 Task: Find connections with filter location Metahāra with filter topic #forsale with filter profile language English with filter current company Fortis Healthcare with filter school Ramanujan College with filter industry Non-profit Organizations with filter service category SupportTechnical Writing with filter keywords title Controller
Action: Mouse moved to (232, 323)
Screenshot: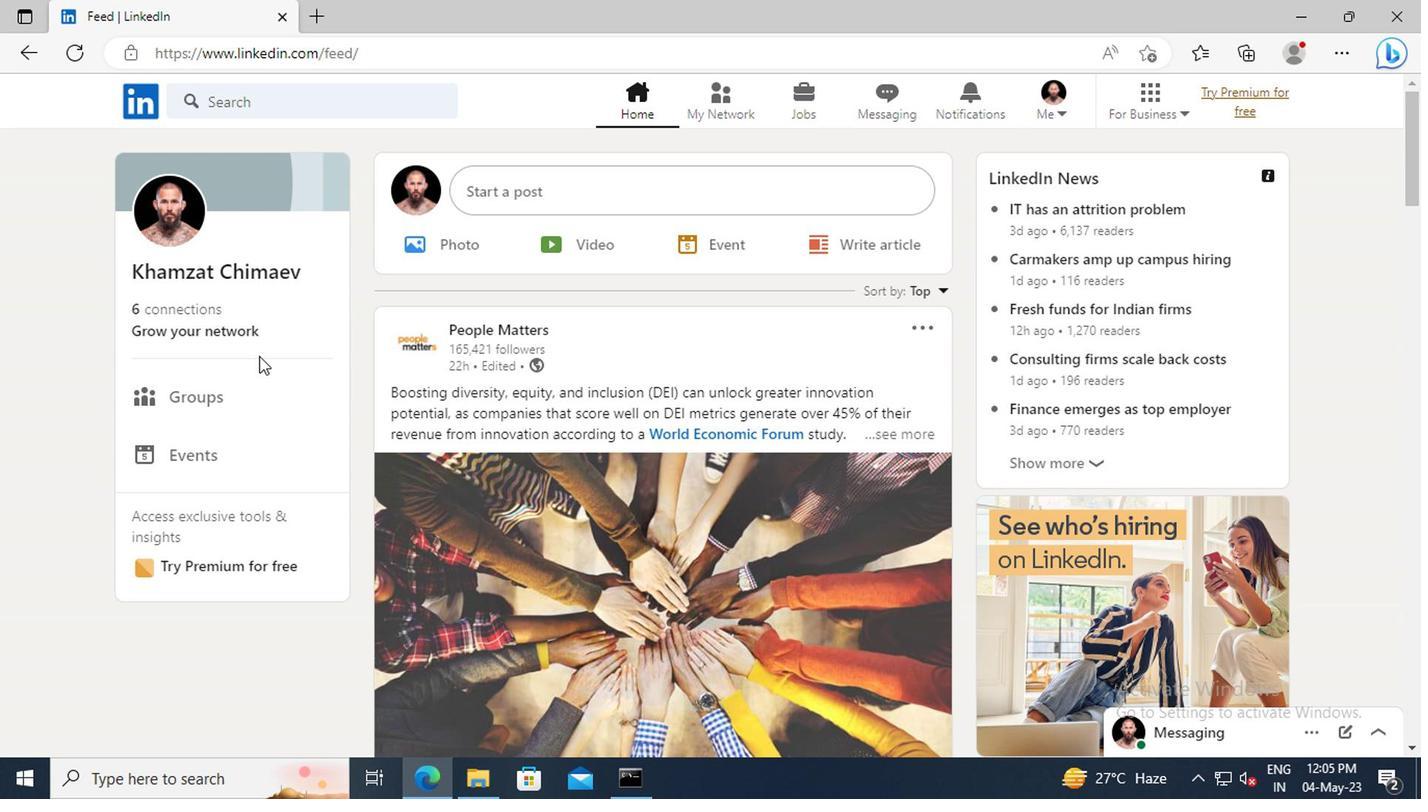 
Action: Mouse pressed left at (232, 323)
Screenshot: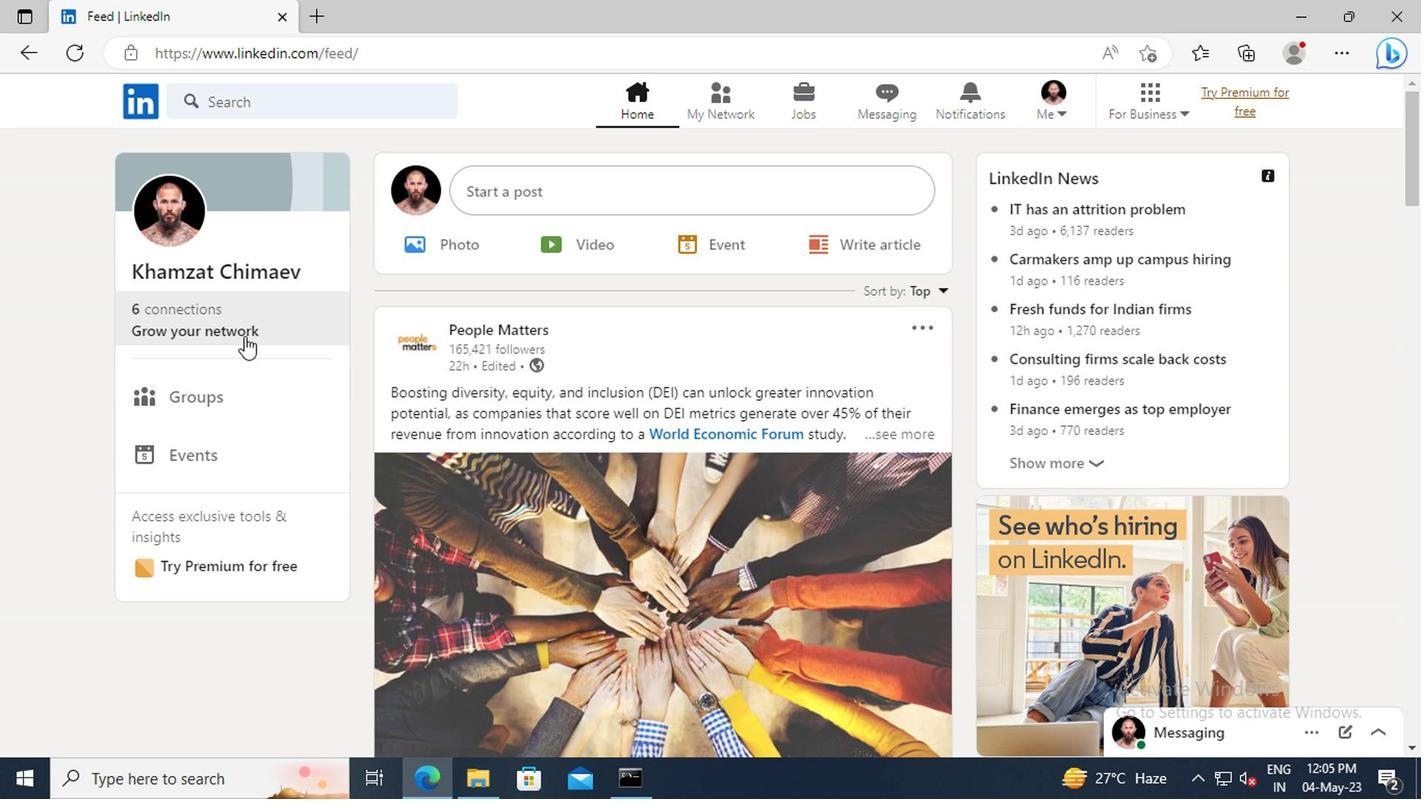 
Action: Mouse moved to (225, 219)
Screenshot: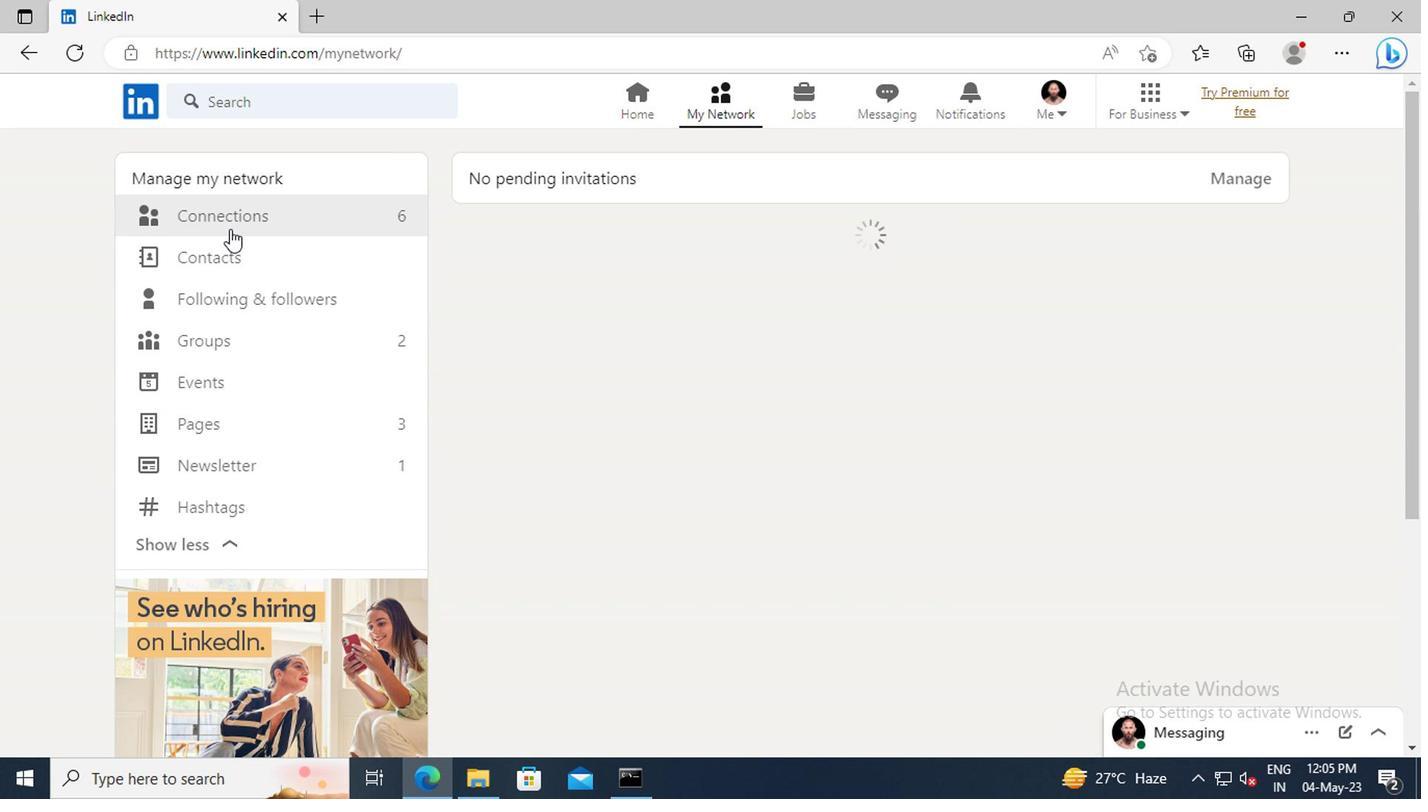 
Action: Mouse pressed left at (225, 219)
Screenshot: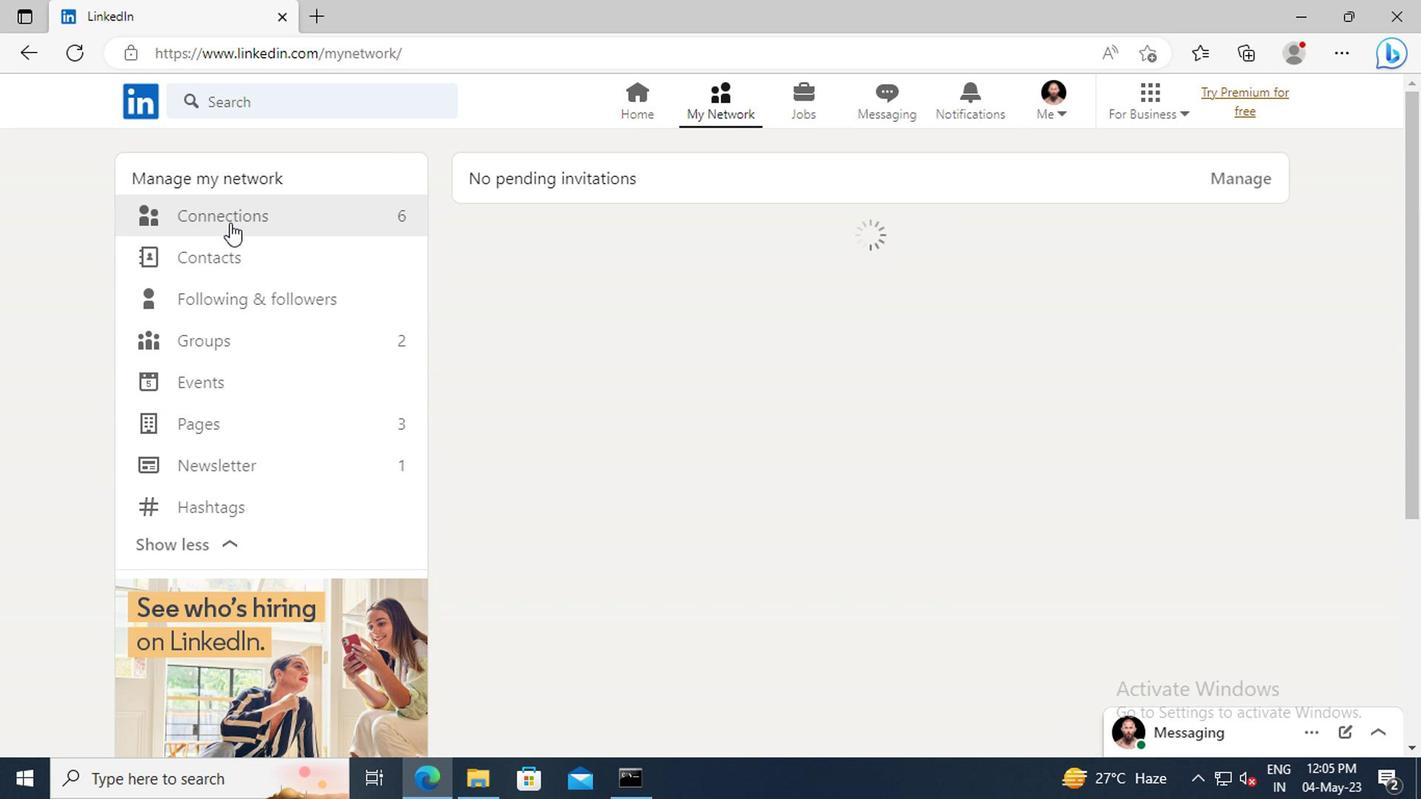 
Action: Mouse moved to (840, 225)
Screenshot: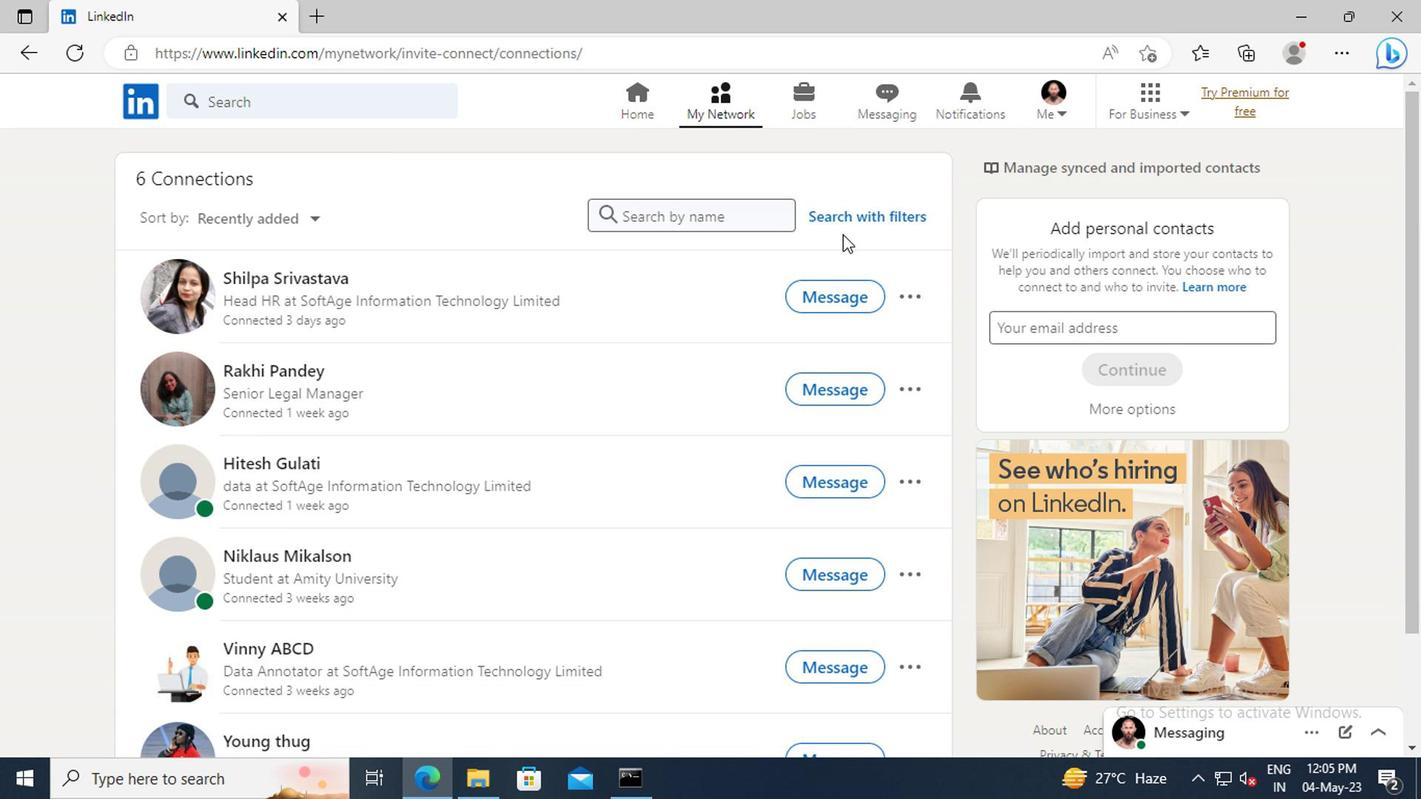 
Action: Mouse pressed left at (840, 225)
Screenshot: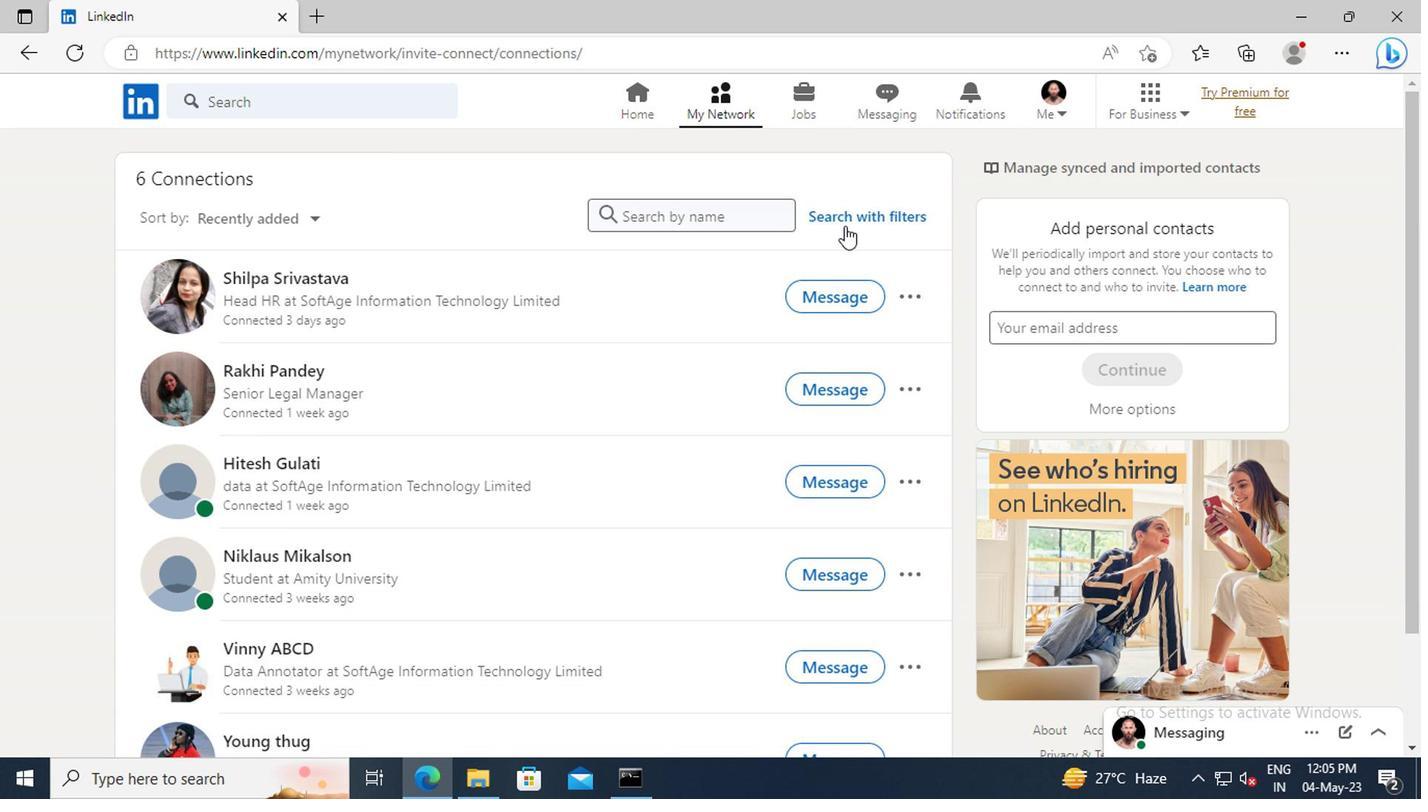 
Action: Mouse moved to (780, 167)
Screenshot: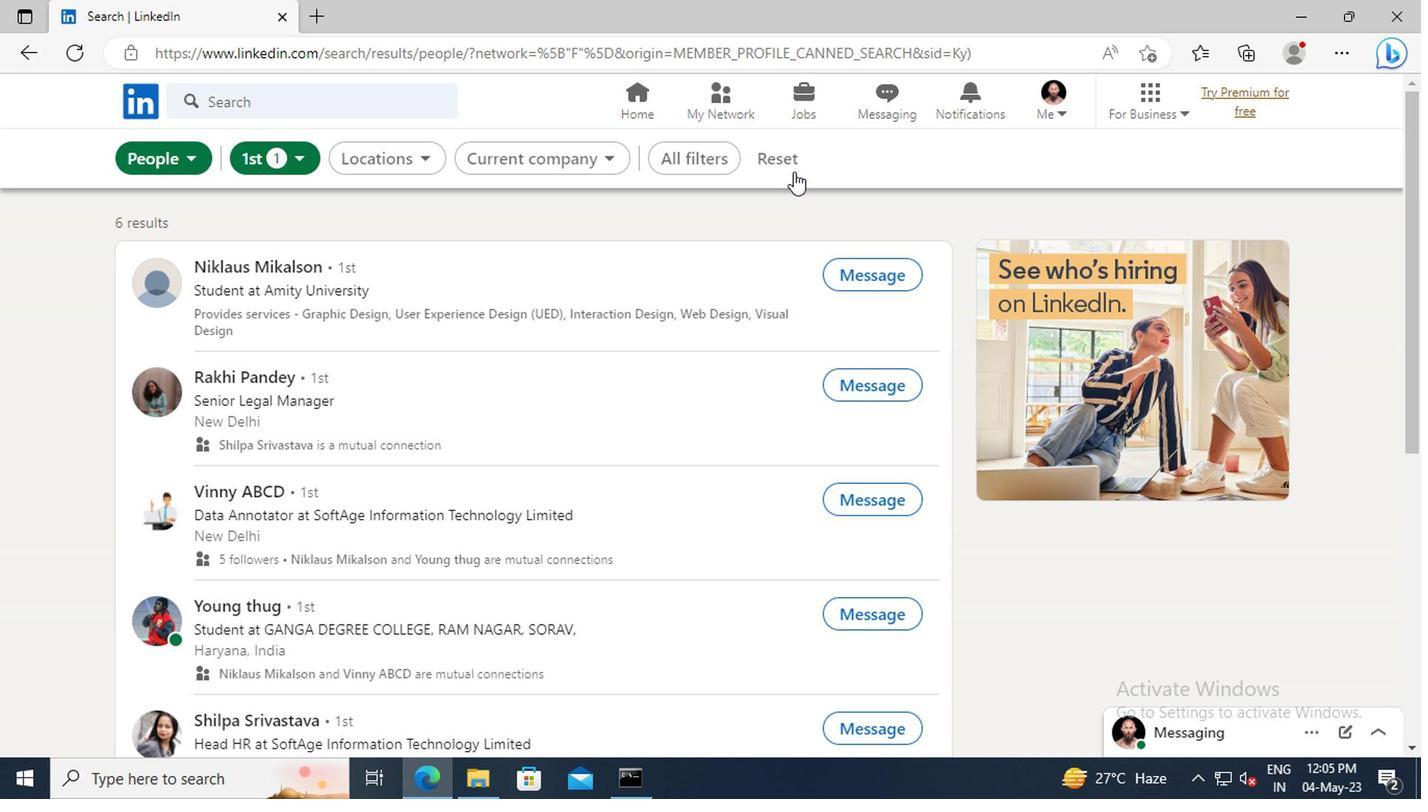 
Action: Mouse pressed left at (780, 167)
Screenshot: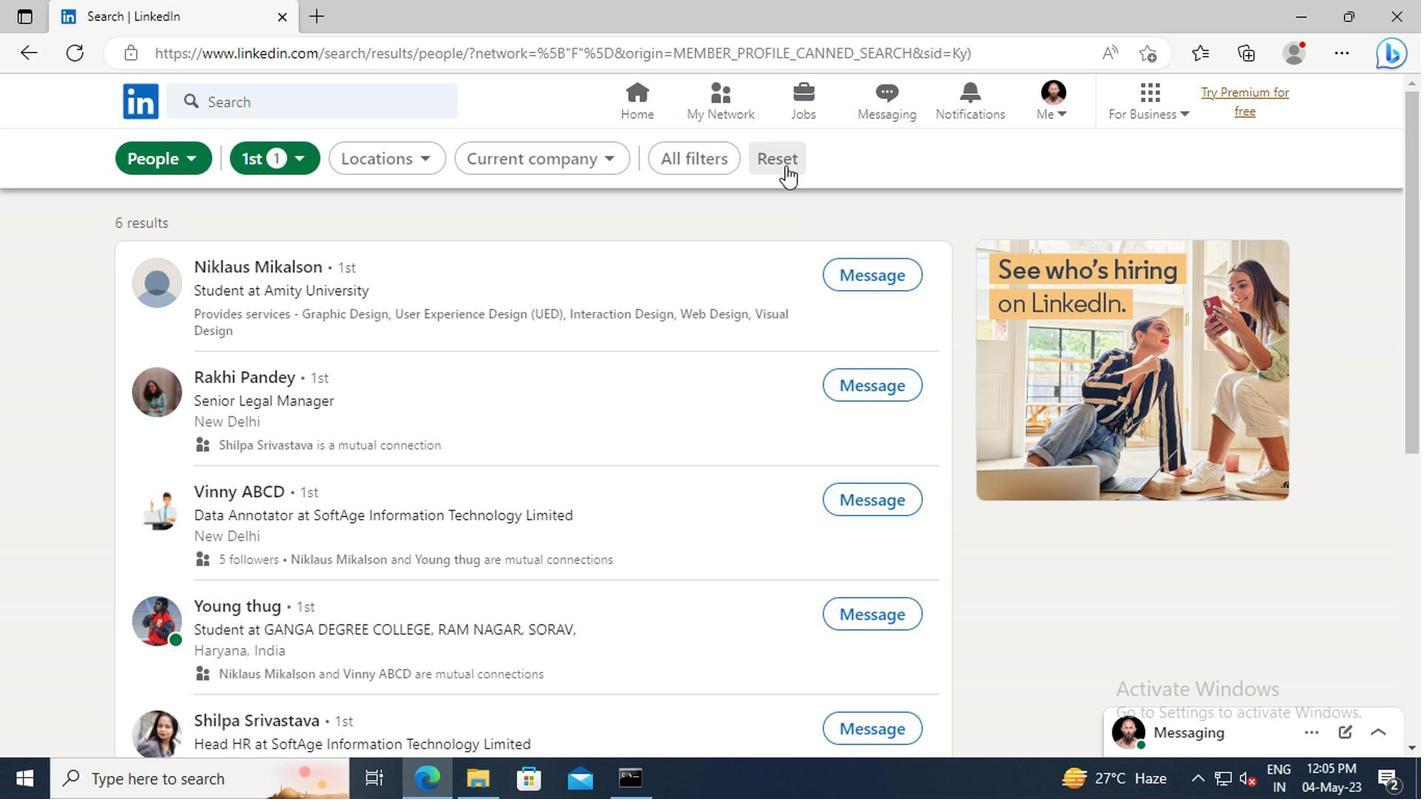 
Action: Mouse moved to (760, 167)
Screenshot: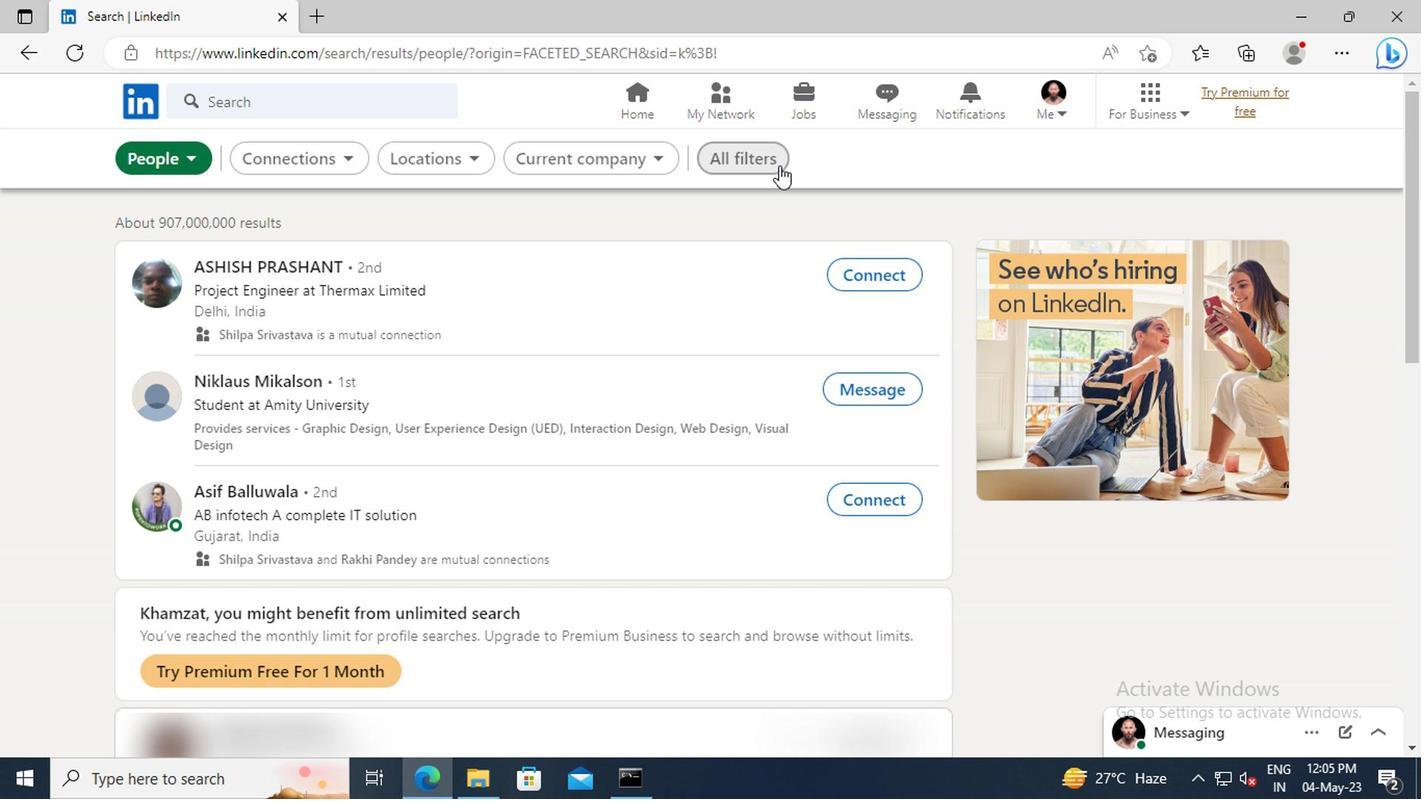 
Action: Mouse pressed left at (760, 167)
Screenshot: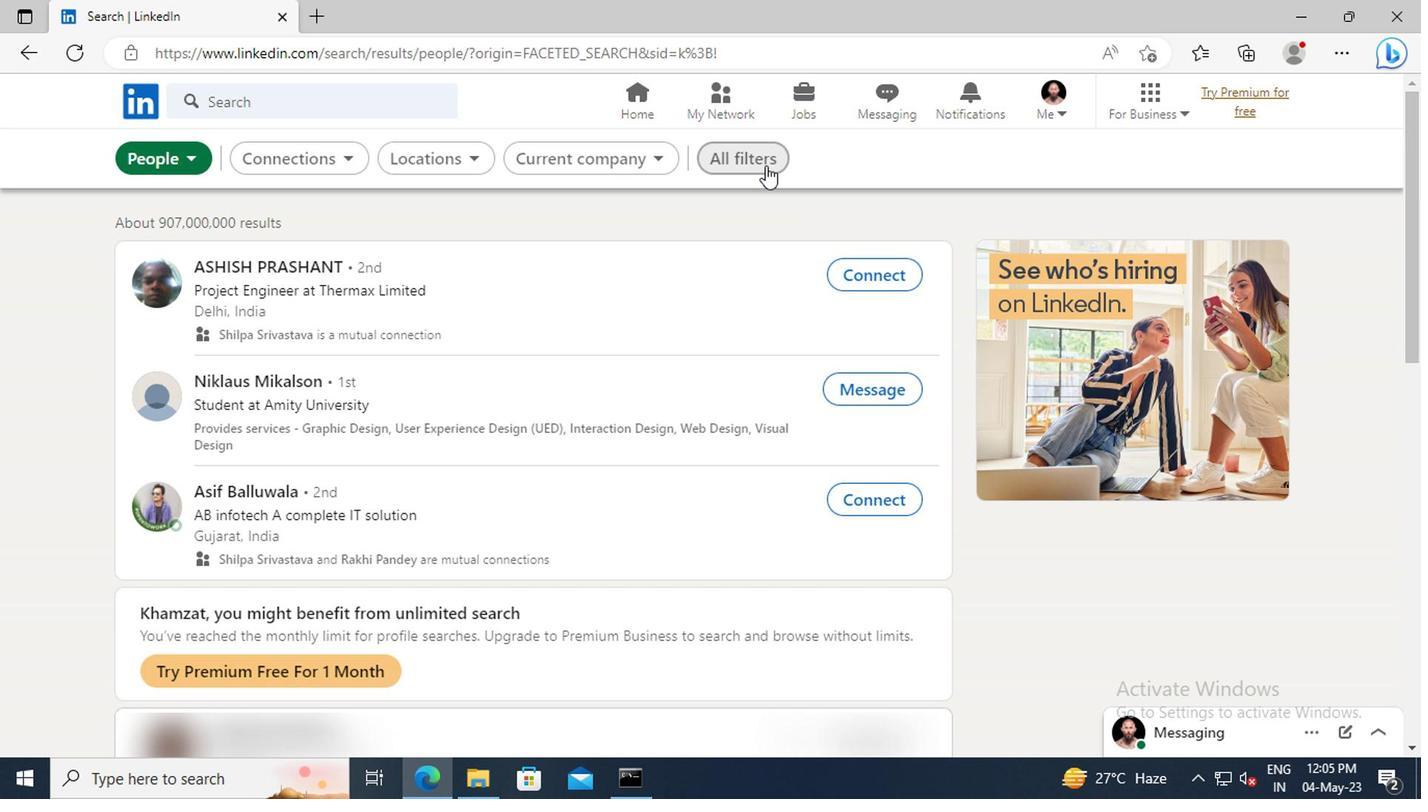 
Action: Mouse moved to (1138, 384)
Screenshot: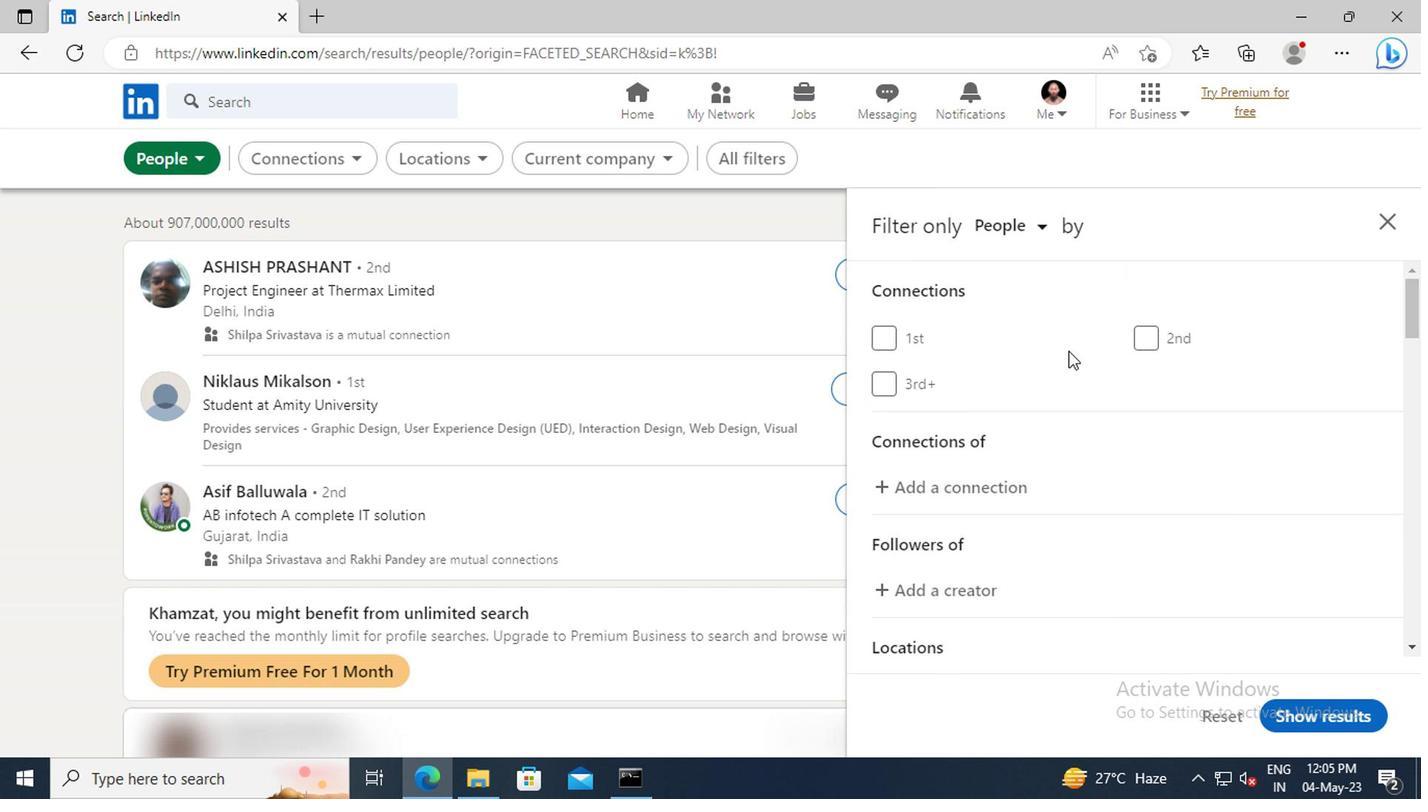 
Action: Mouse scrolled (1138, 382) with delta (0, -1)
Screenshot: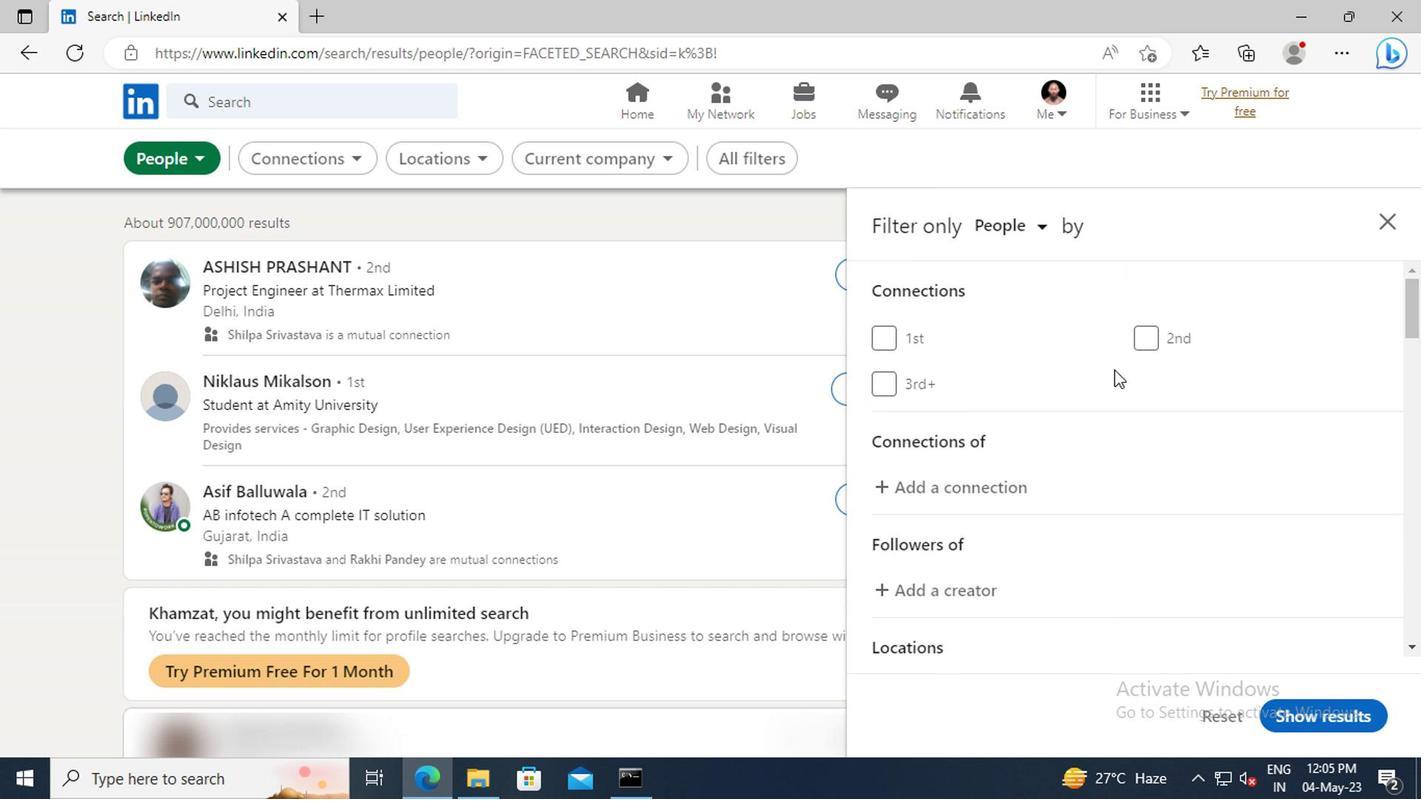 
Action: Mouse scrolled (1138, 382) with delta (0, -1)
Screenshot: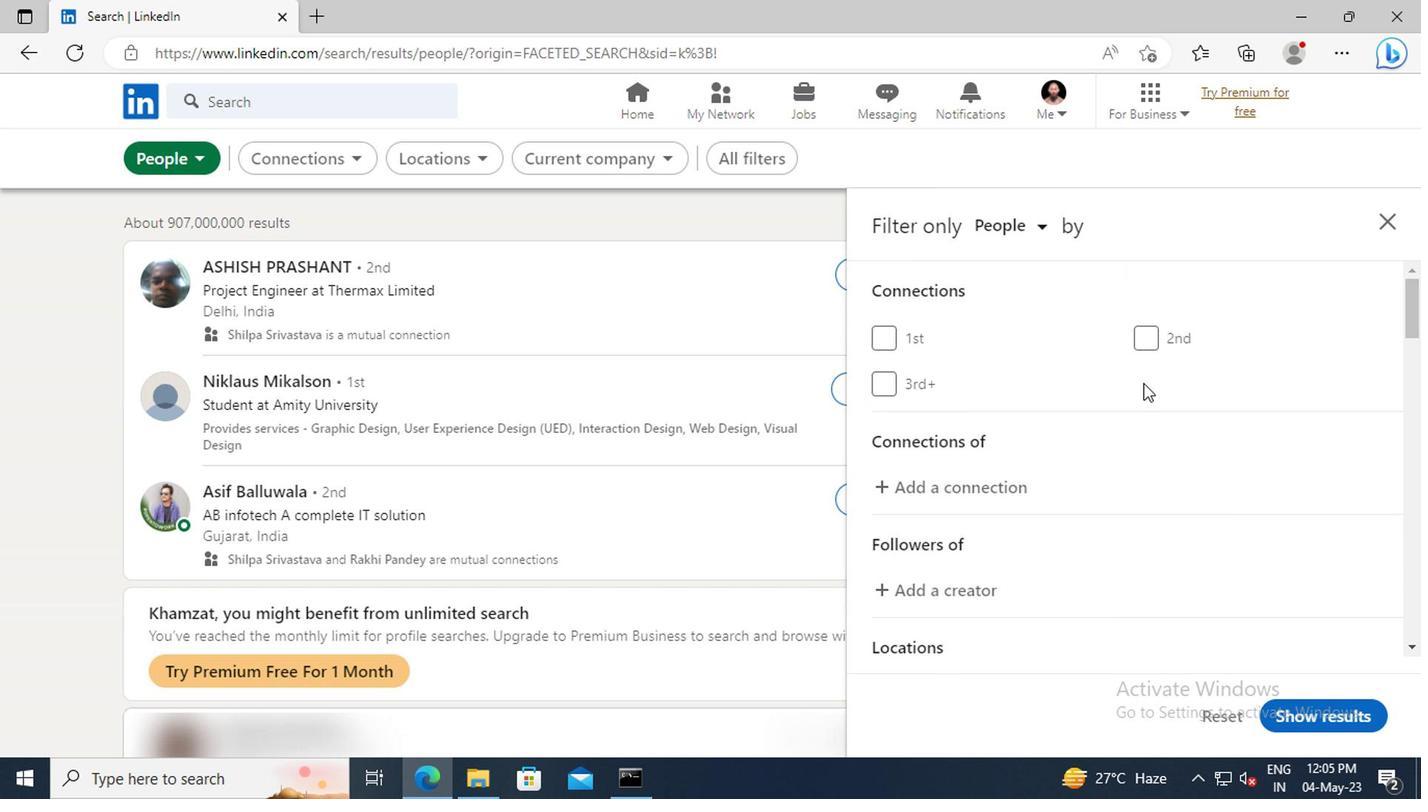 
Action: Mouse scrolled (1138, 382) with delta (0, -1)
Screenshot: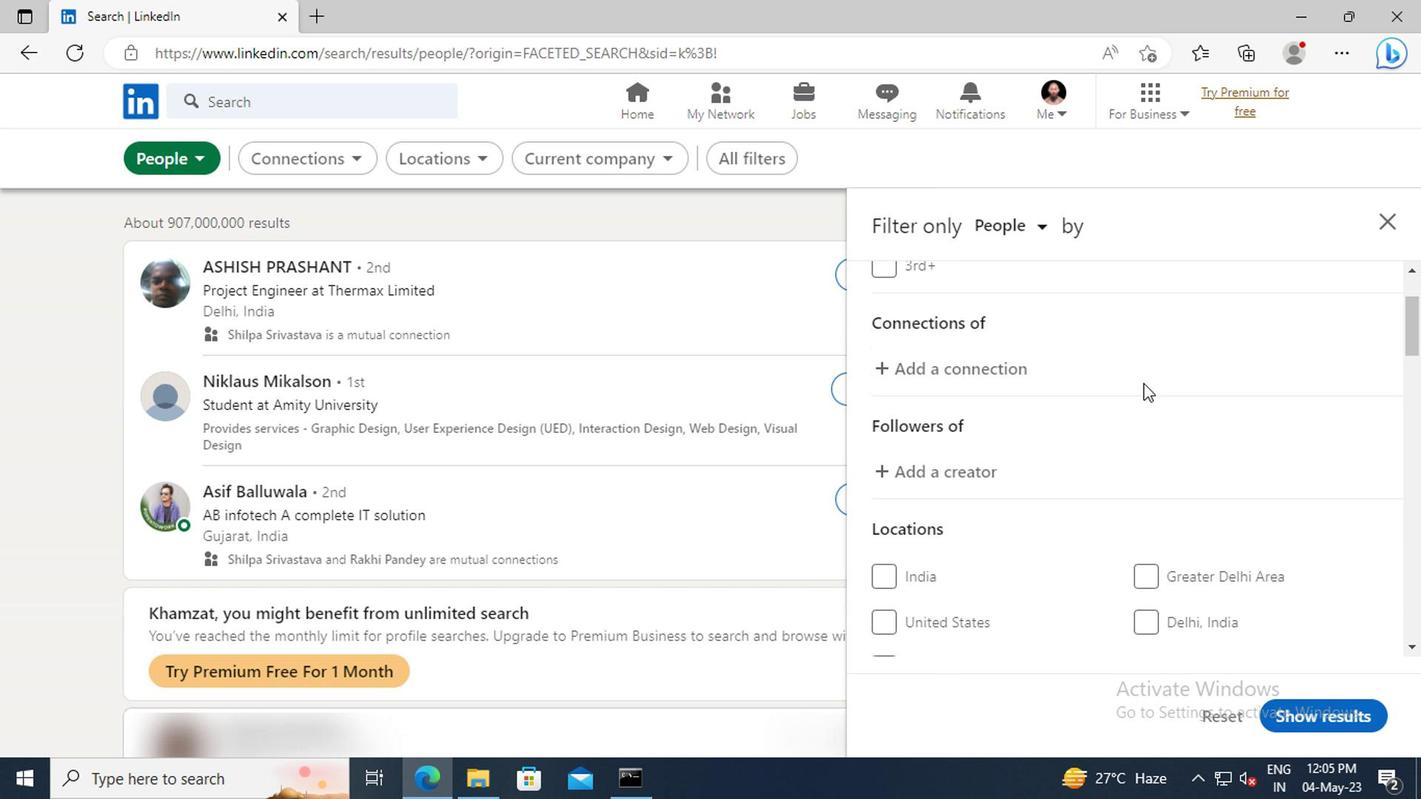 
Action: Mouse scrolled (1138, 382) with delta (0, -1)
Screenshot: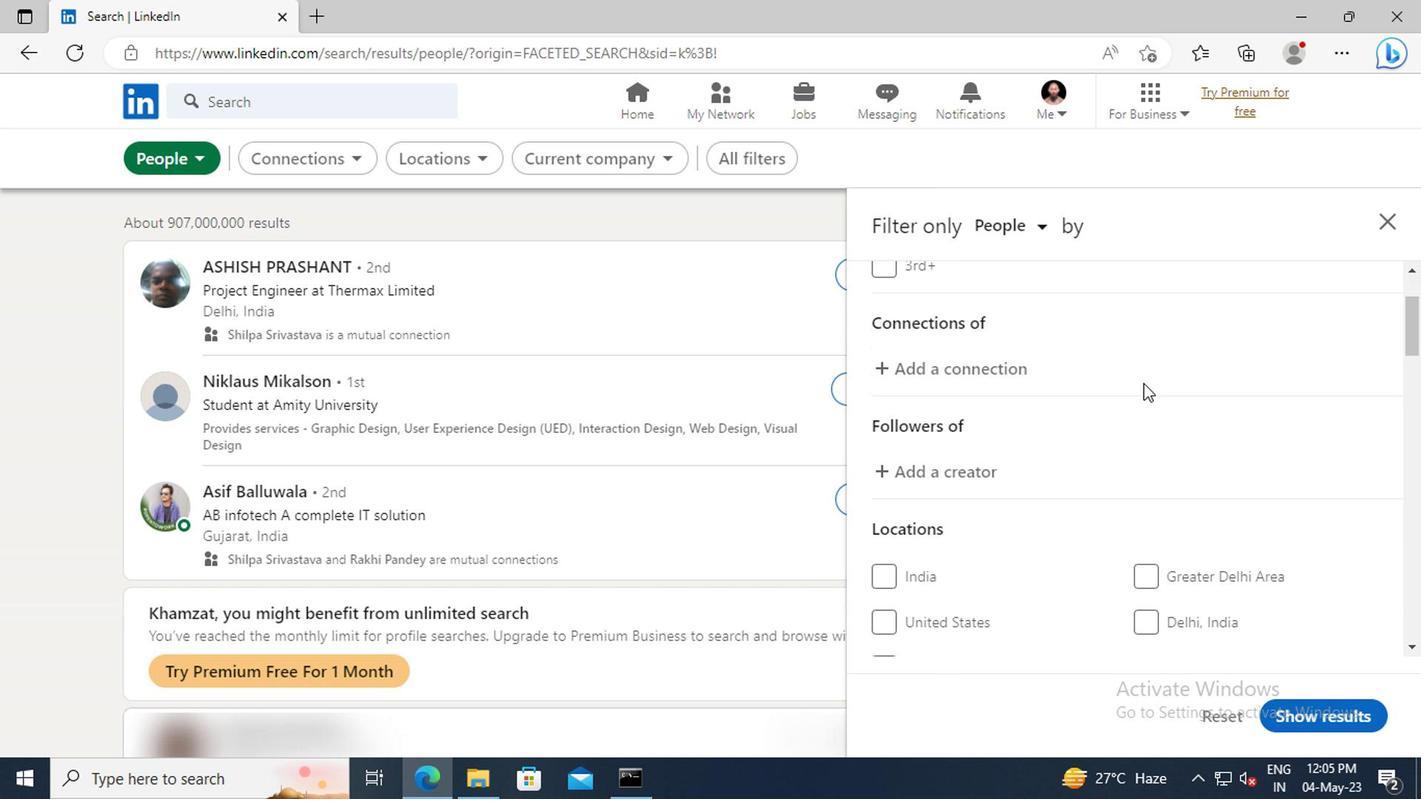 
Action: Mouse scrolled (1138, 382) with delta (0, -1)
Screenshot: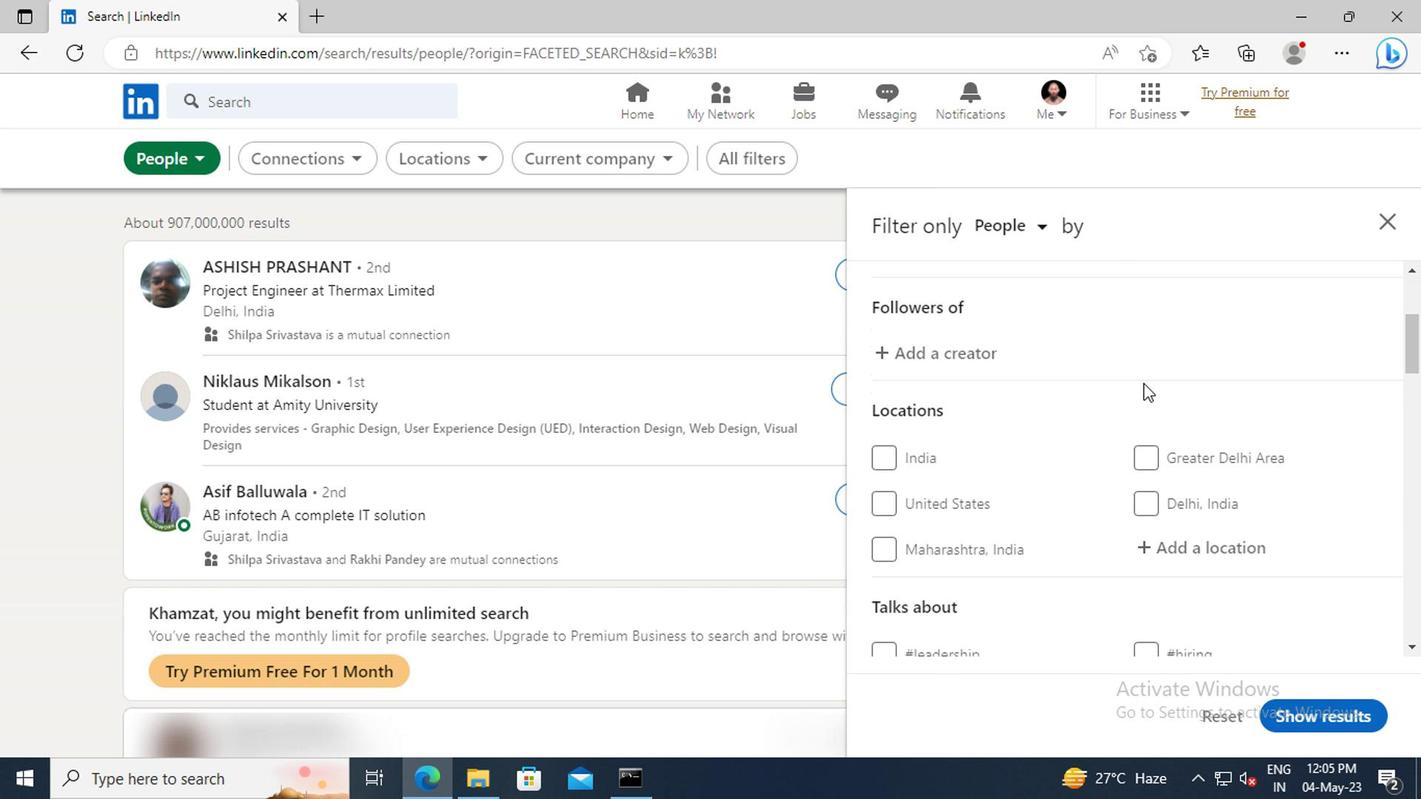 
Action: Mouse scrolled (1138, 382) with delta (0, -1)
Screenshot: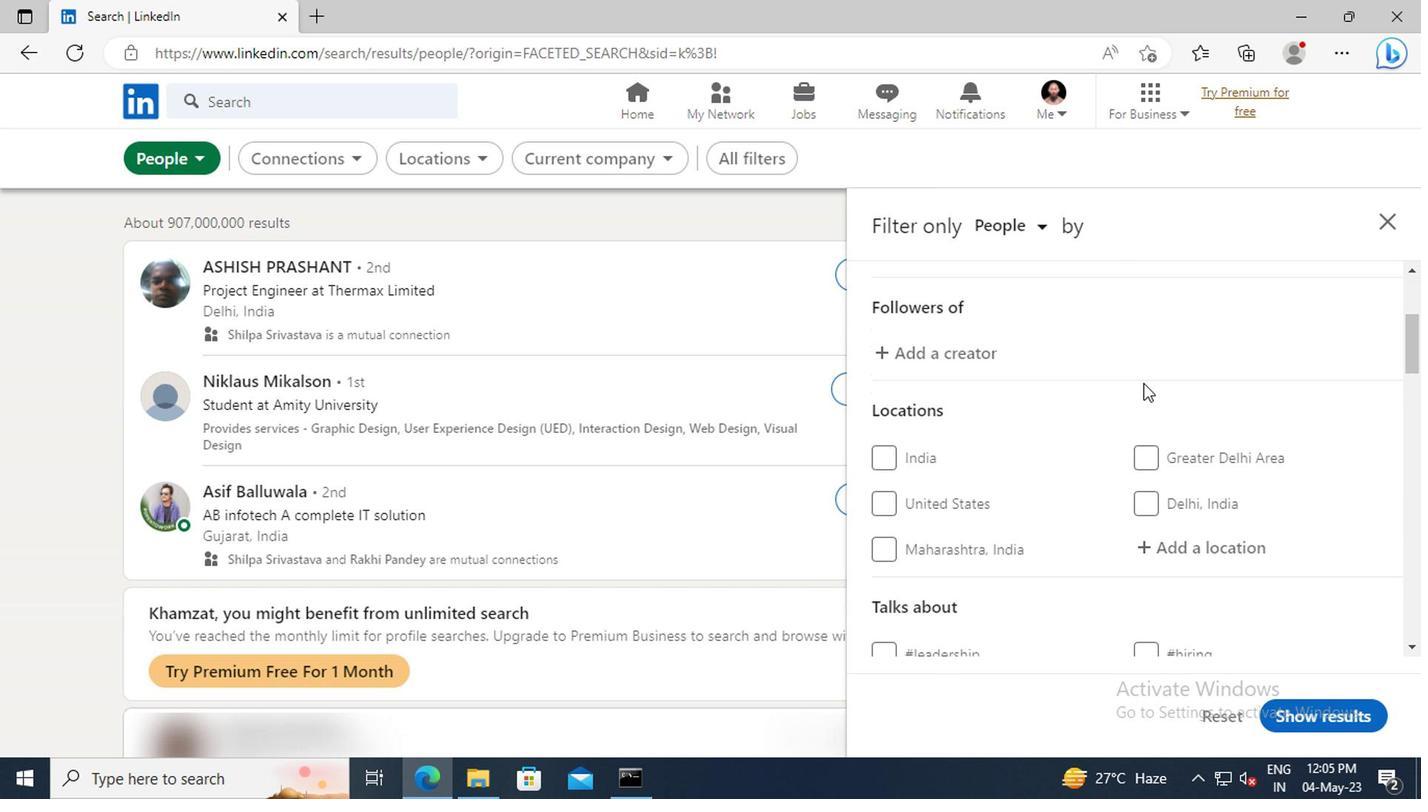 
Action: Mouse scrolled (1138, 382) with delta (0, -1)
Screenshot: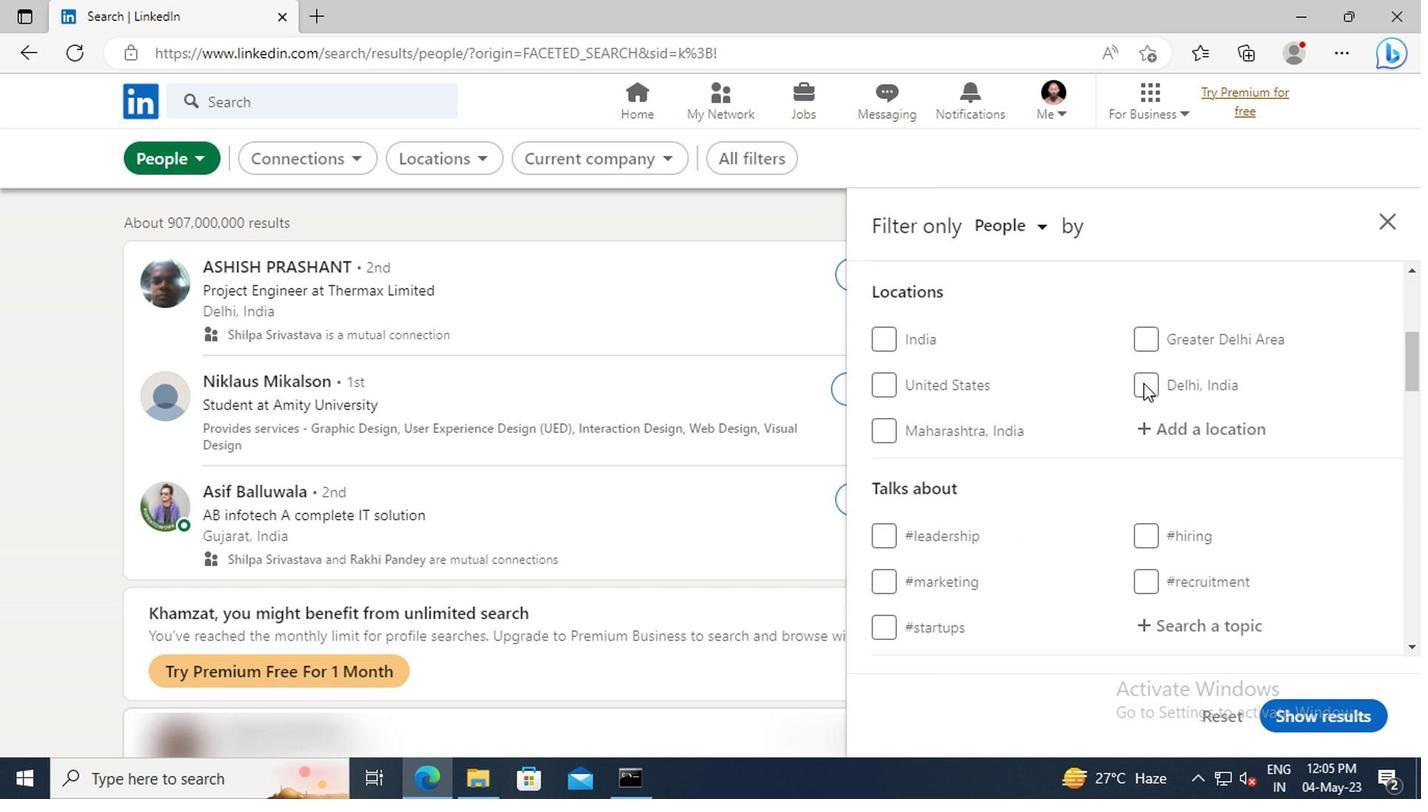 
Action: Mouse moved to (1147, 381)
Screenshot: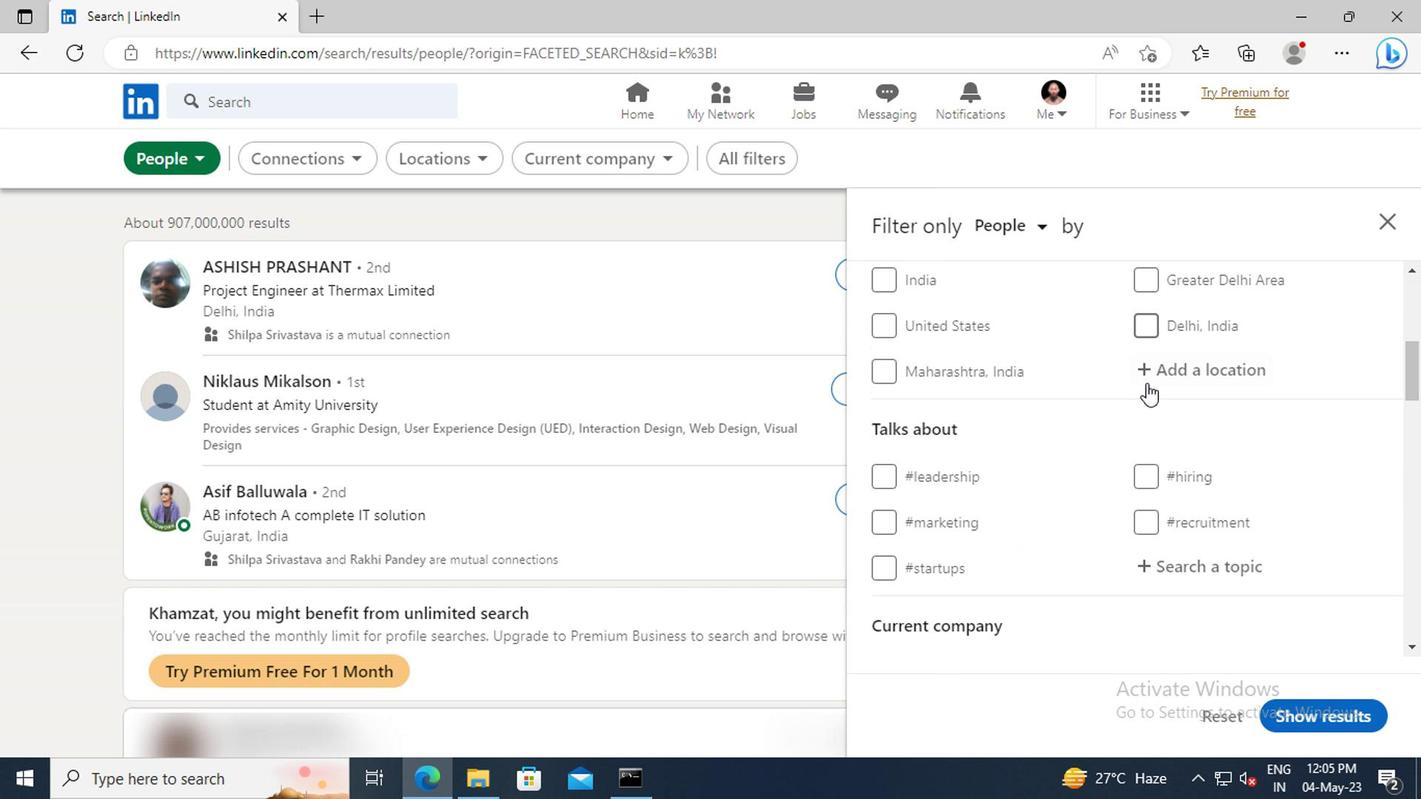 
Action: Mouse pressed left at (1147, 381)
Screenshot: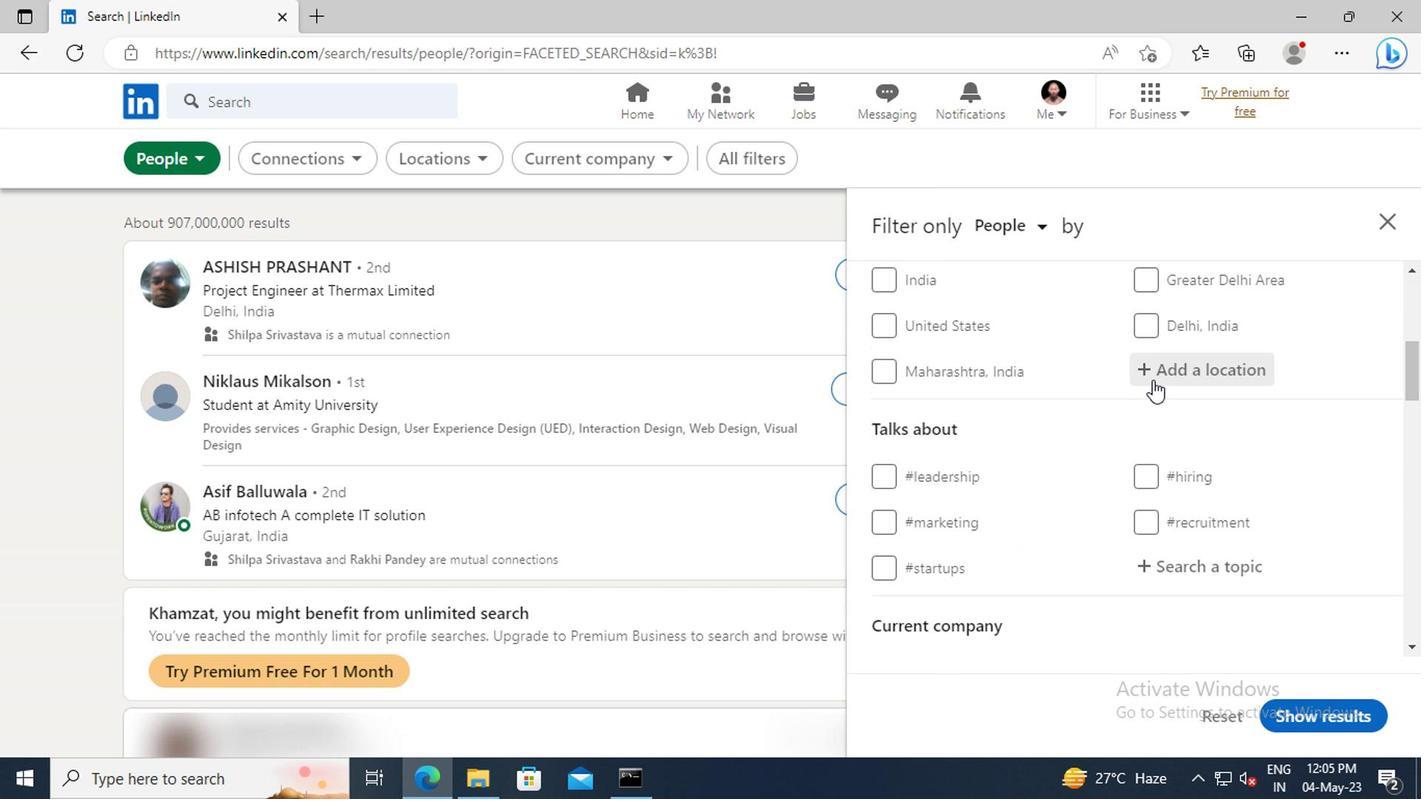 
Action: Mouse moved to (1147, 379)
Screenshot: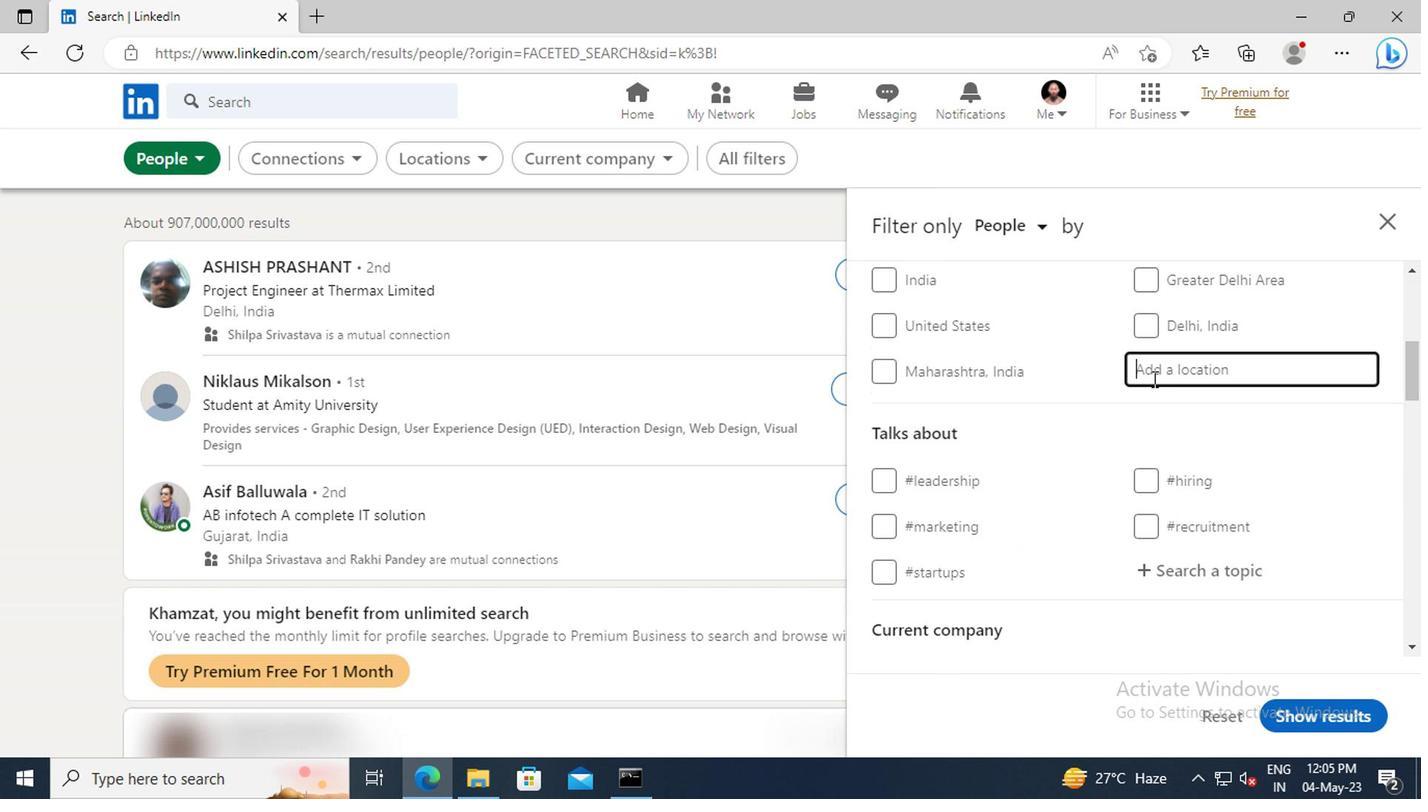 
Action: Key pressed <Key.shift>METAHARA<Key.enter>
Screenshot: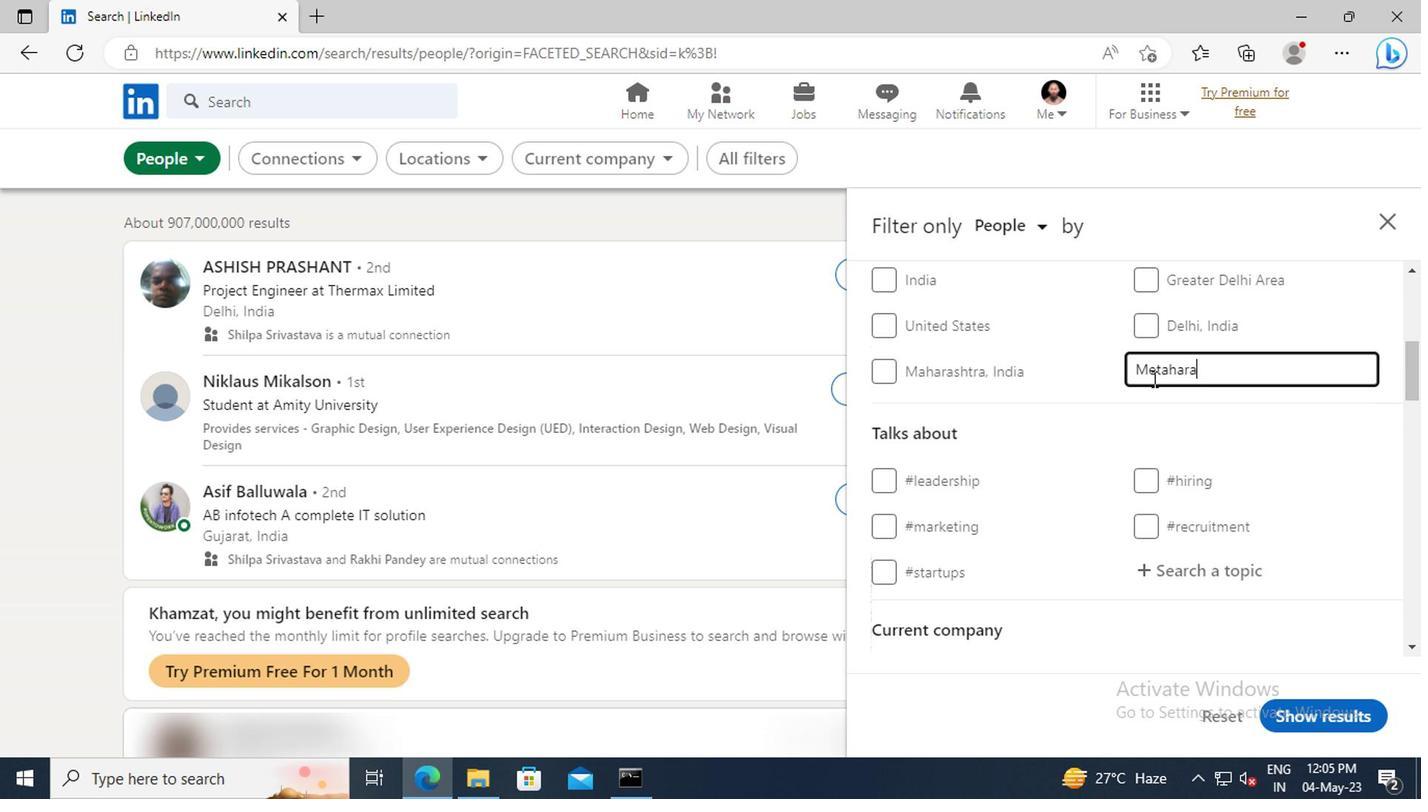
Action: Mouse scrolled (1147, 379) with delta (0, 0)
Screenshot: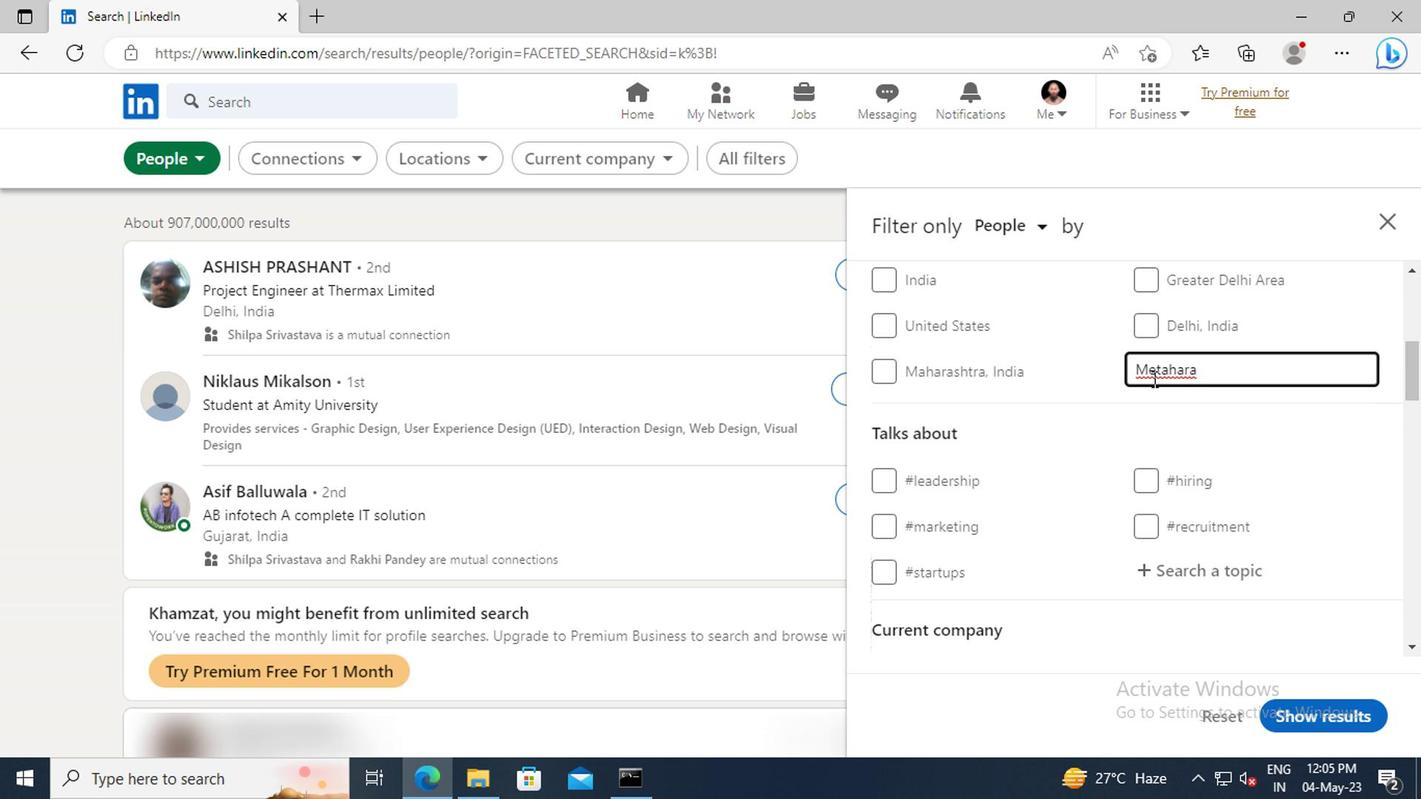 
Action: Mouse scrolled (1147, 379) with delta (0, 0)
Screenshot: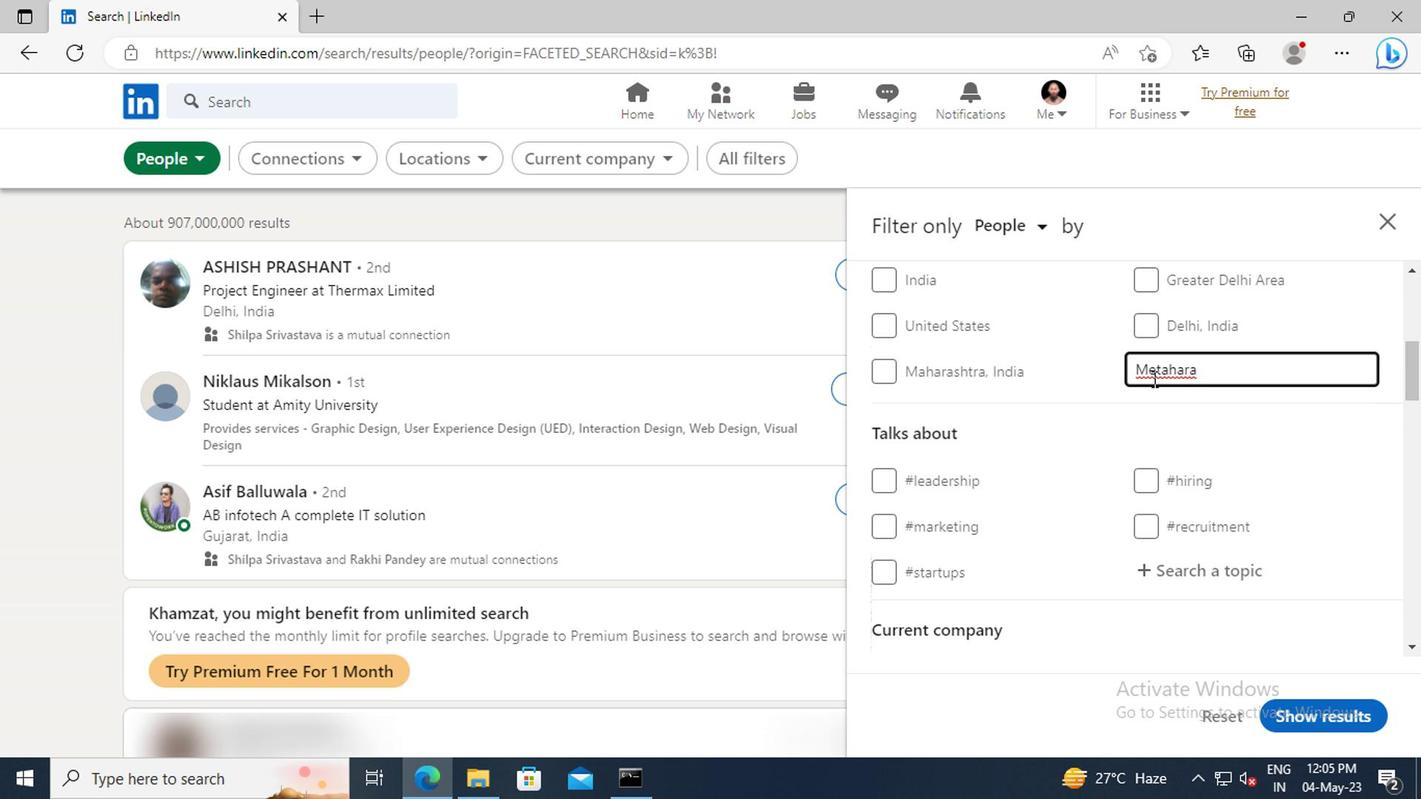 
Action: Mouse moved to (1152, 395)
Screenshot: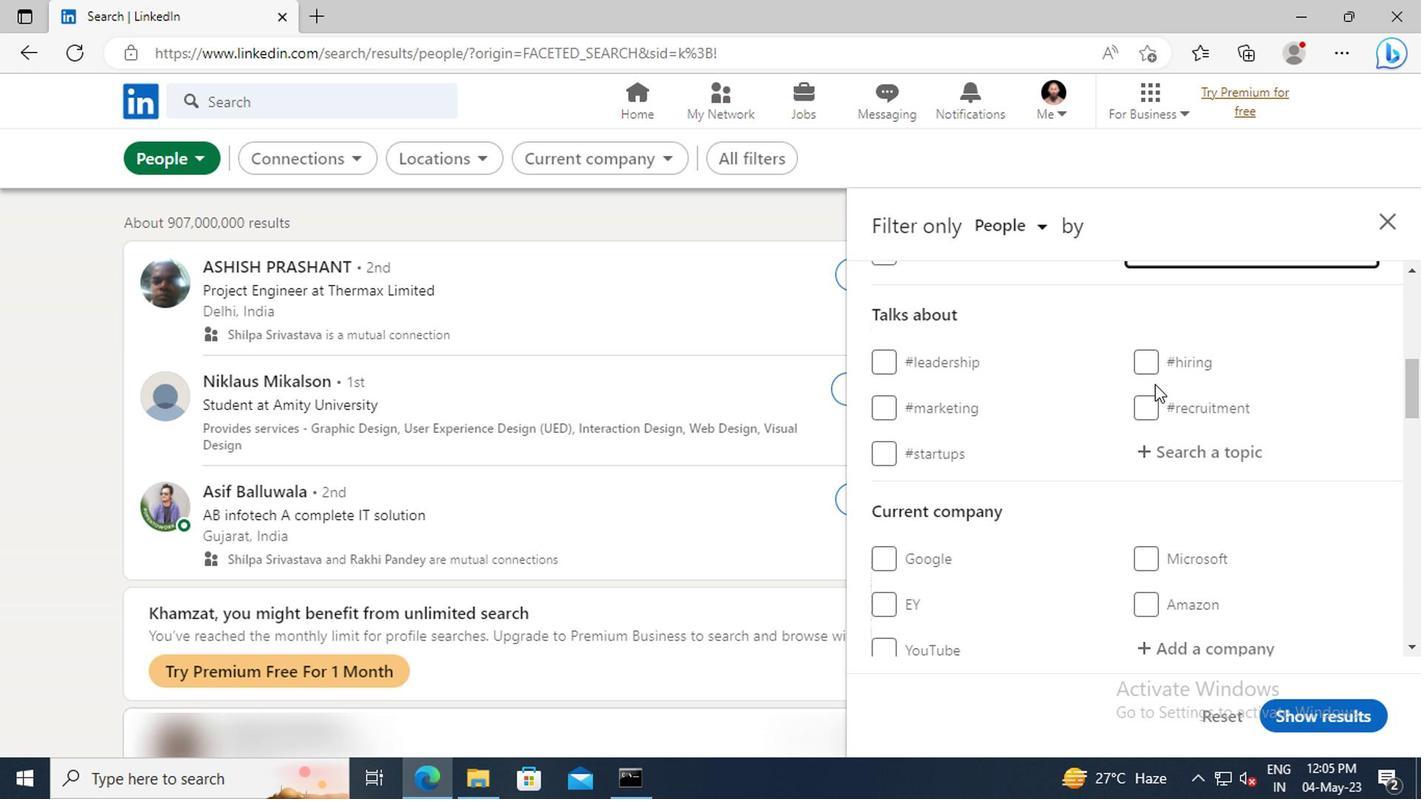 
Action: Mouse scrolled (1152, 394) with delta (0, 0)
Screenshot: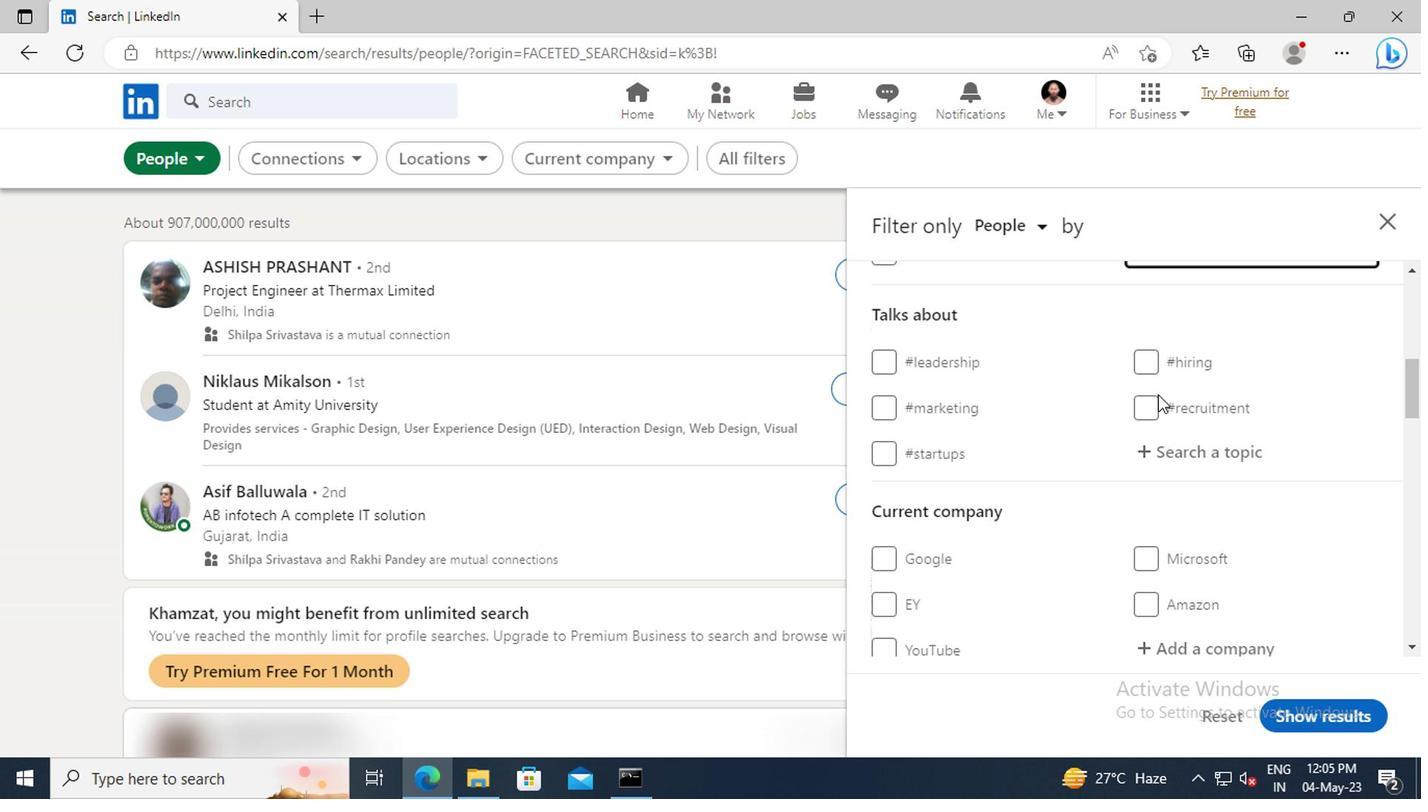 
Action: Mouse moved to (1155, 397)
Screenshot: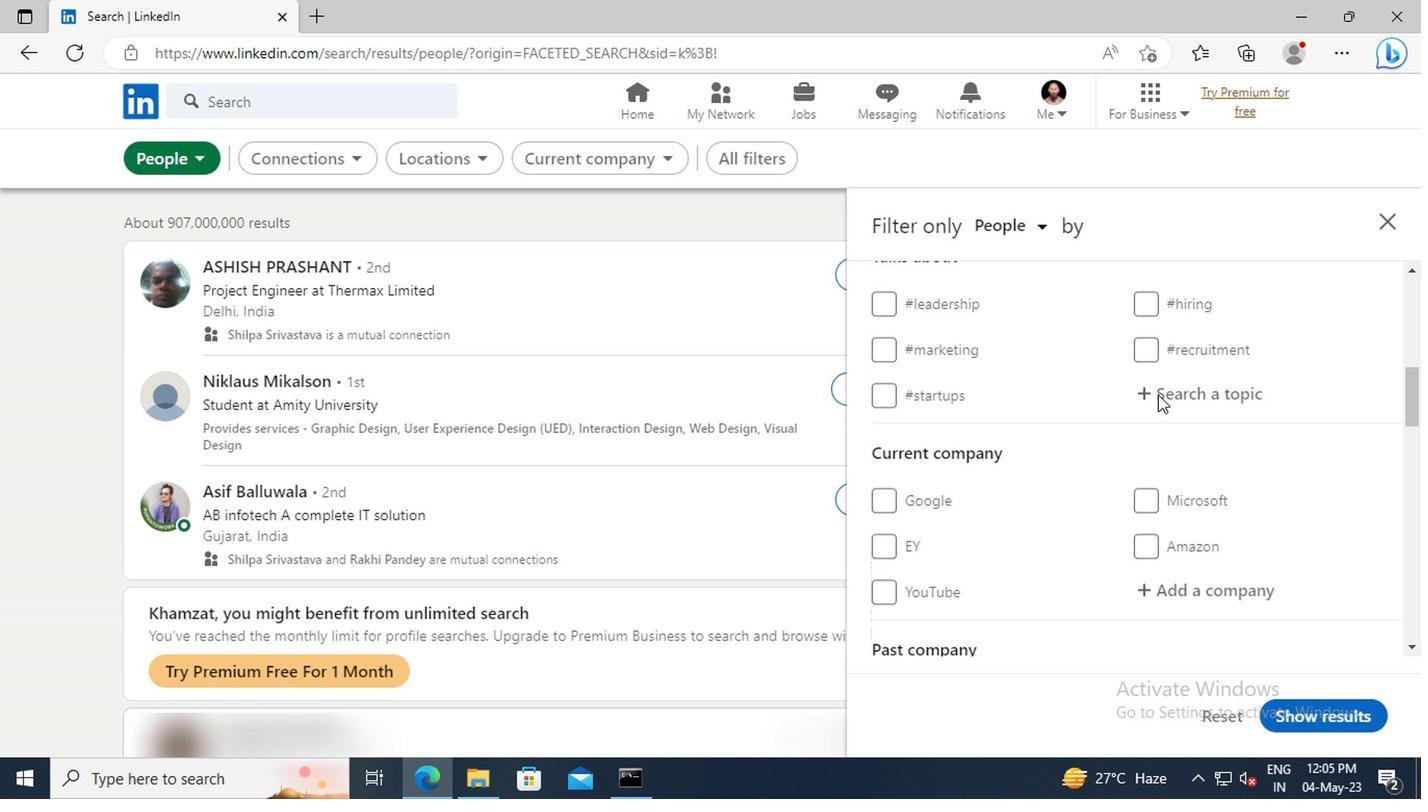 
Action: Mouse pressed left at (1155, 397)
Screenshot: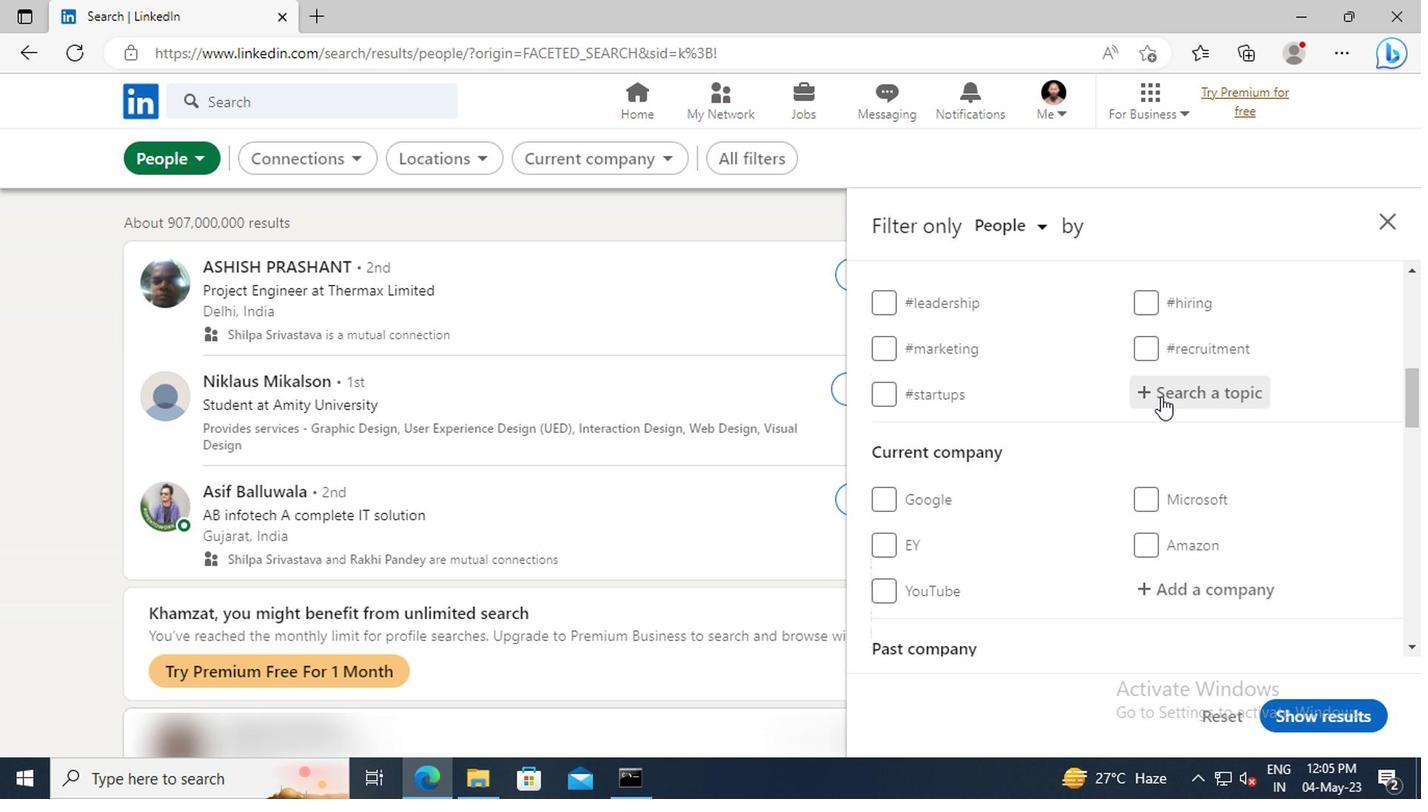 
Action: Key pressed FORSA
Screenshot: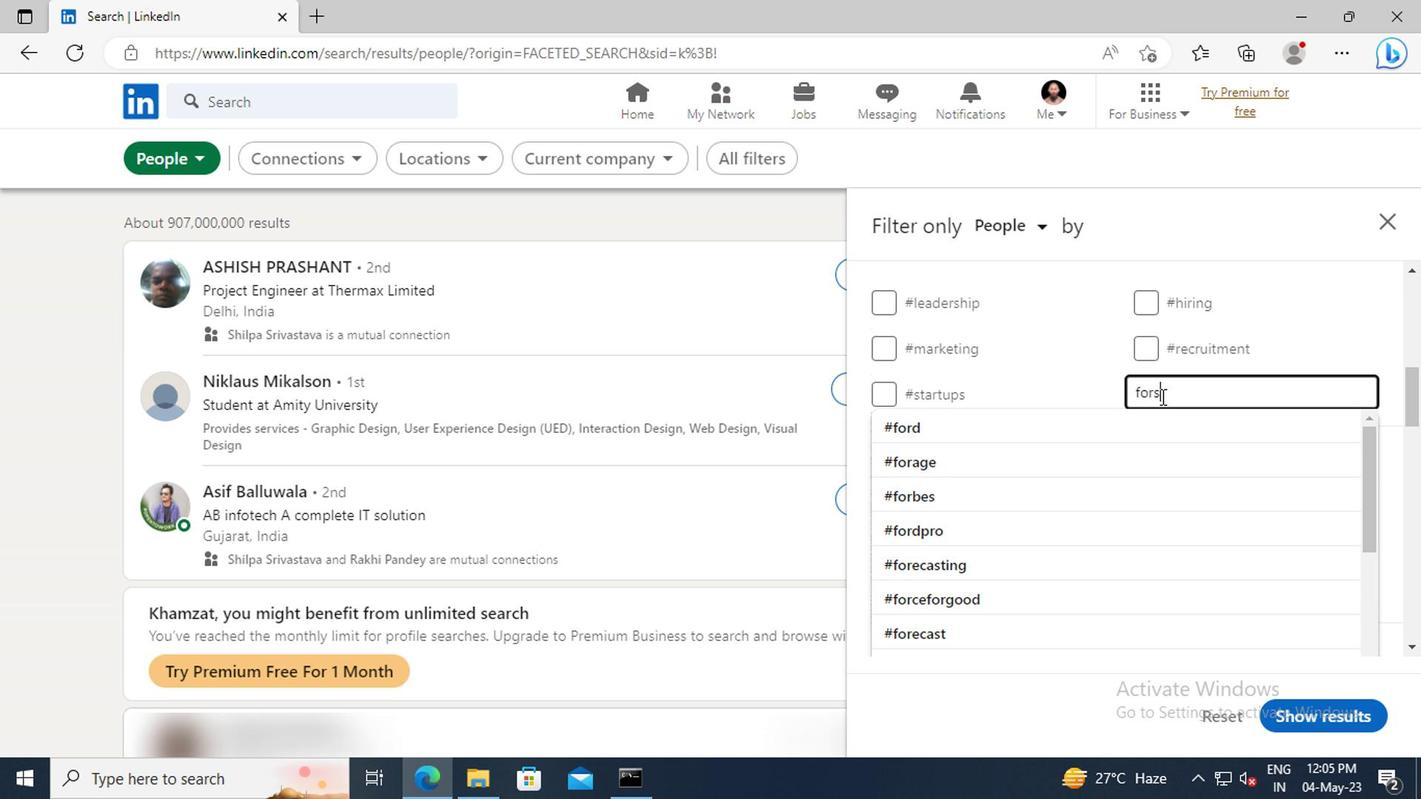 
Action: Mouse moved to (1161, 423)
Screenshot: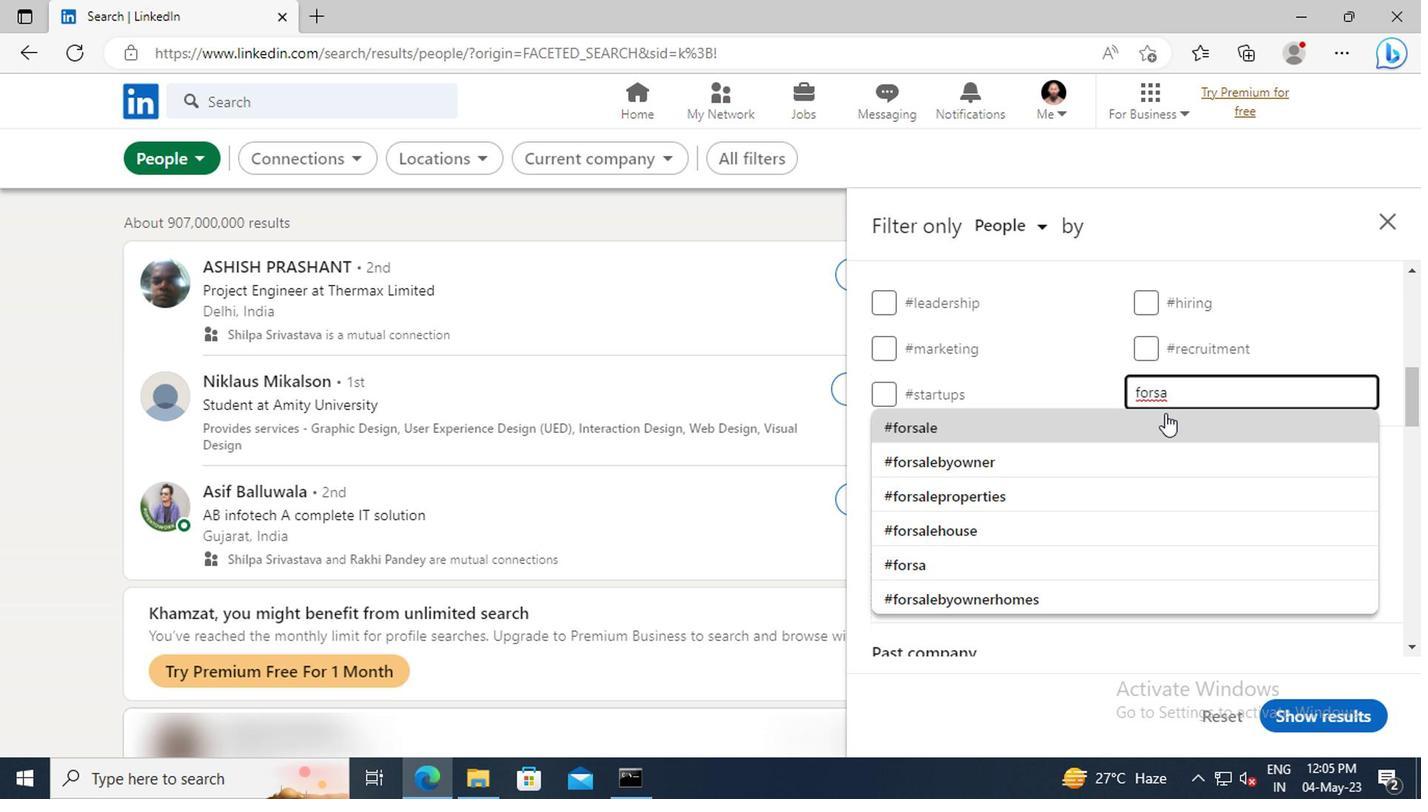 
Action: Mouse pressed left at (1161, 423)
Screenshot: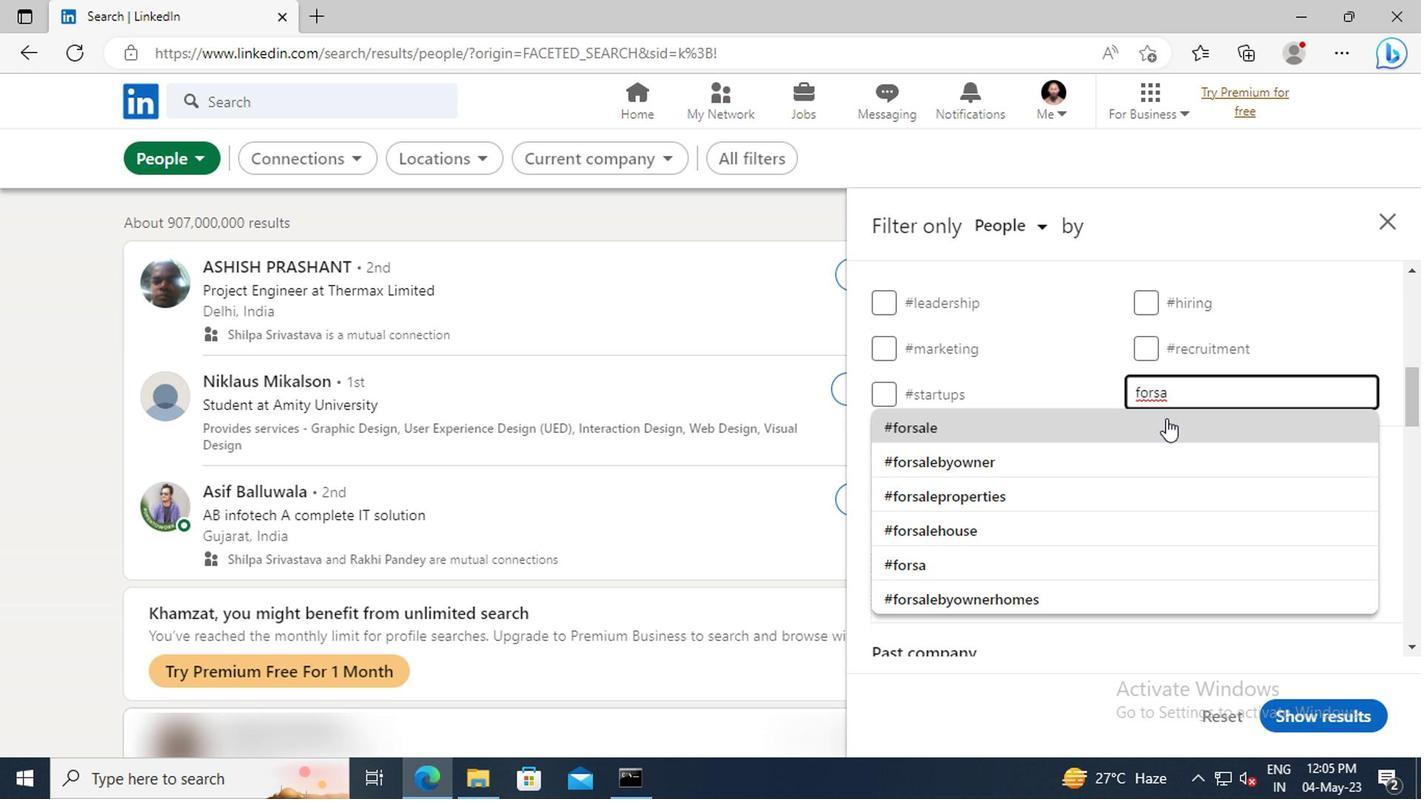 
Action: Mouse scrolled (1161, 422) with delta (0, 0)
Screenshot: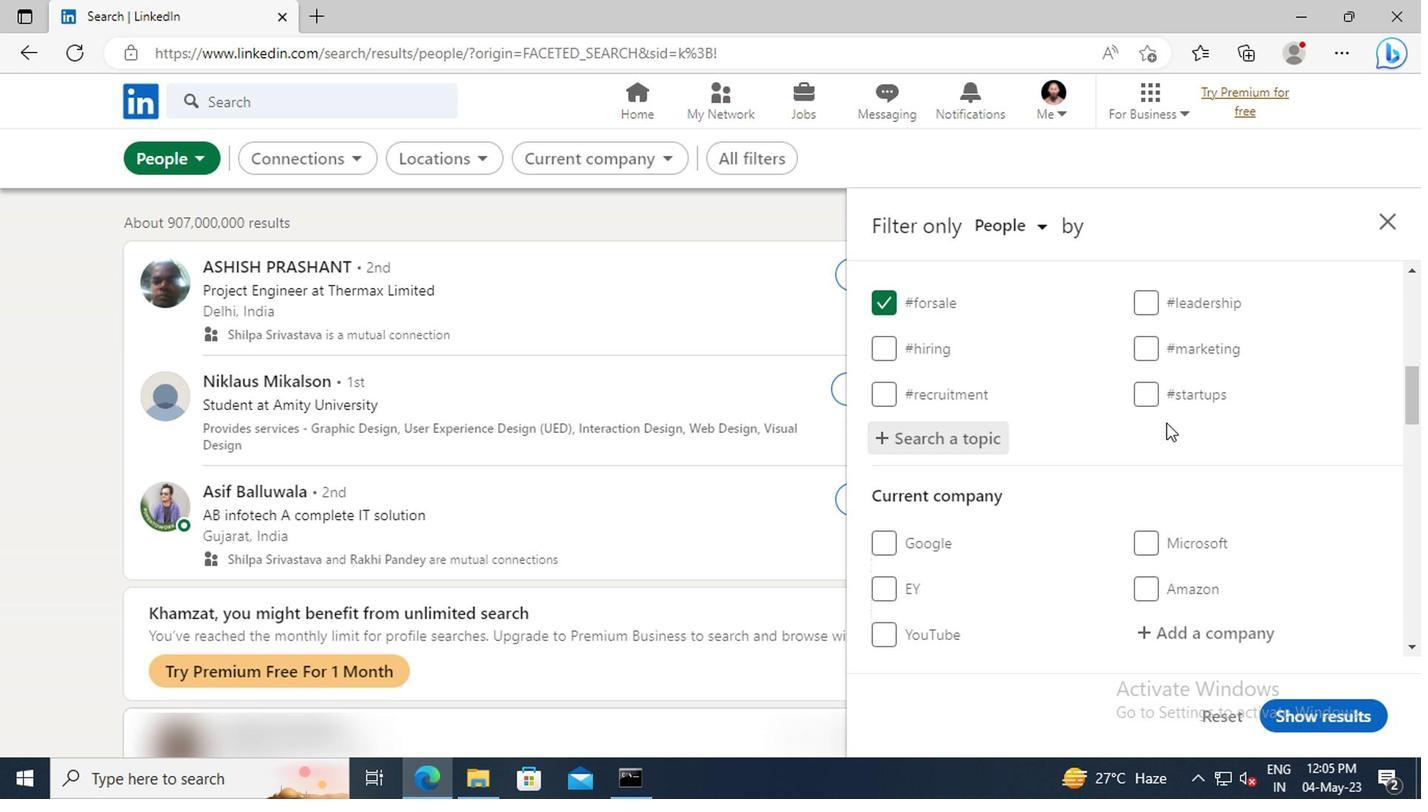 
Action: Mouse scrolled (1161, 422) with delta (0, 0)
Screenshot: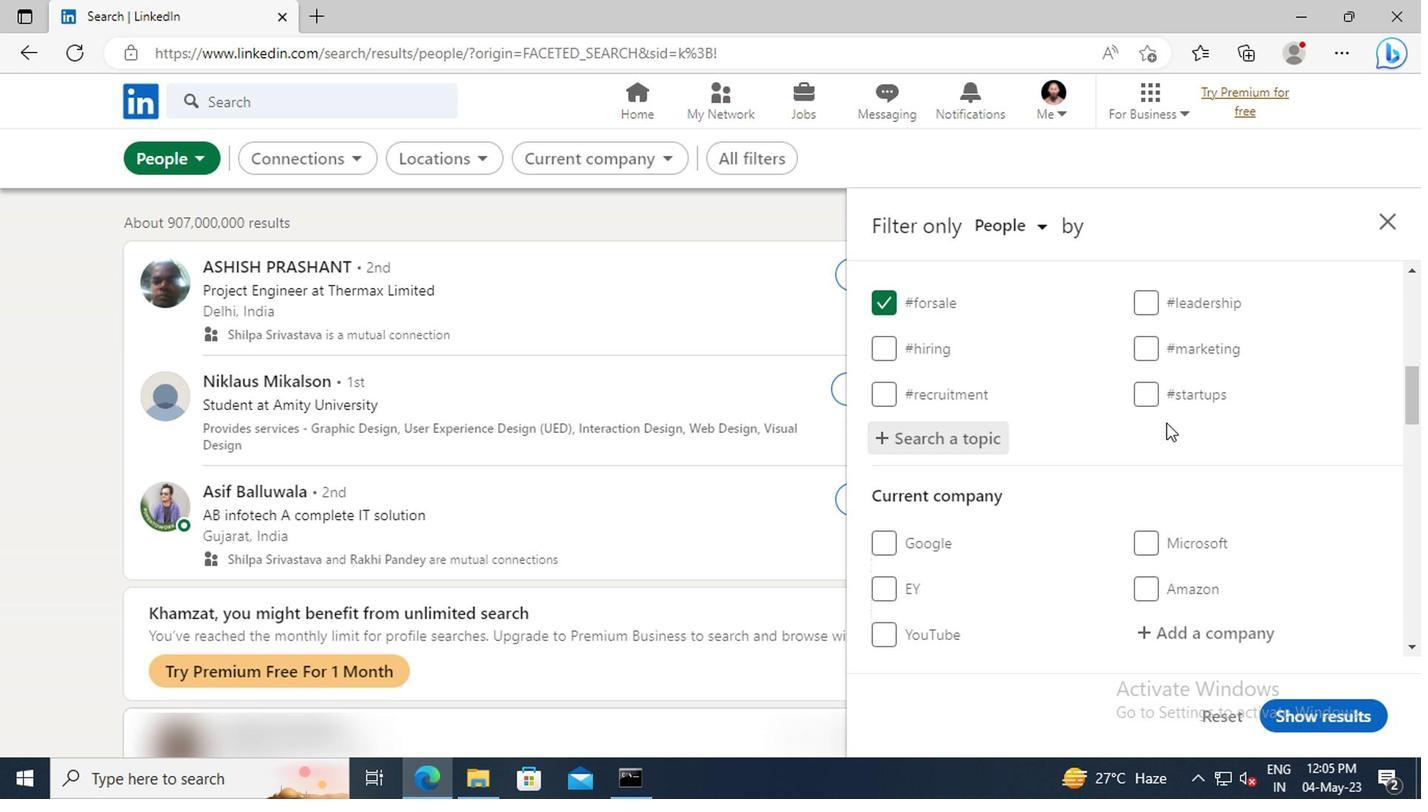 
Action: Mouse scrolled (1161, 422) with delta (0, 0)
Screenshot: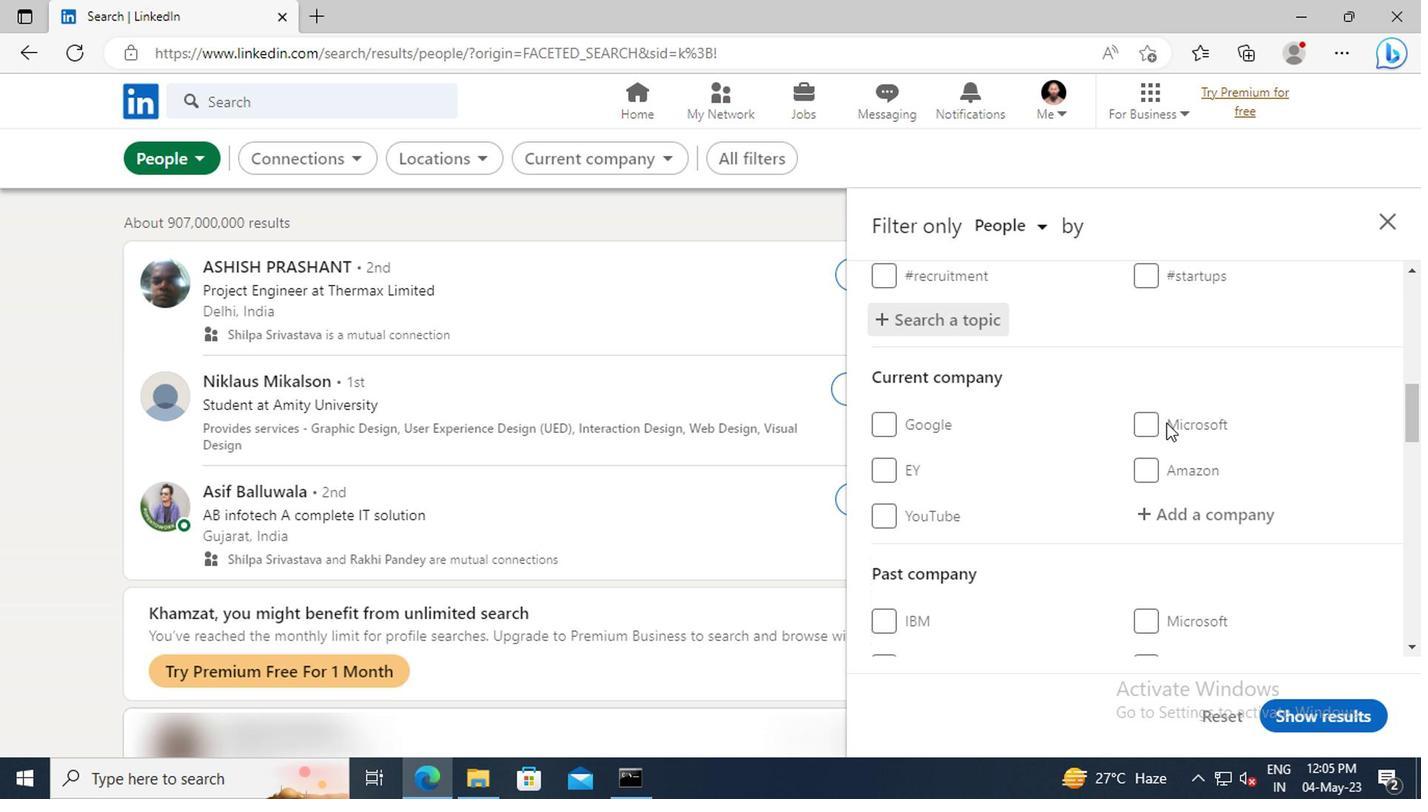 
Action: Mouse scrolled (1161, 422) with delta (0, 0)
Screenshot: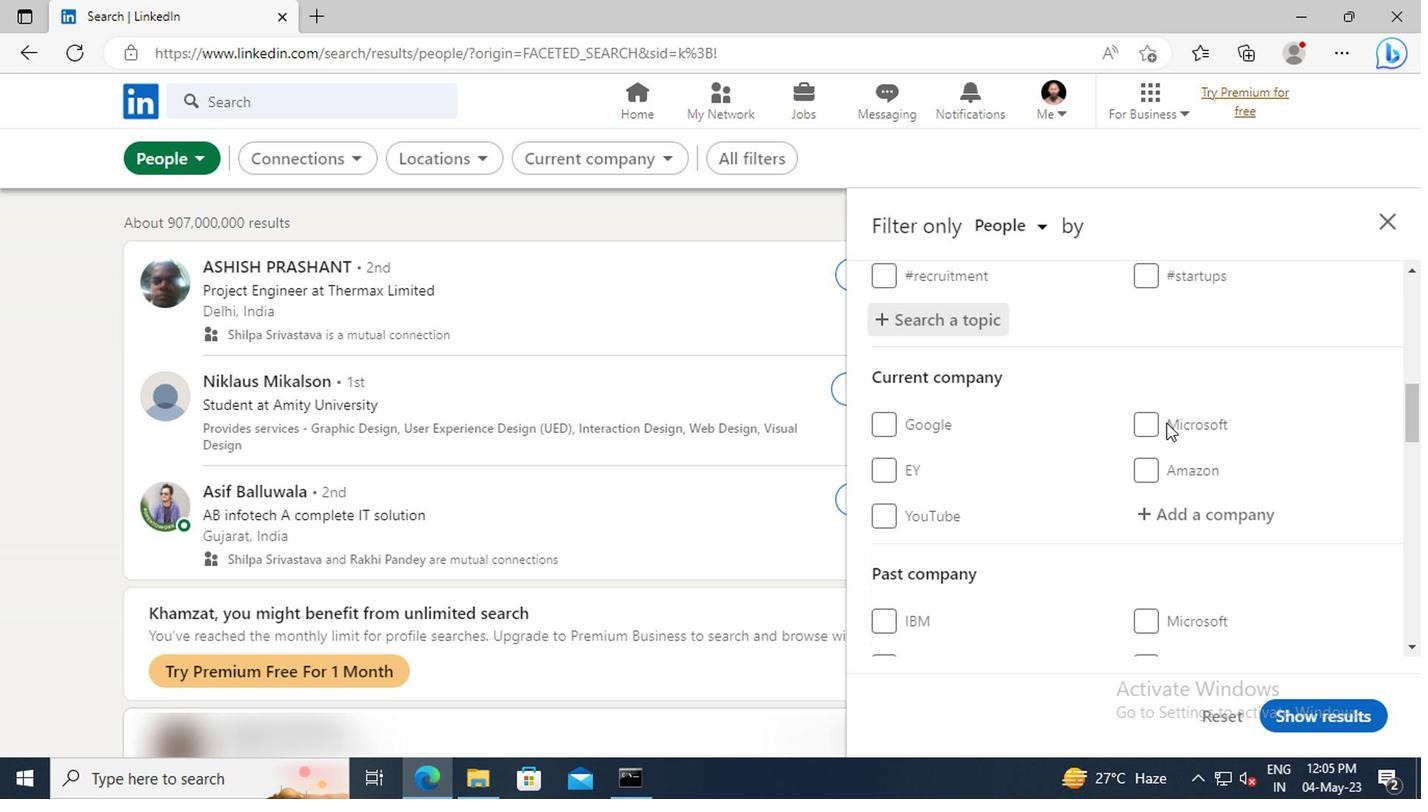 
Action: Mouse scrolled (1161, 422) with delta (0, 0)
Screenshot: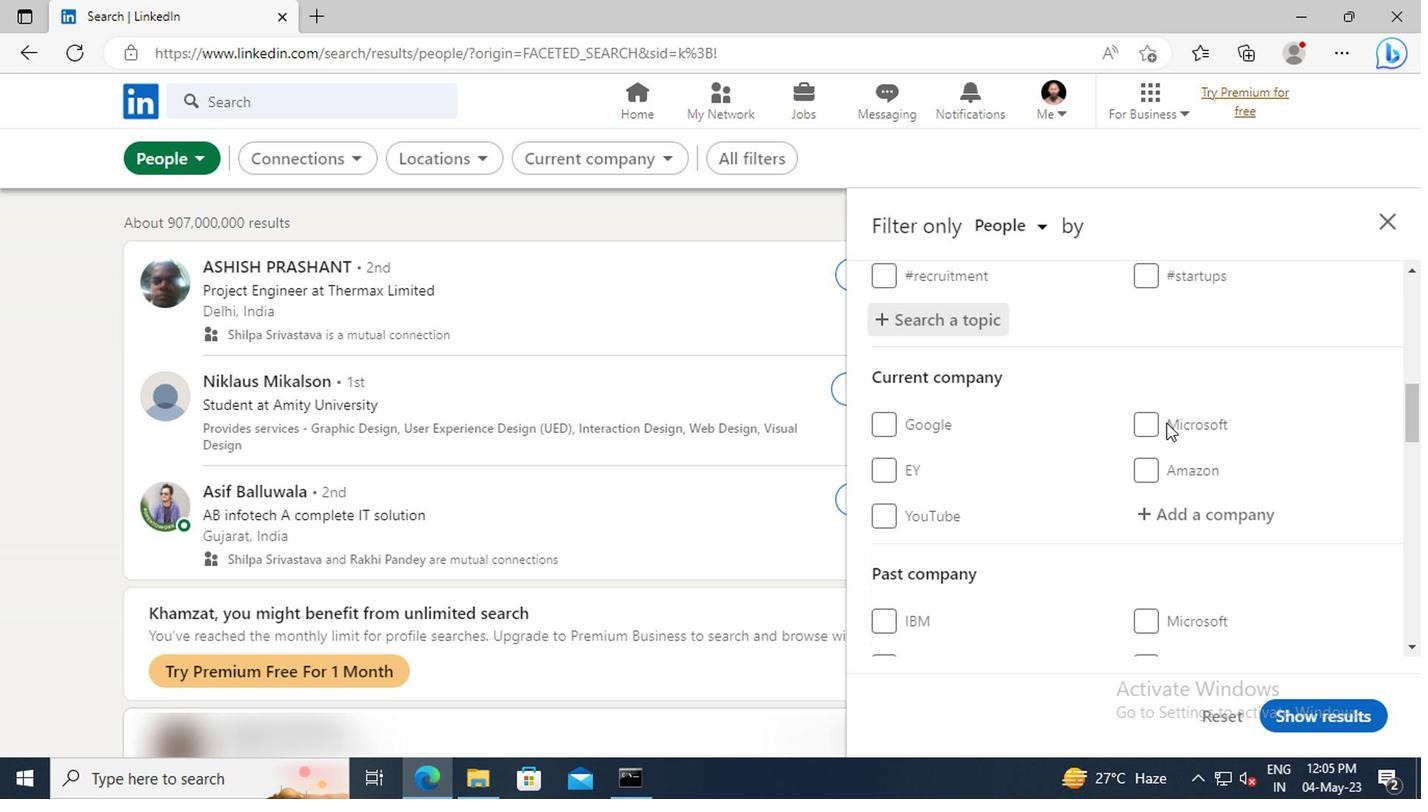 
Action: Mouse scrolled (1161, 422) with delta (0, 0)
Screenshot: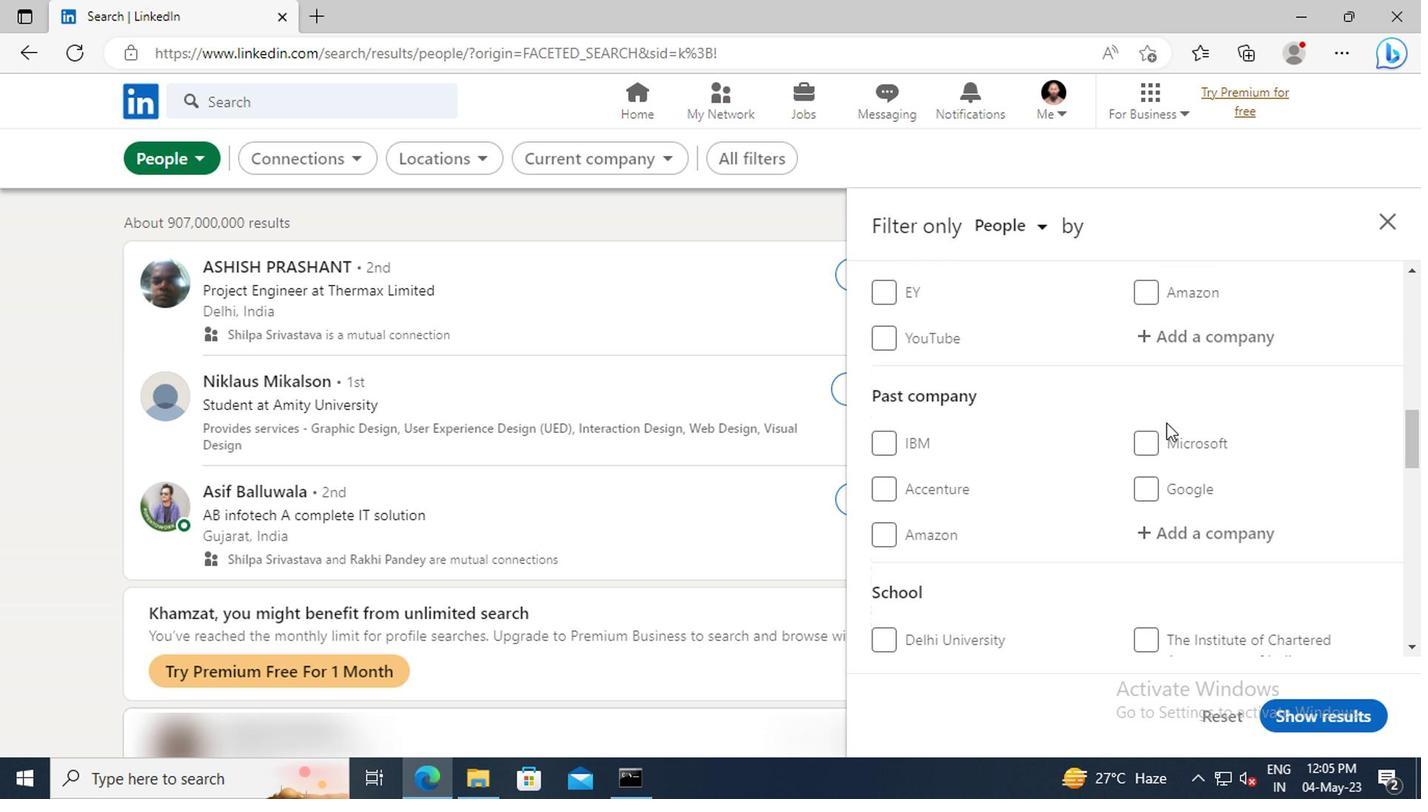 
Action: Mouse scrolled (1161, 422) with delta (0, 0)
Screenshot: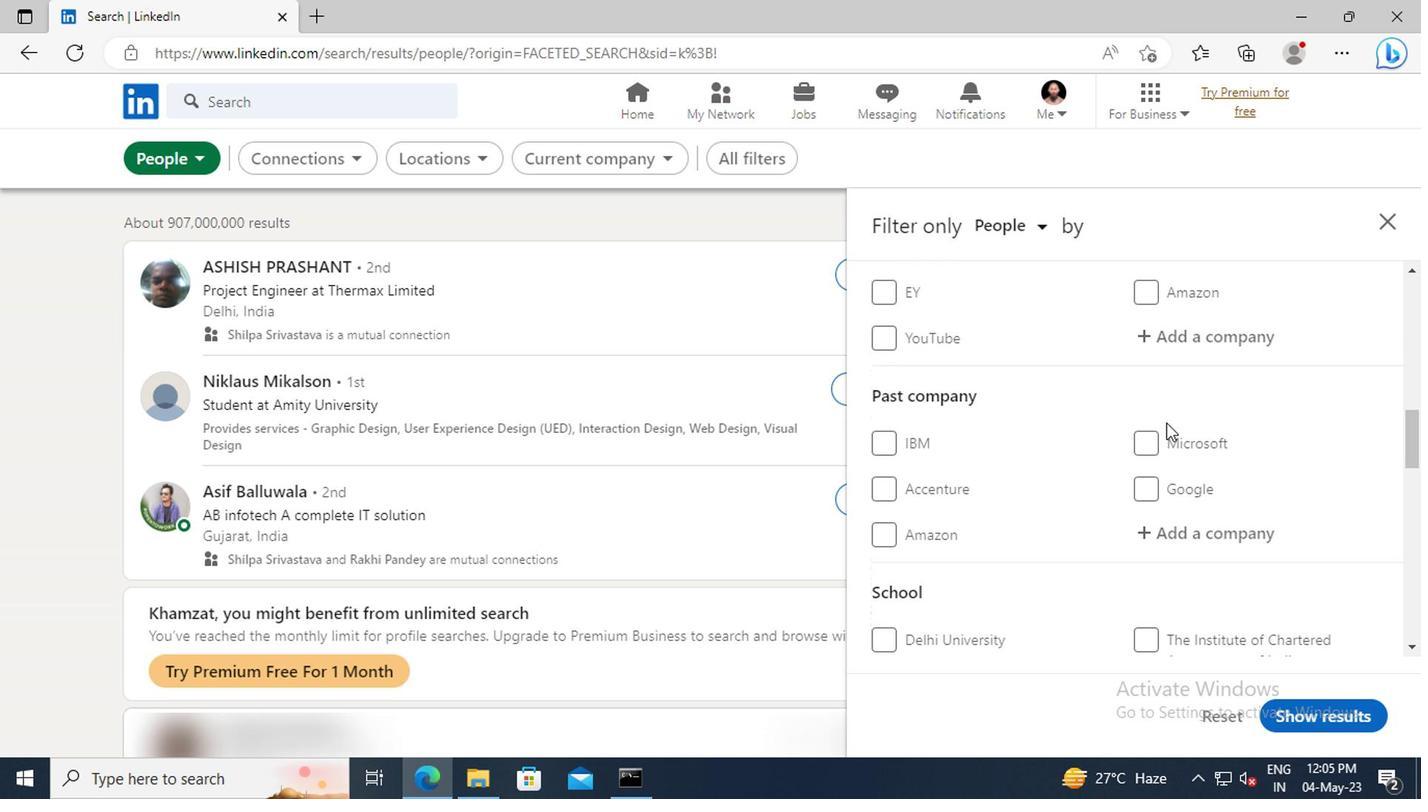
Action: Mouse scrolled (1161, 422) with delta (0, 0)
Screenshot: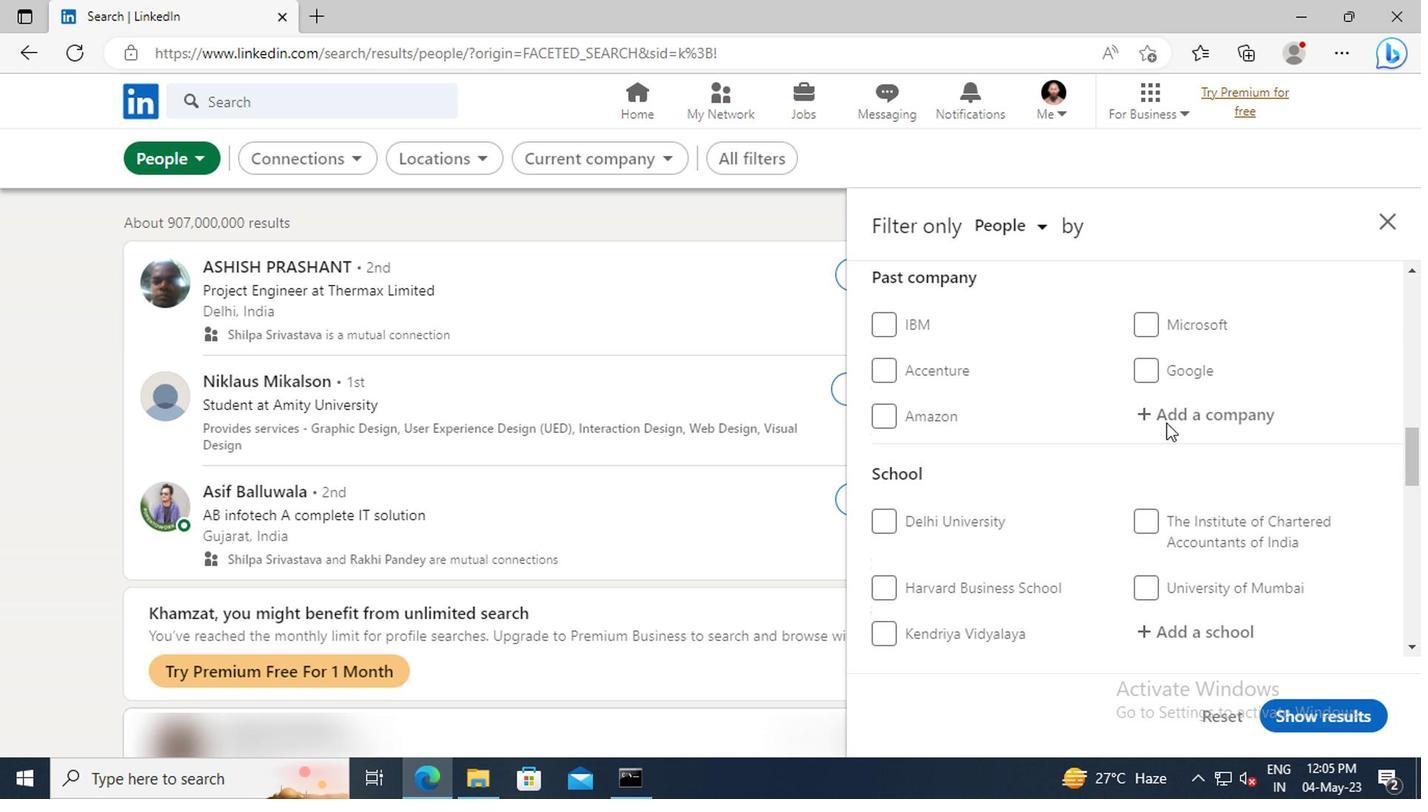 
Action: Mouse scrolled (1161, 422) with delta (0, 0)
Screenshot: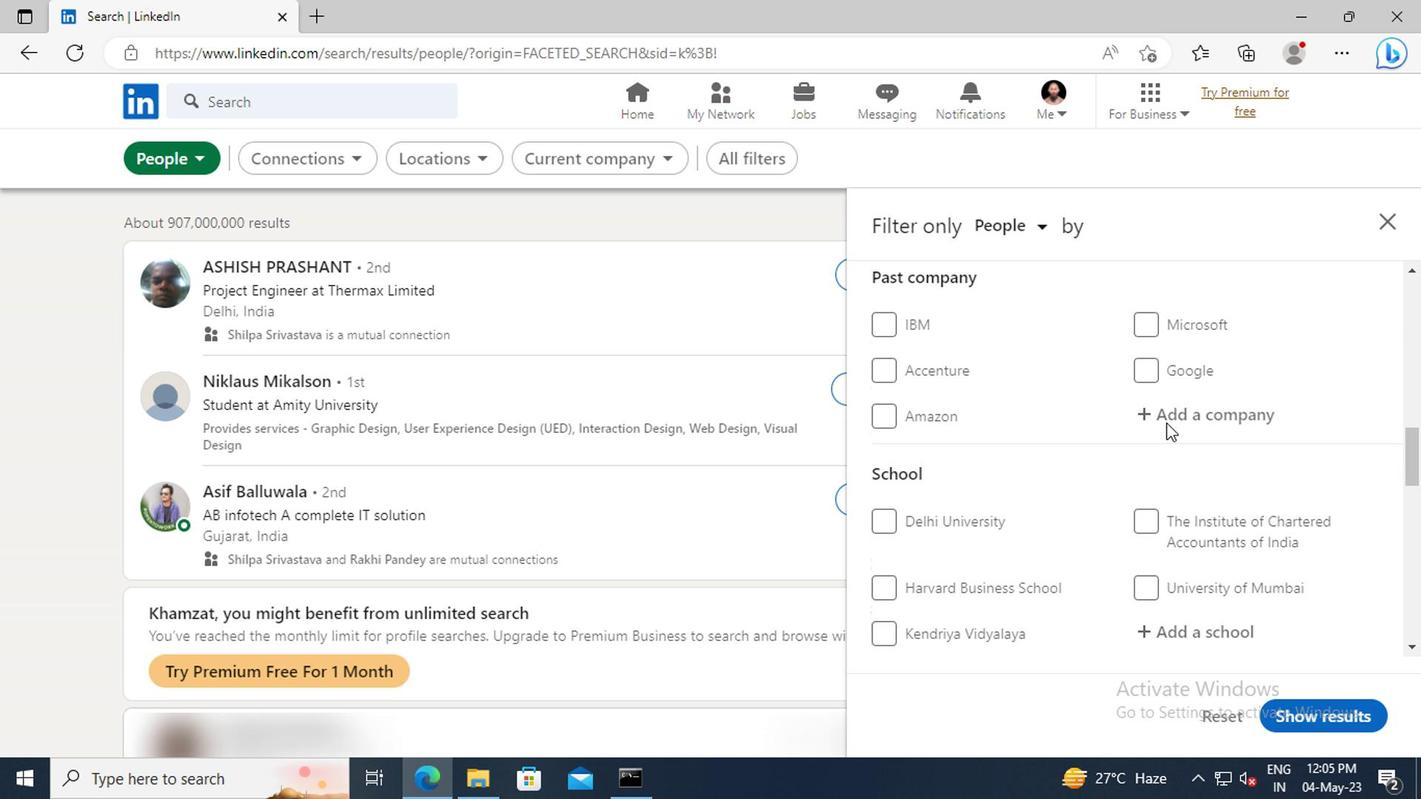 
Action: Mouse scrolled (1161, 422) with delta (0, 0)
Screenshot: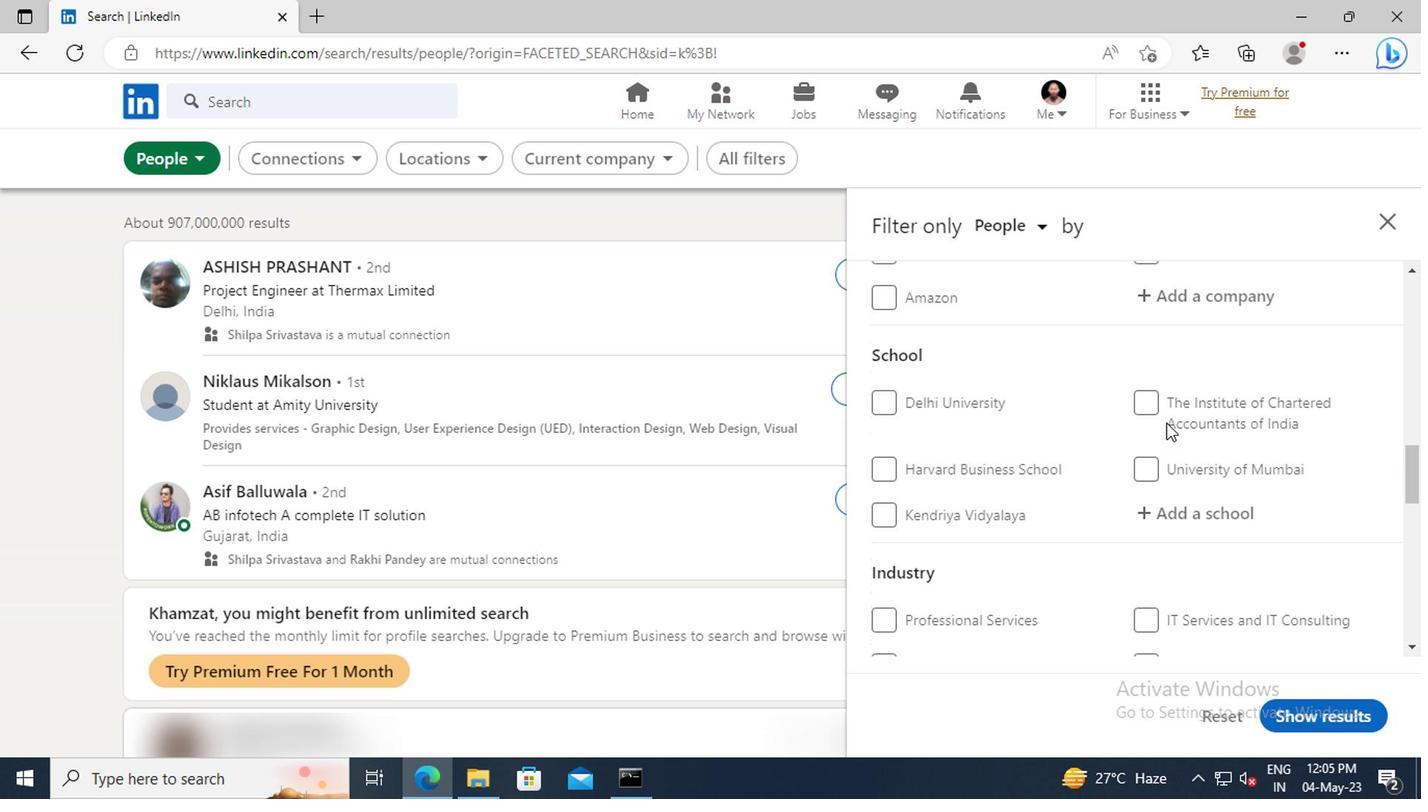 
Action: Mouse scrolled (1161, 422) with delta (0, 0)
Screenshot: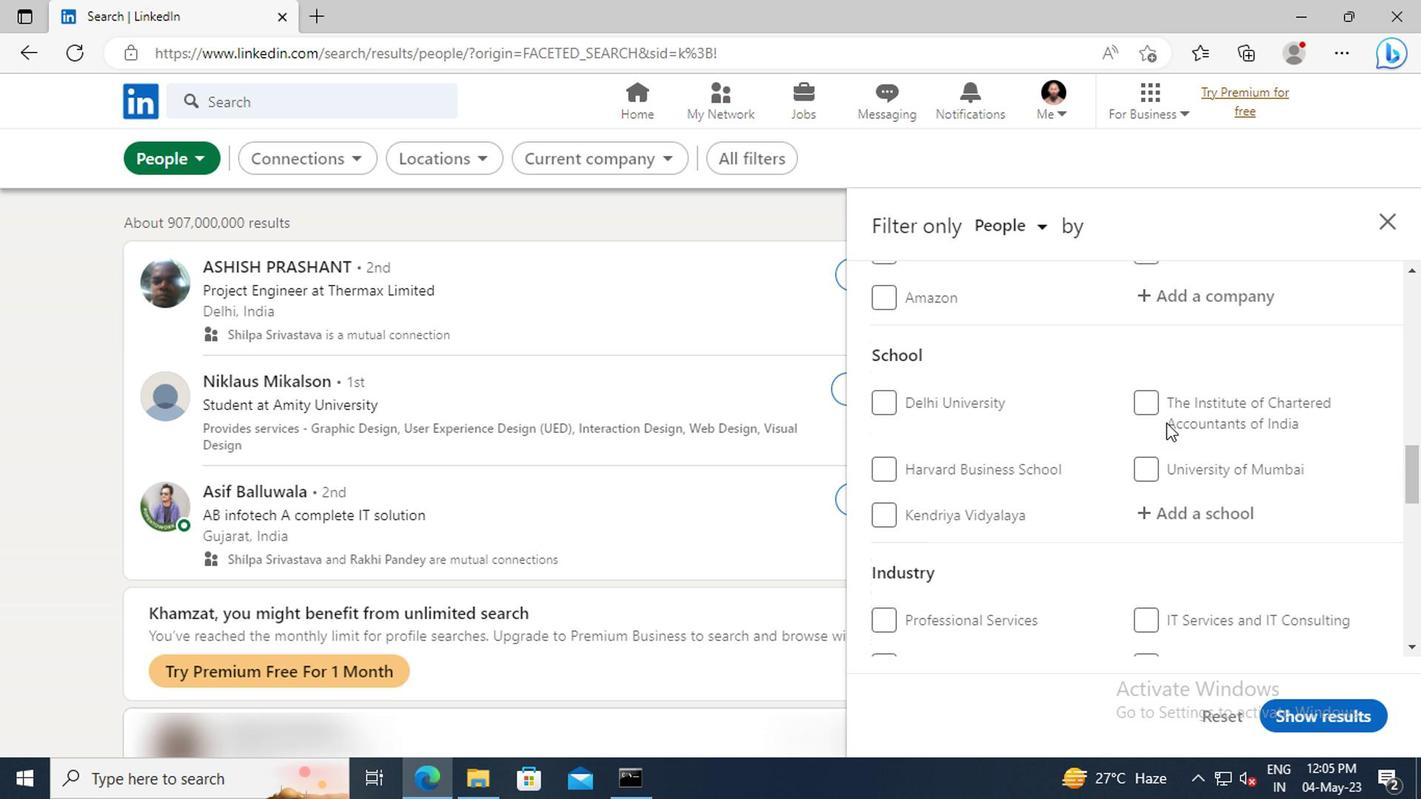 
Action: Mouse scrolled (1161, 422) with delta (0, 0)
Screenshot: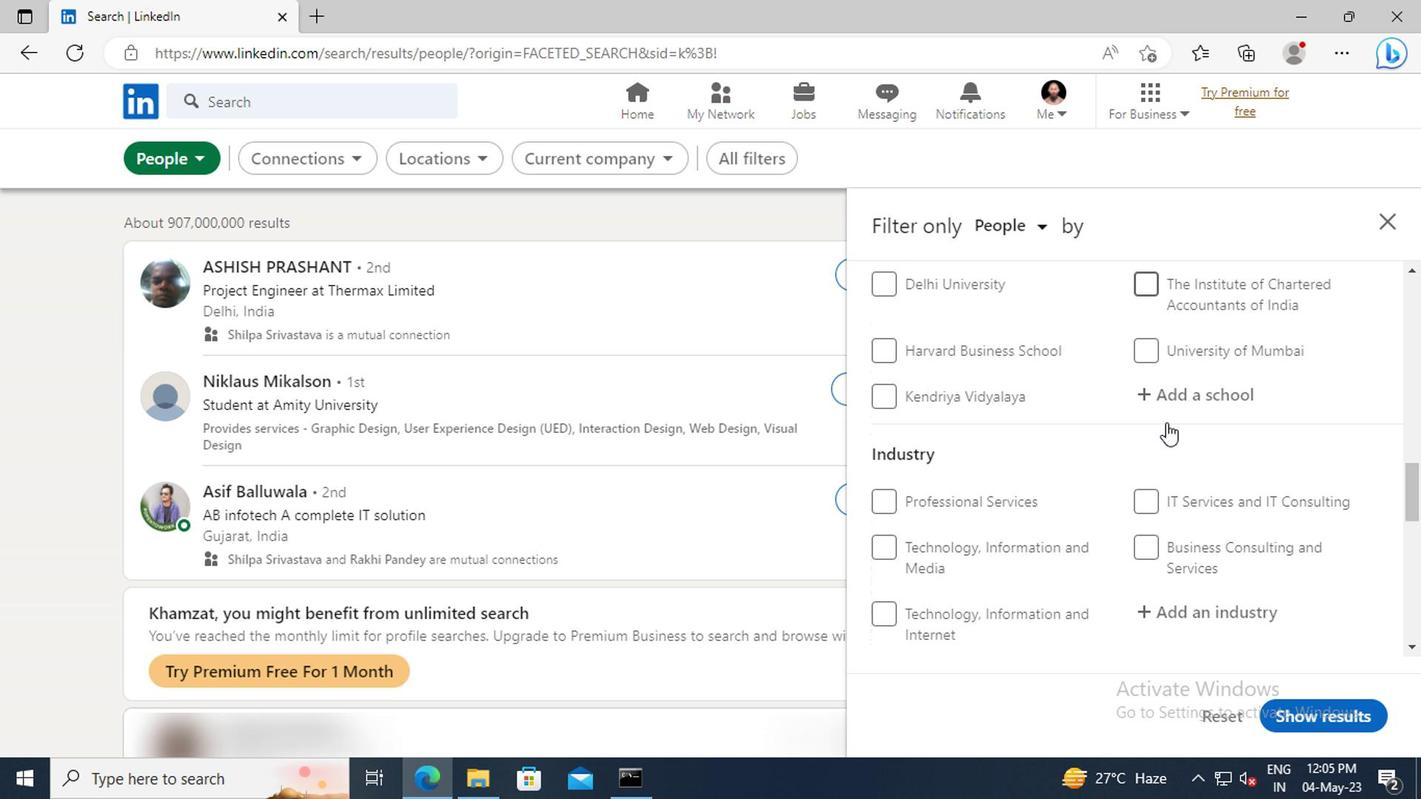 
Action: Mouse scrolled (1161, 422) with delta (0, 0)
Screenshot: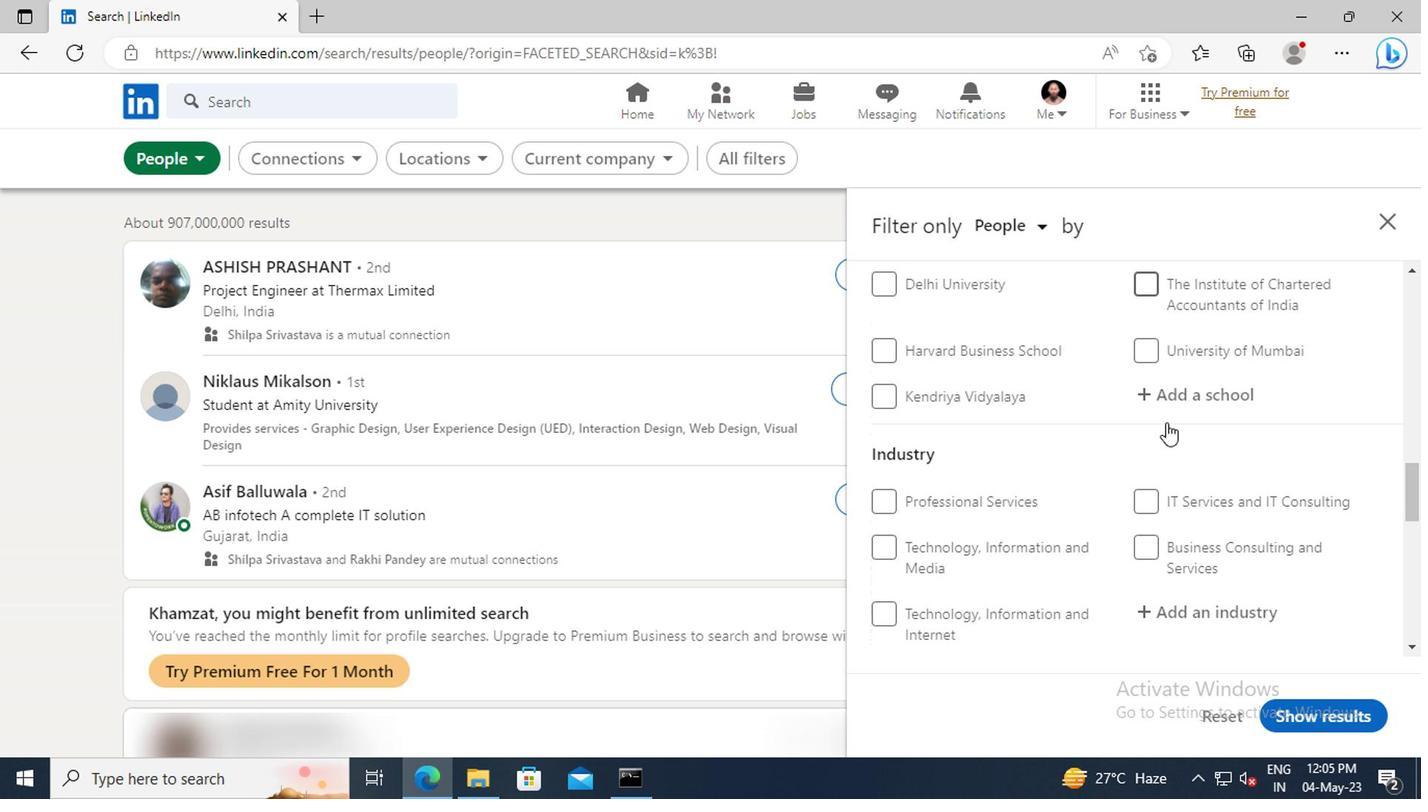 
Action: Mouse scrolled (1161, 422) with delta (0, 0)
Screenshot: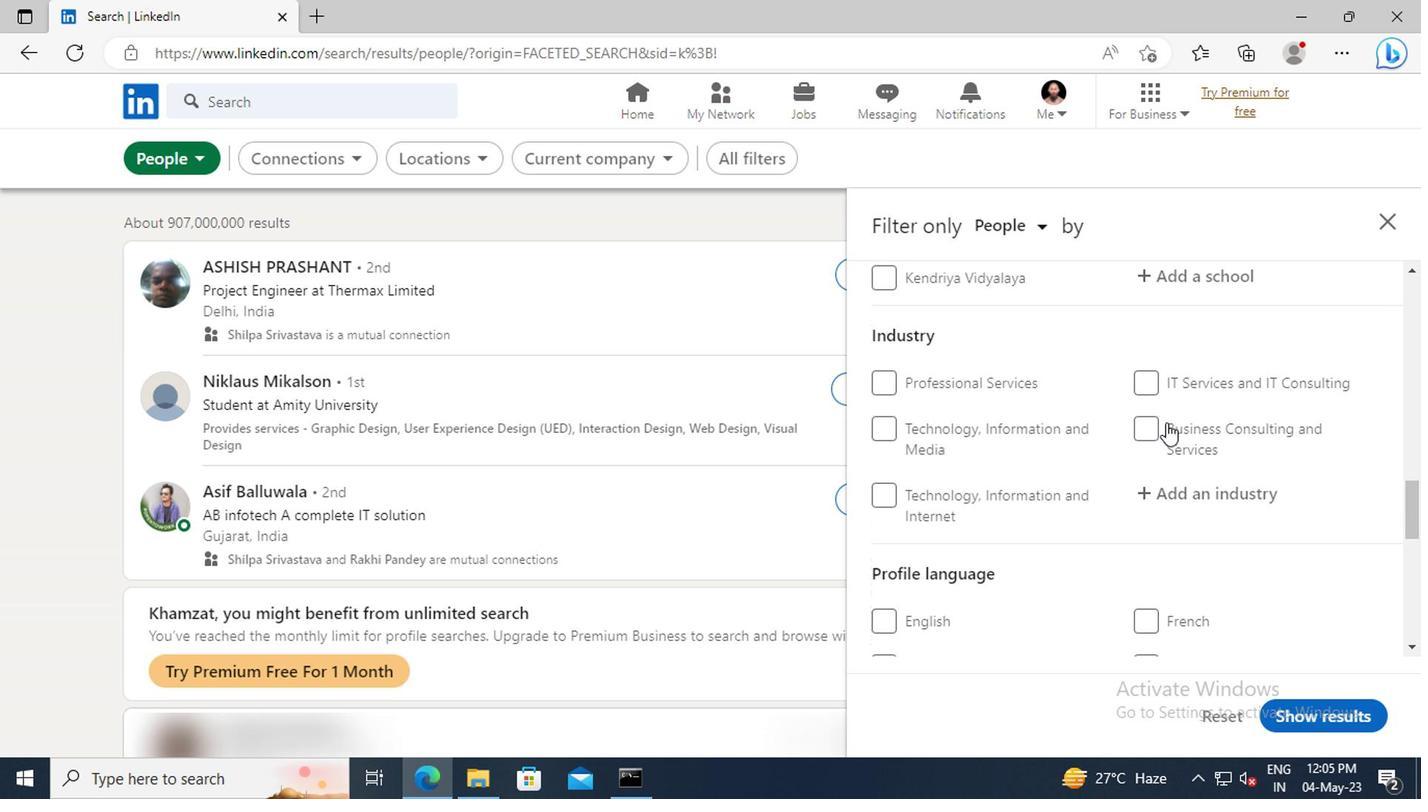 
Action: Mouse scrolled (1161, 422) with delta (0, 0)
Screenshot: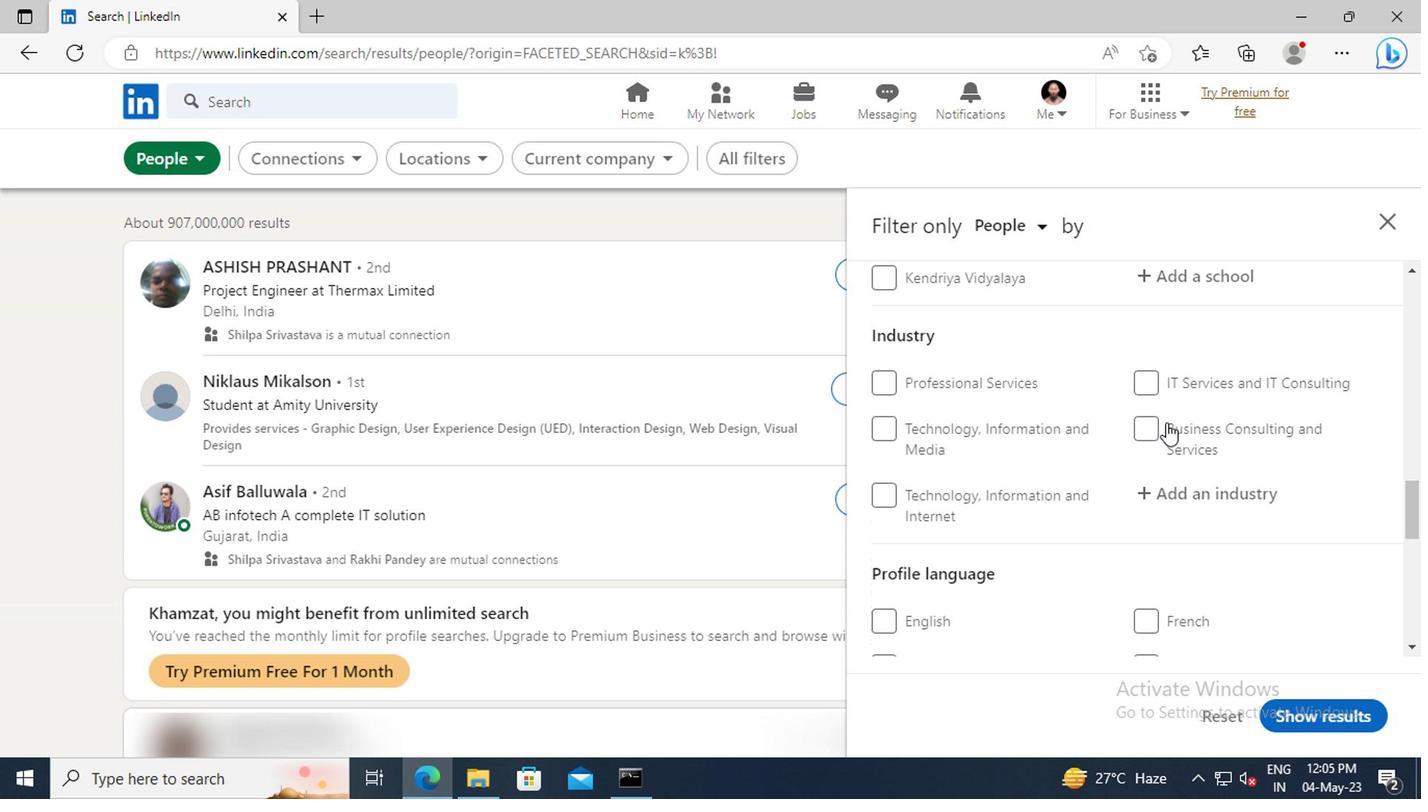 
Action: Mouse moved to (884, 508)
Screenshot: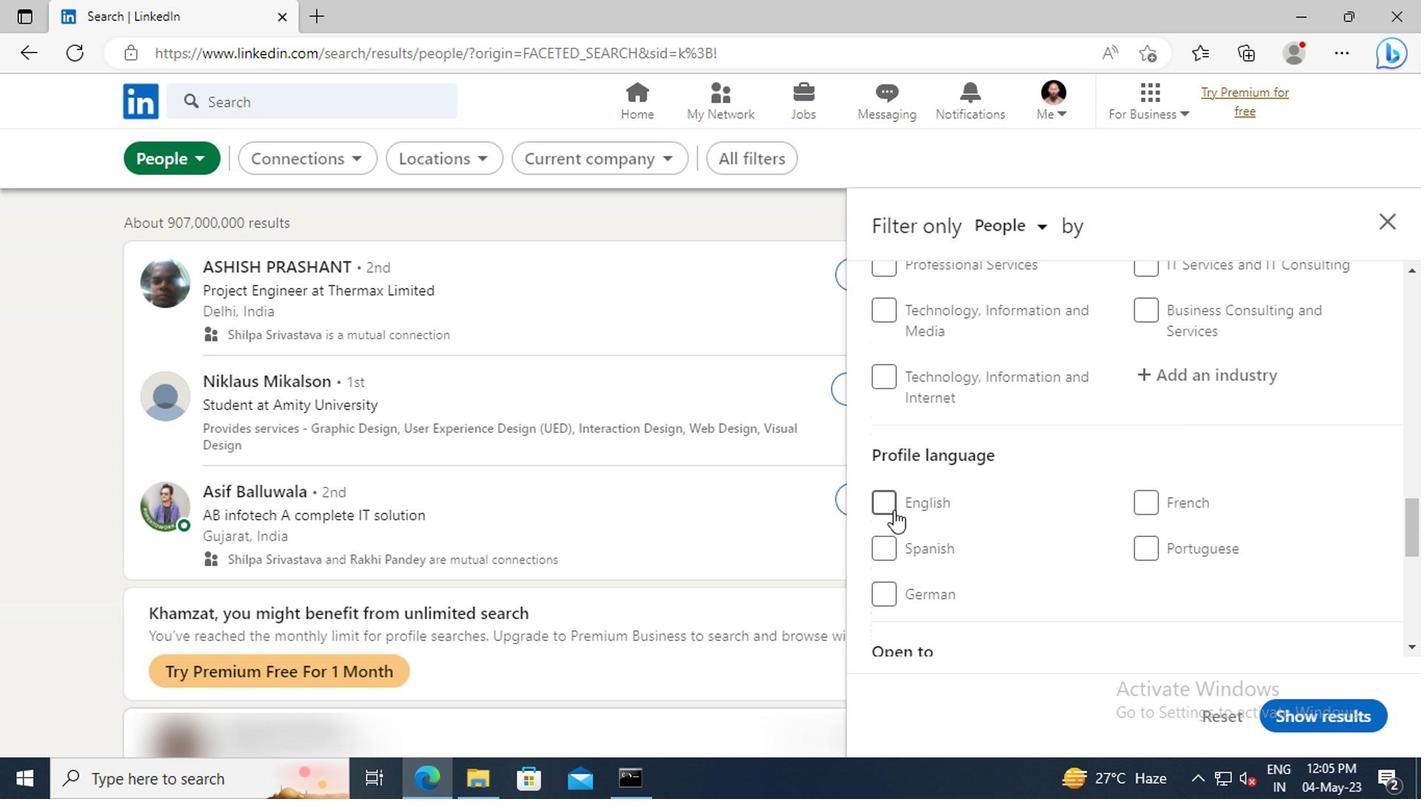 
Action: Mouse pressed left at (884, 508)
Screenshot: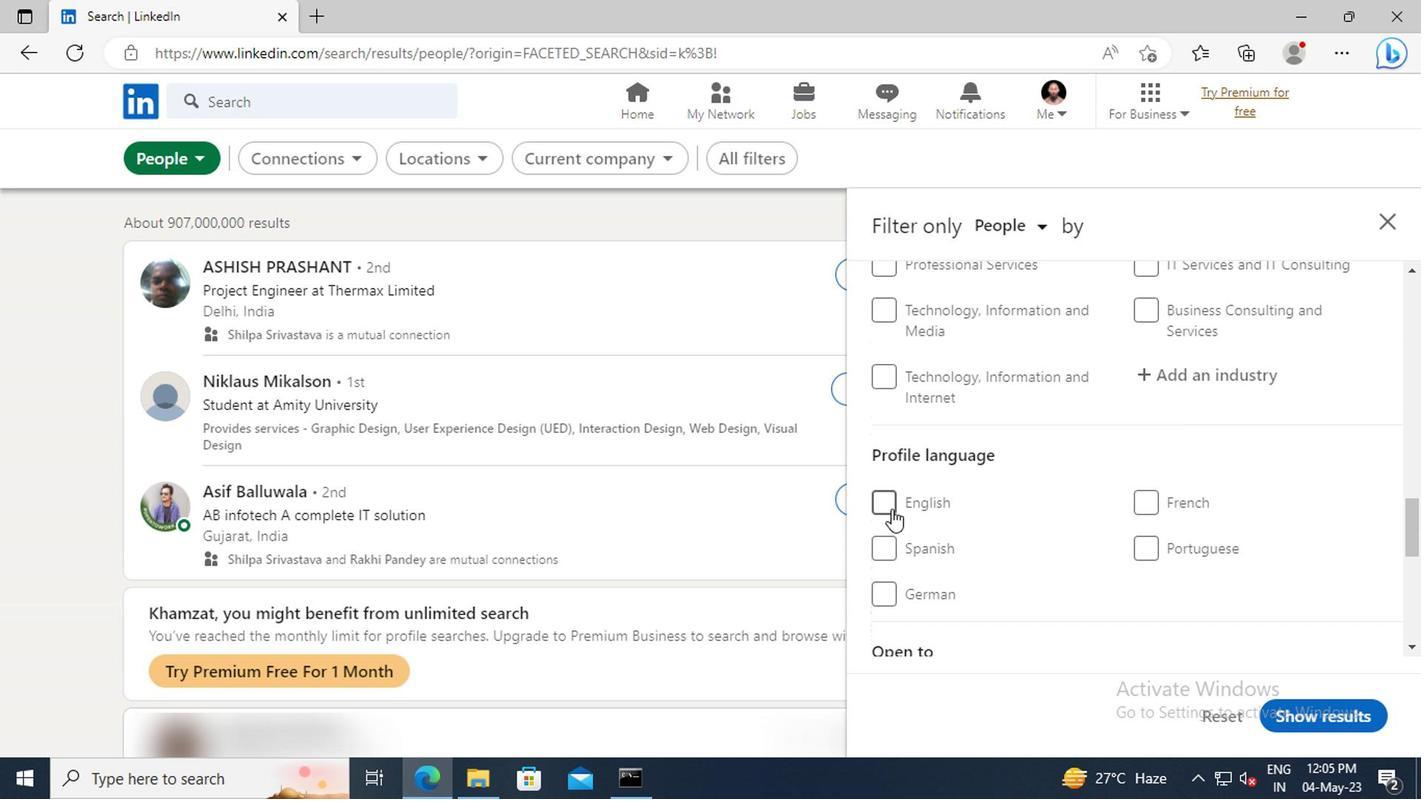 
Action: Mouse moved to (1136, 499)
Screenshot: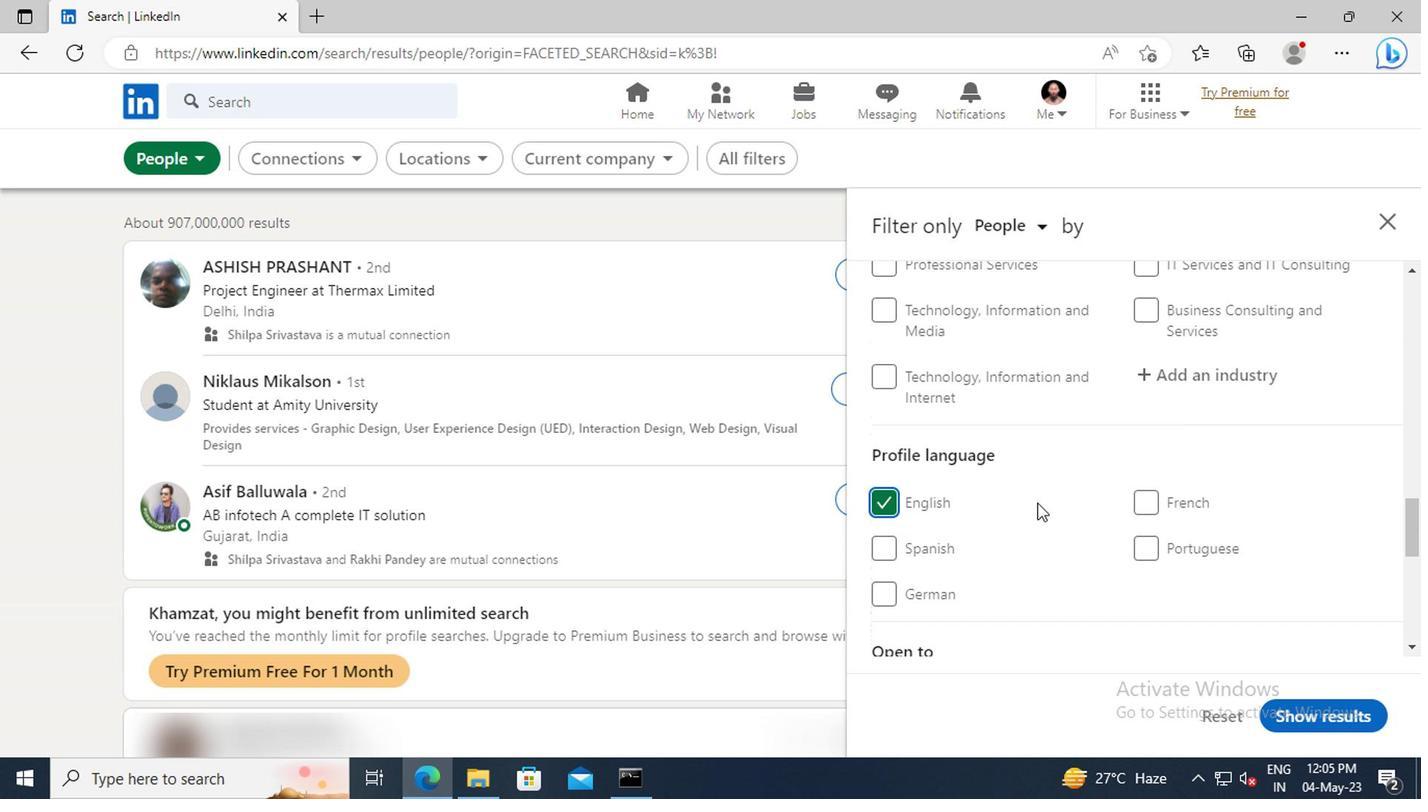 
Action: Mouse scrolled (1136, 500) with delta (0, 1)
Screenshot: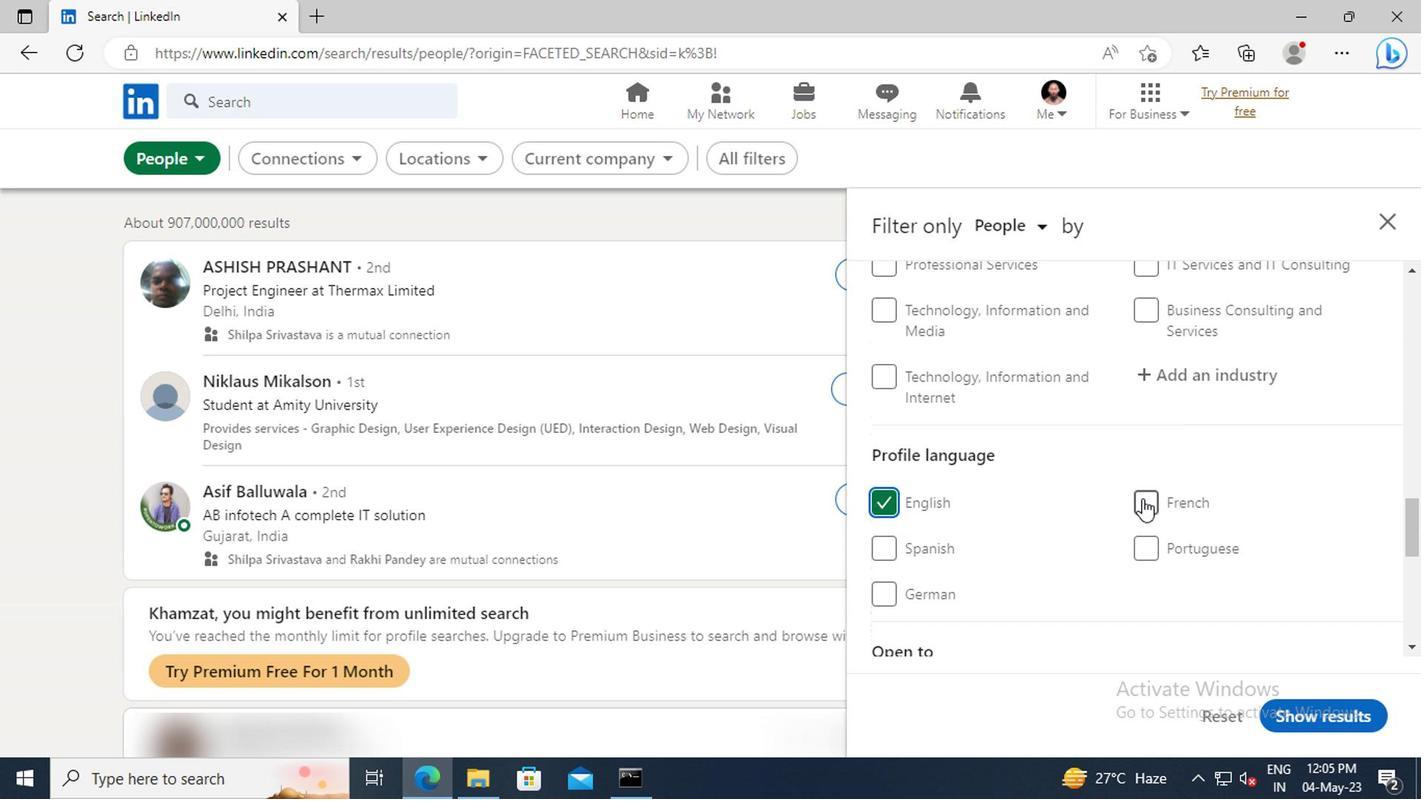 
Action: Mouse scrolled (1136, 500) with delta (0, 1)
Screenshot: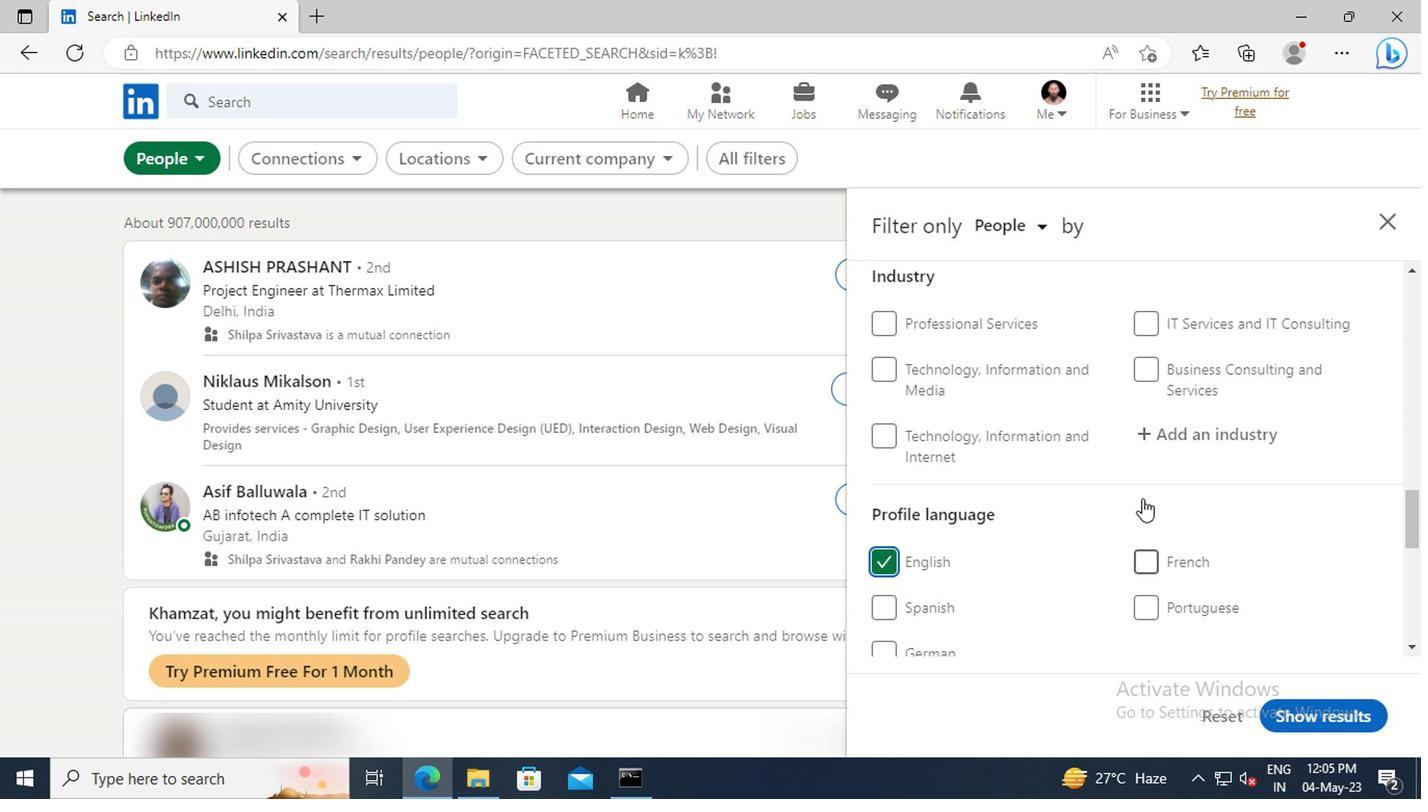 
Action: Mouse scrolled (1136, 500) with delta (0, 1)
Screenshot: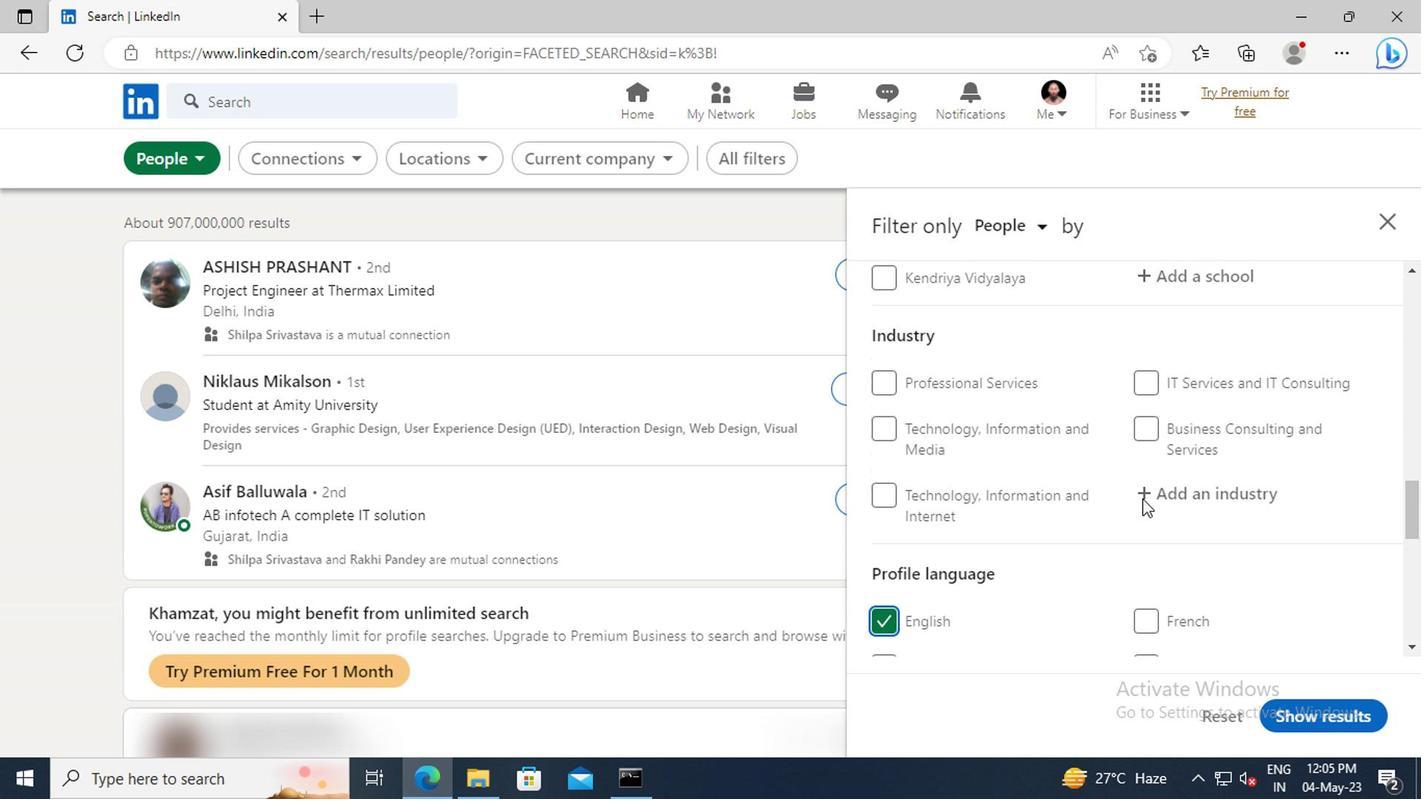 
Action: Mouse scrolled (1136, 500) with delta (0, 1)
Screenshot: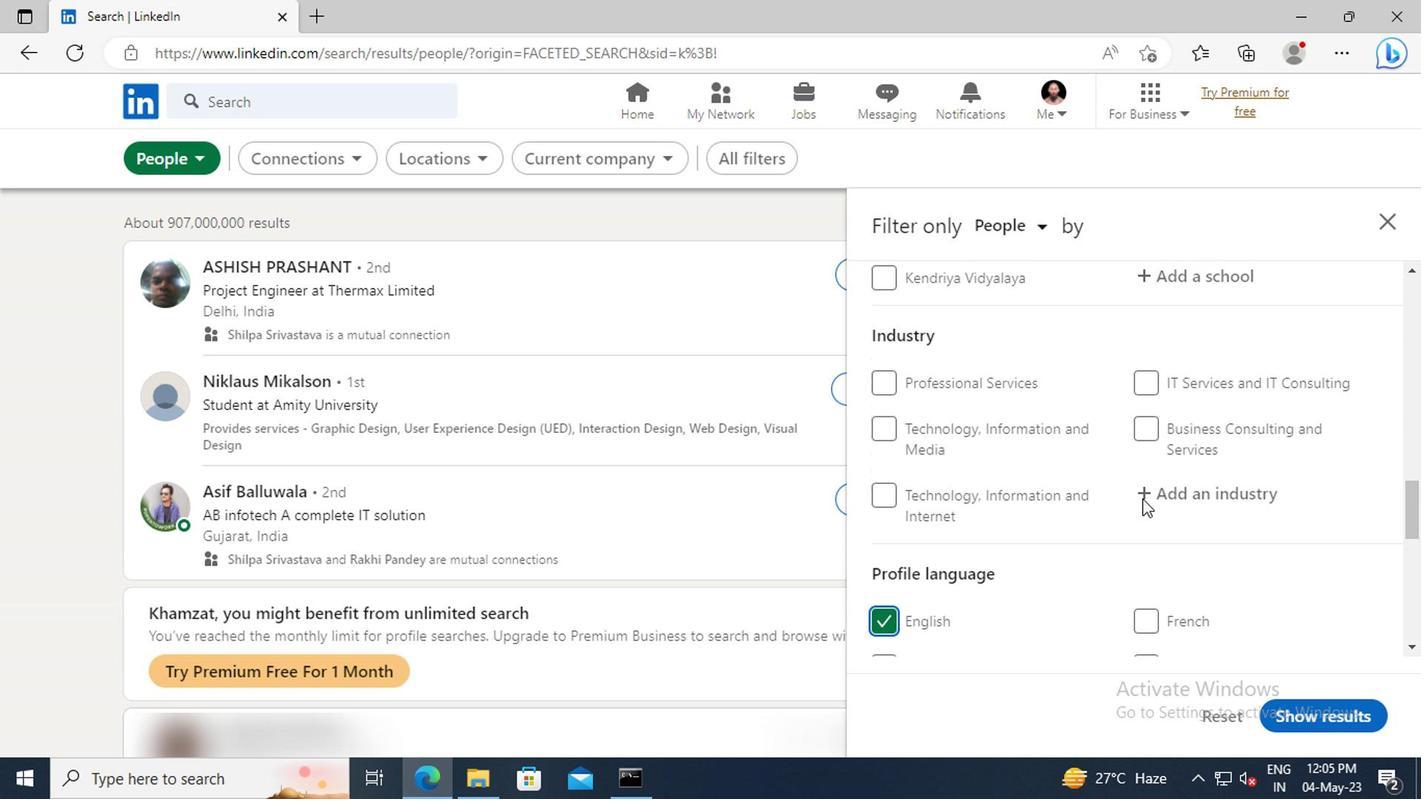 
Action: Mouse scrolled (1136, 500) with delta (0, 1)
Screenshot: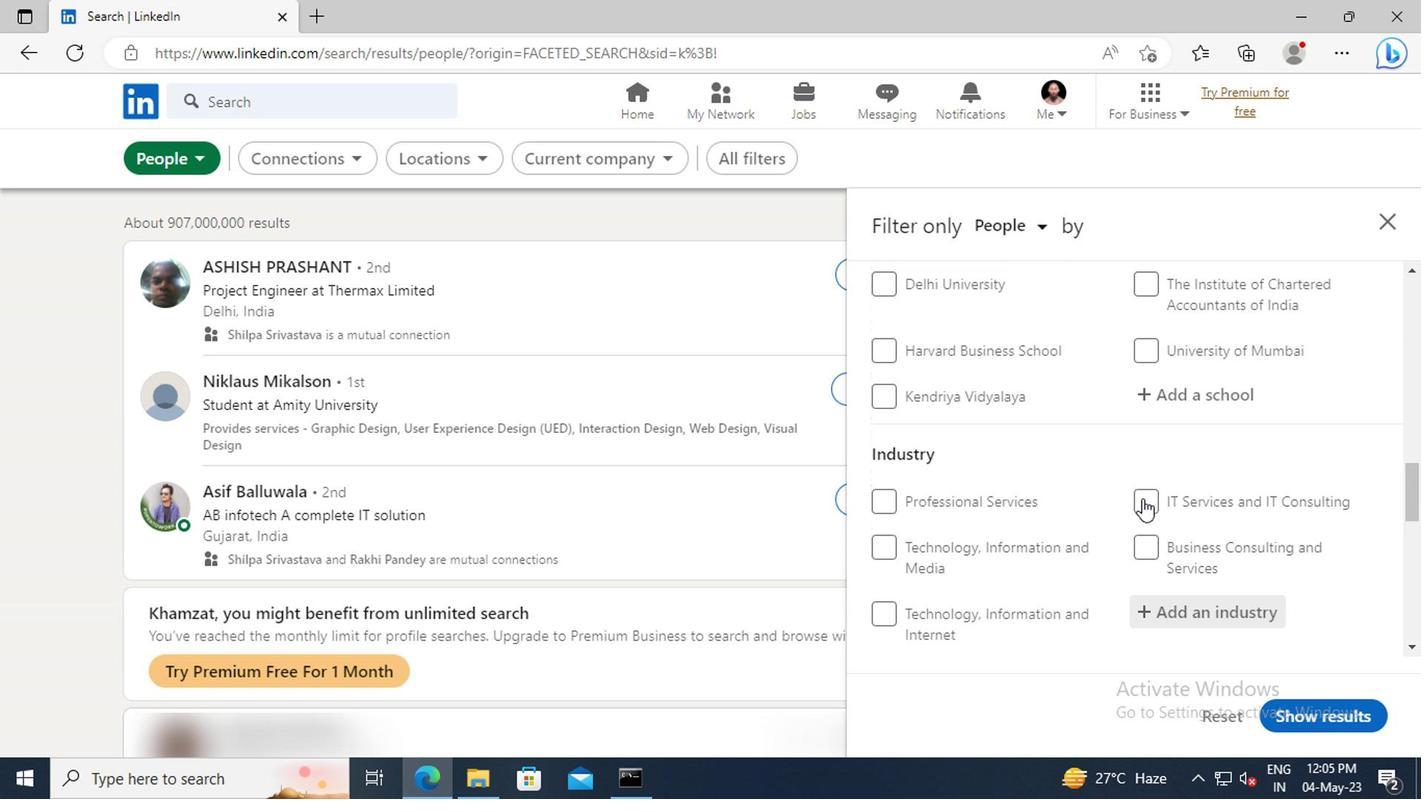 
Action: Mouse scrolled (1136, 500) with delta (0, 1)
Screenshot: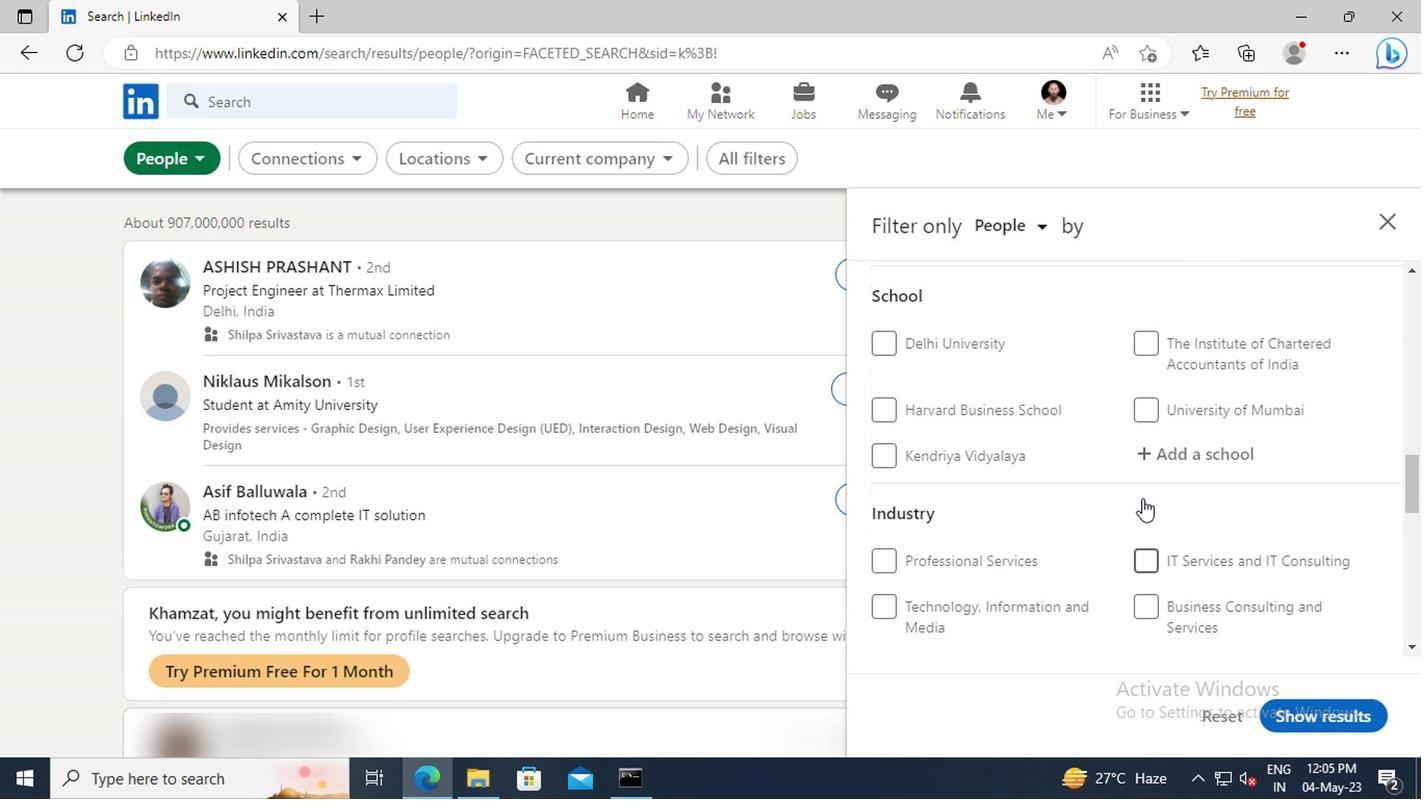 
Action: Mouse scrolled (1136, 500) with delta (0, 1)
Screenshot: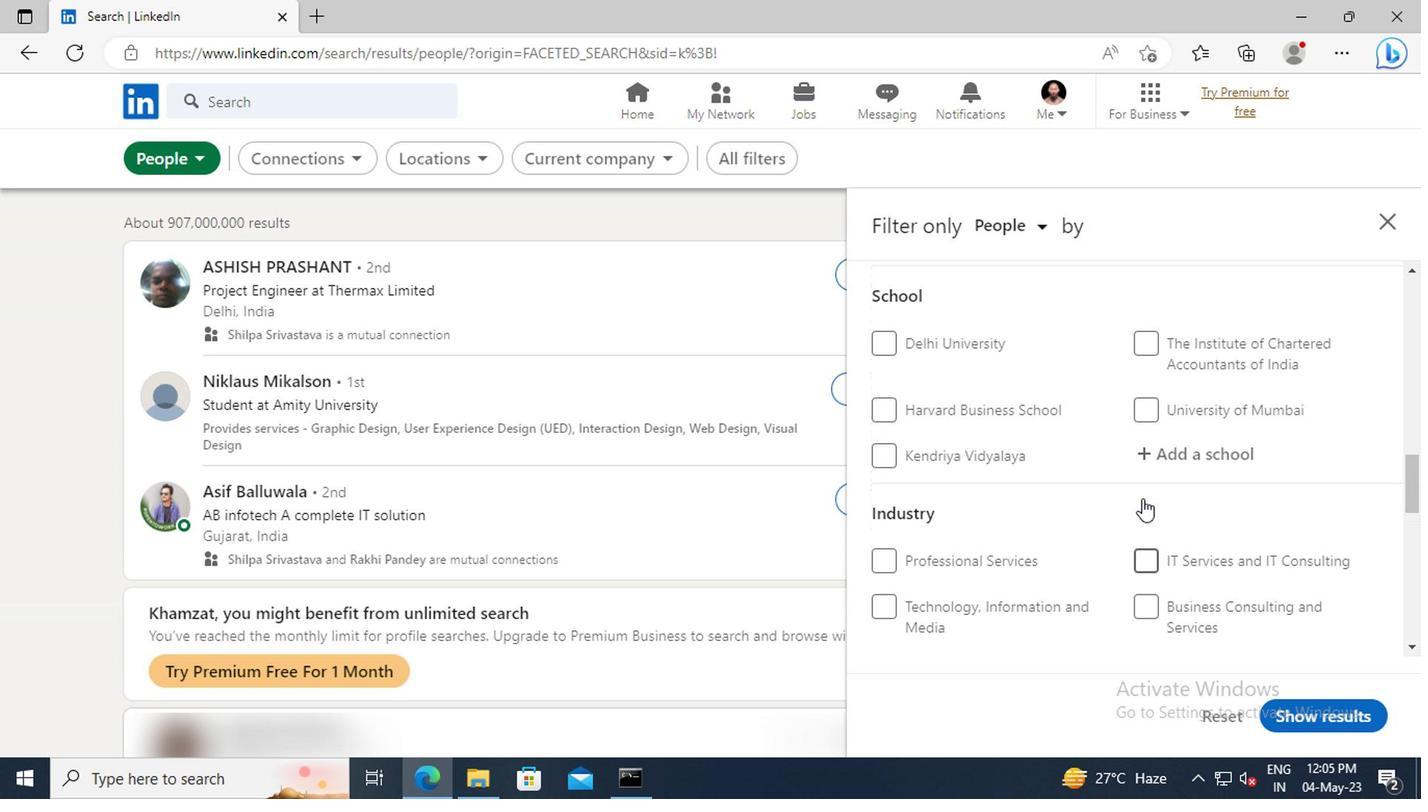 
Action: Mouse scrolled (1136, 500) with delta (0, 1)
Screenshot: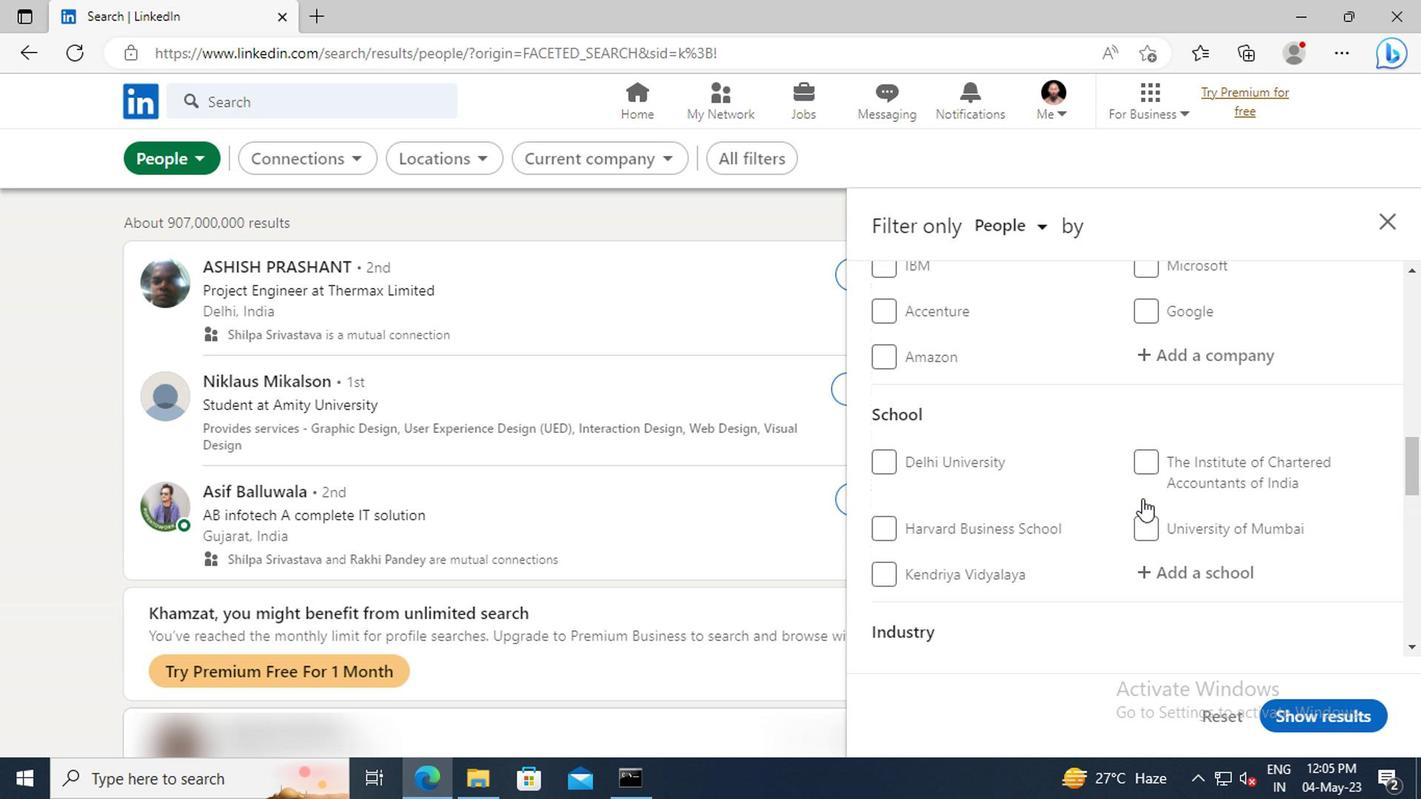 
Action: Mouse scrolled (1136, 500) with delta (0, 1)
Screenshot: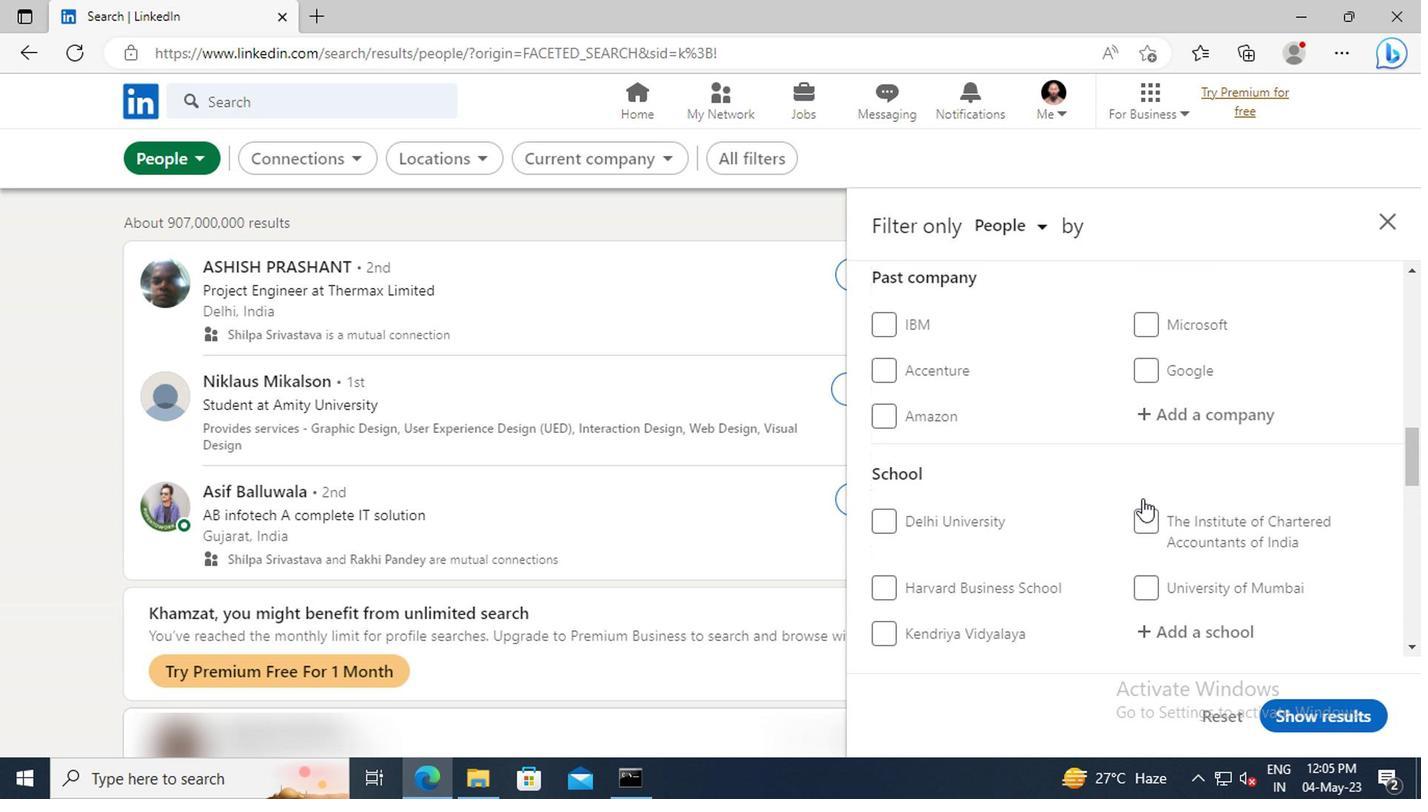 
Action: Mouse scrolled (1136, 500) with delta (0, 1)
Screenshot: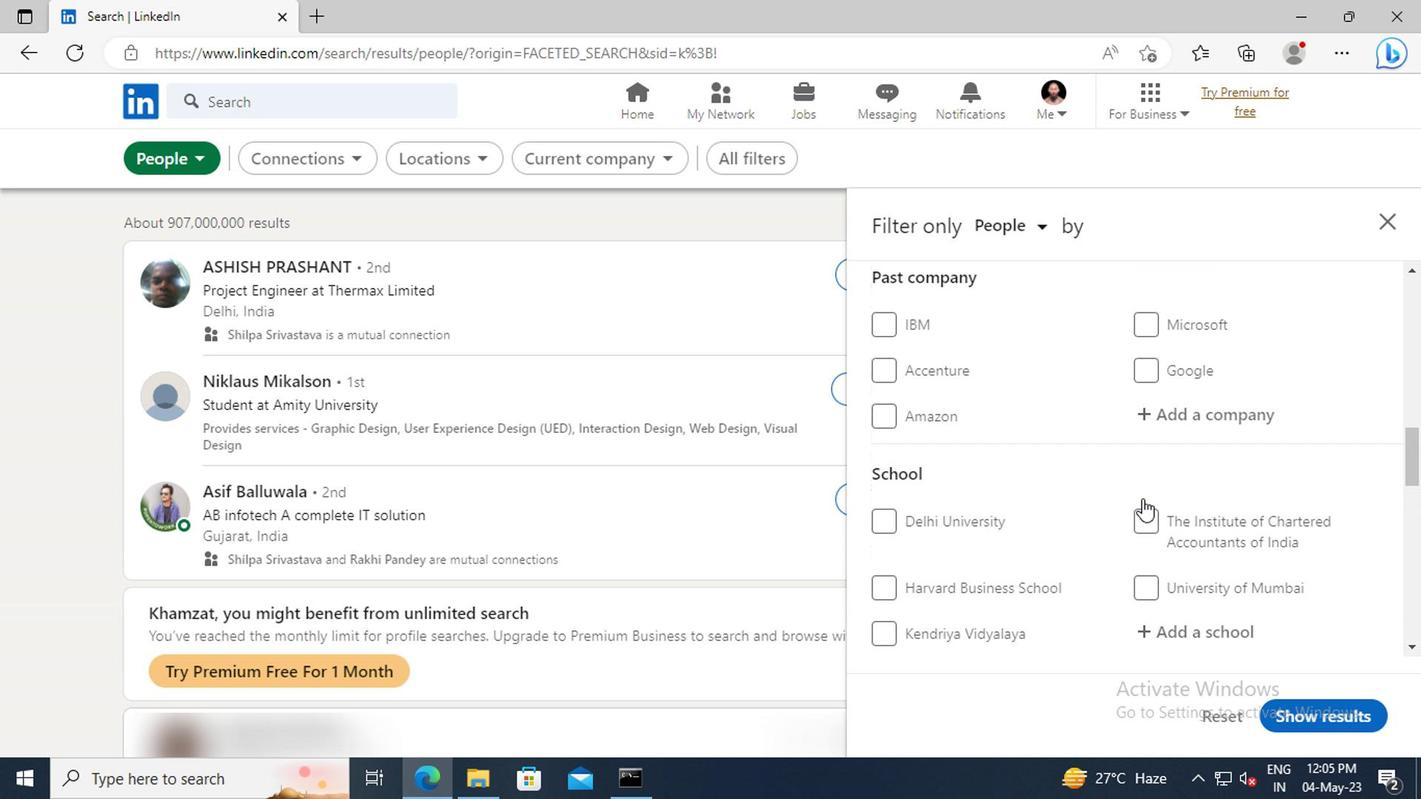 
Action: Mouse scrolled (1136, 500) with delta (0, 1)
Screenshot: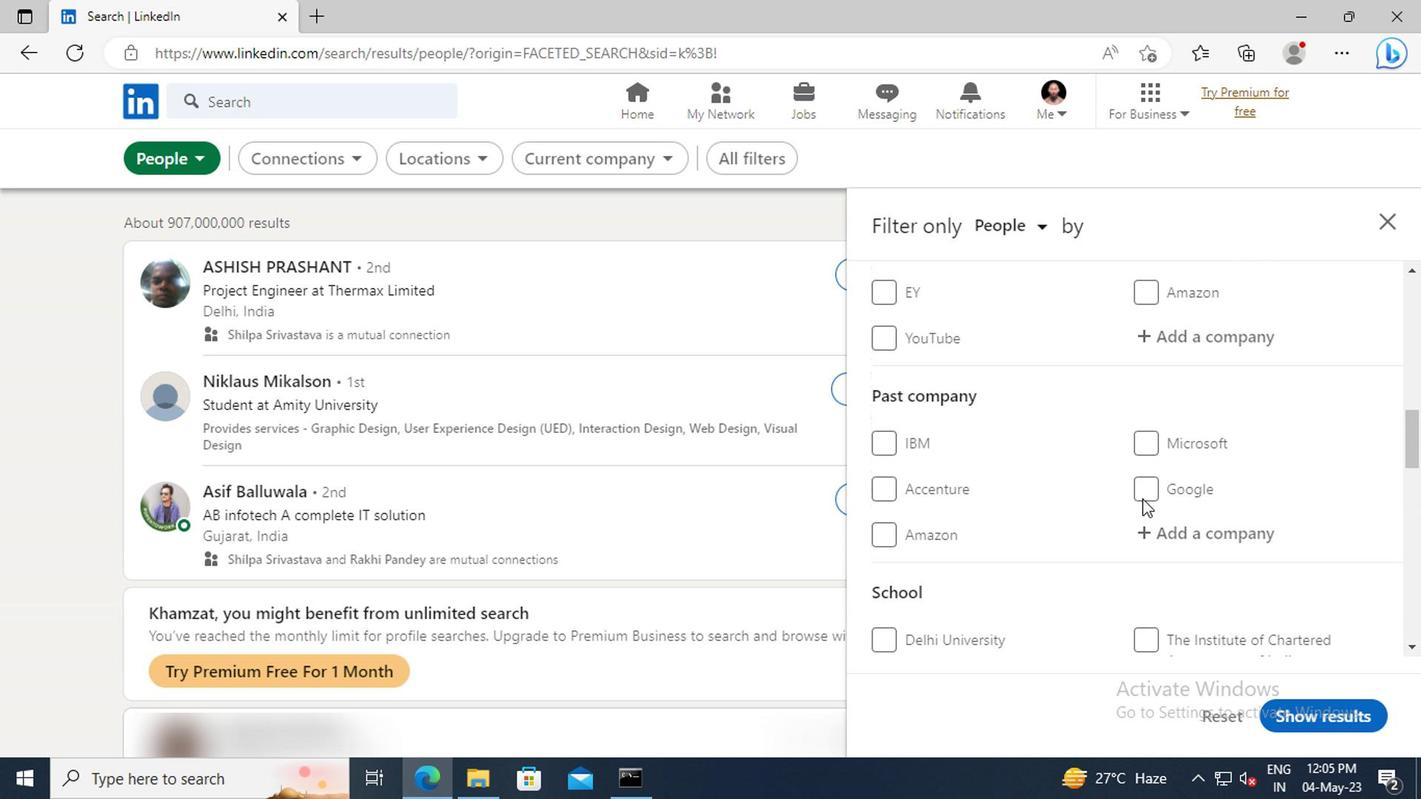 
Action: Mouse scrolled (1136, 500) with delta (0, 1)
Screenshot: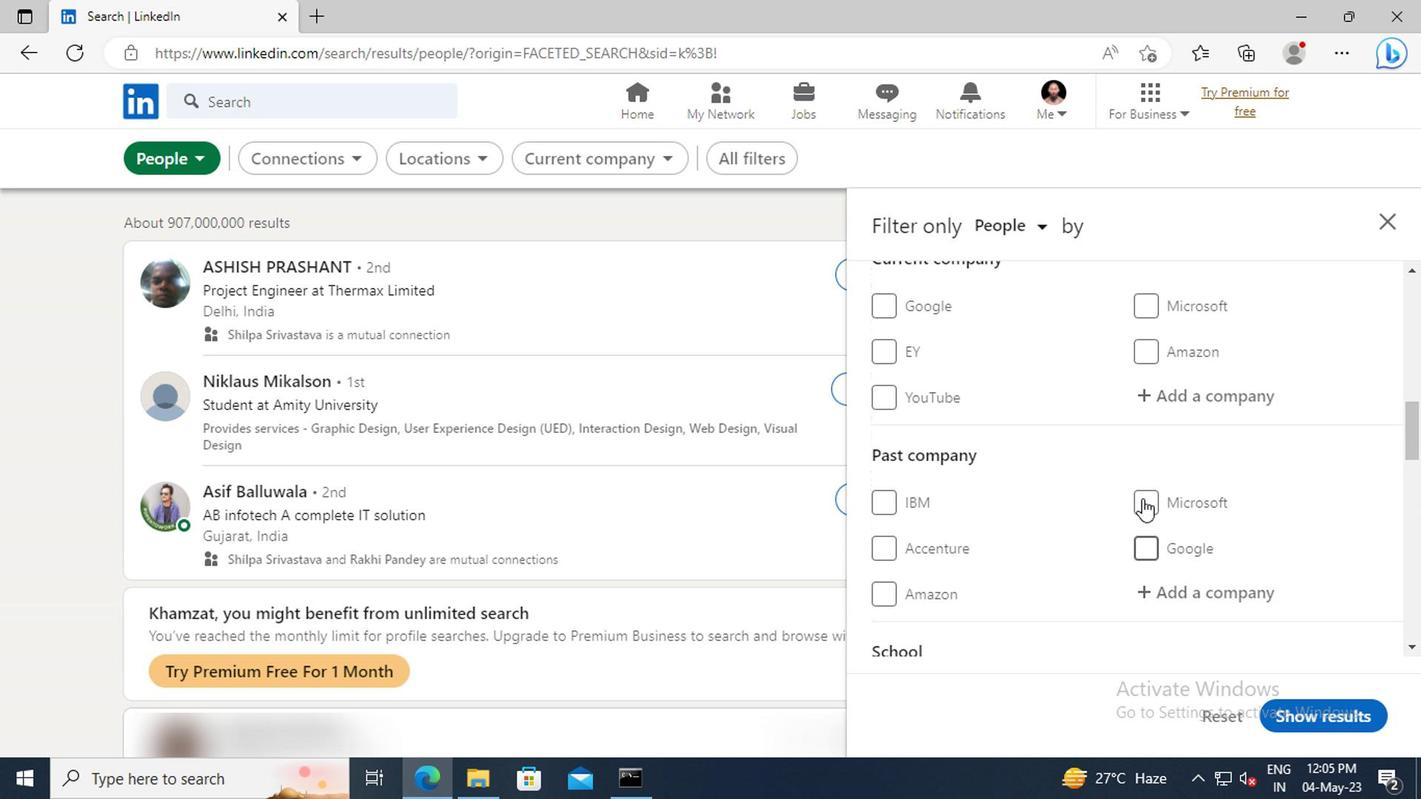 
Action: Mouse moved to (1144, 462)
Screenshot: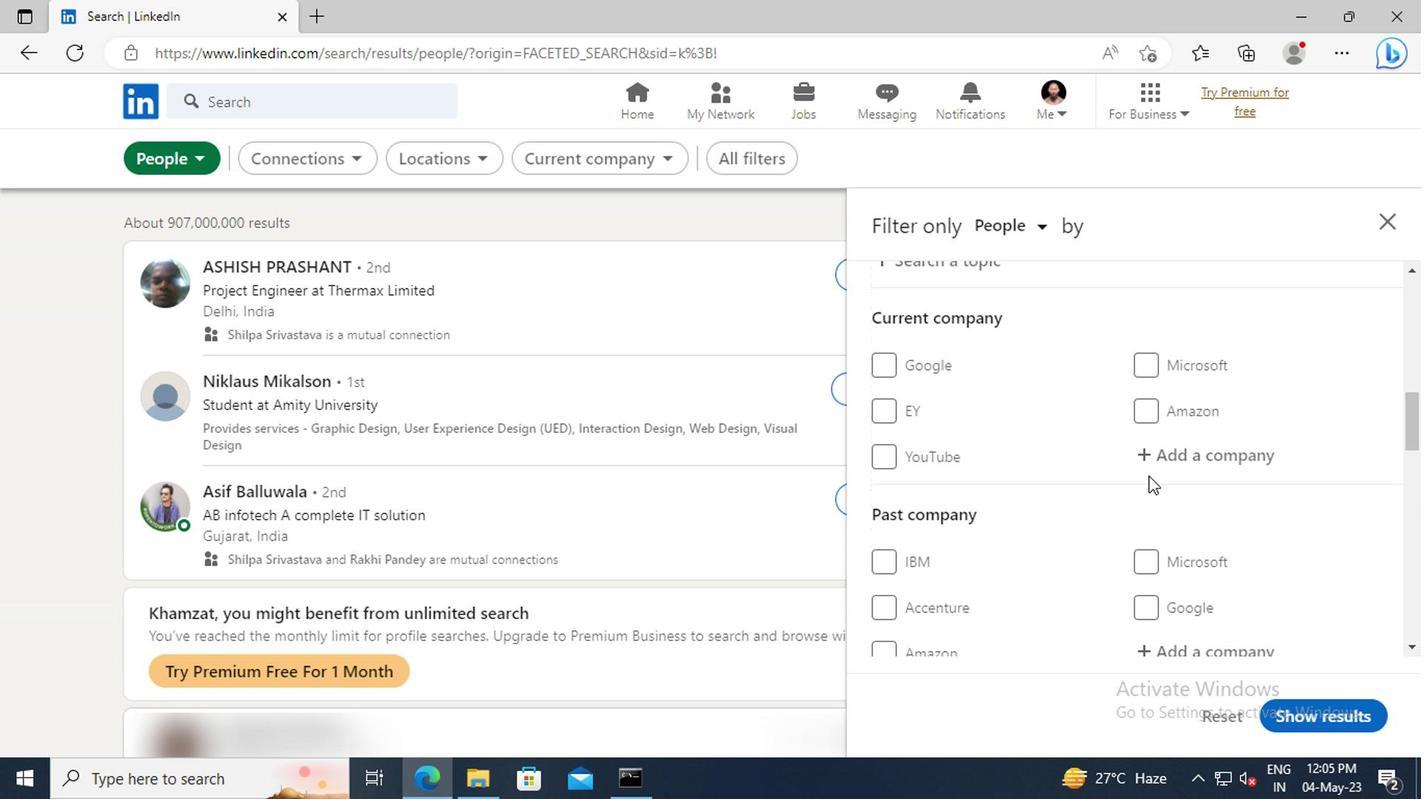 
Action: Mouse pressed left at (1144, 462)
Screenshot: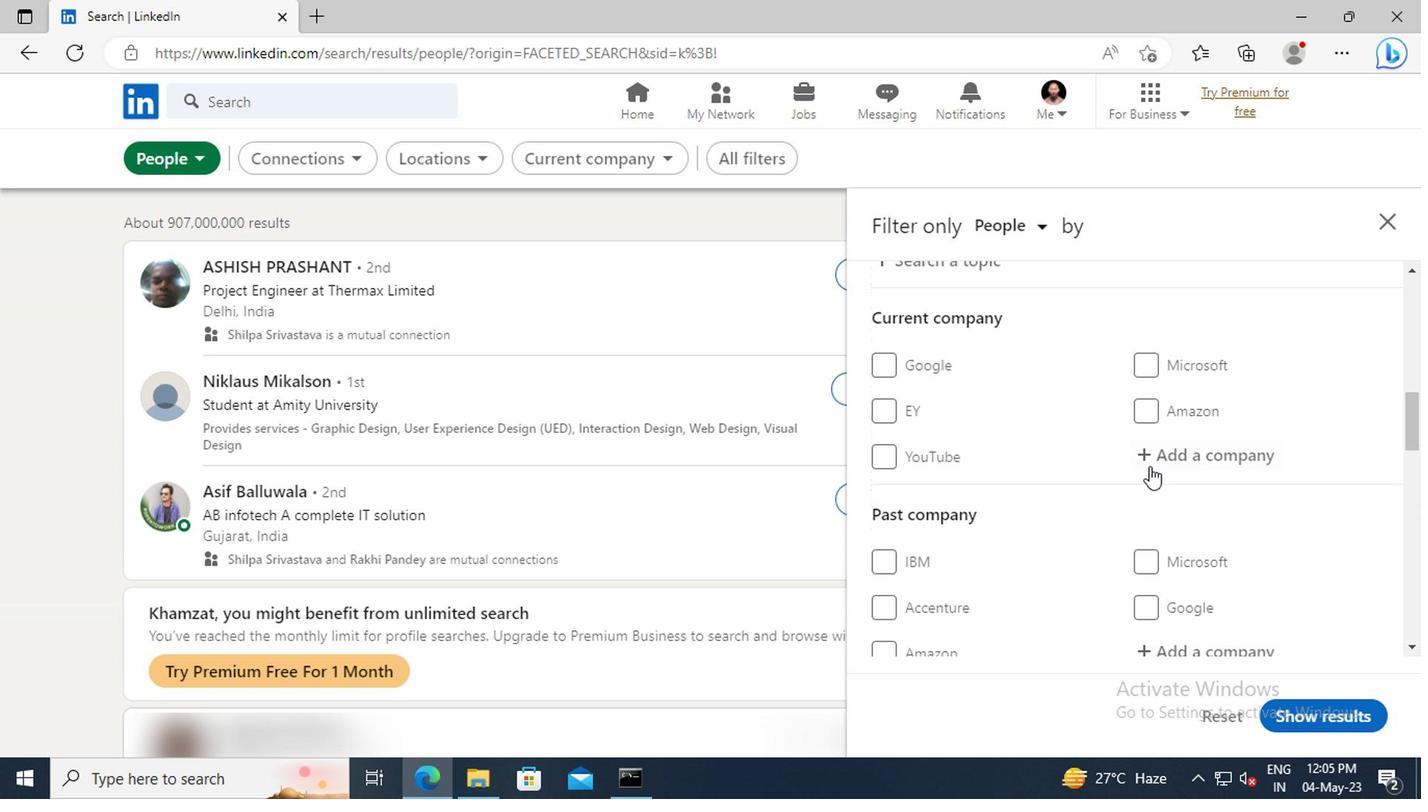 
Action: Key pressed <Key.shift>F
Screenshot: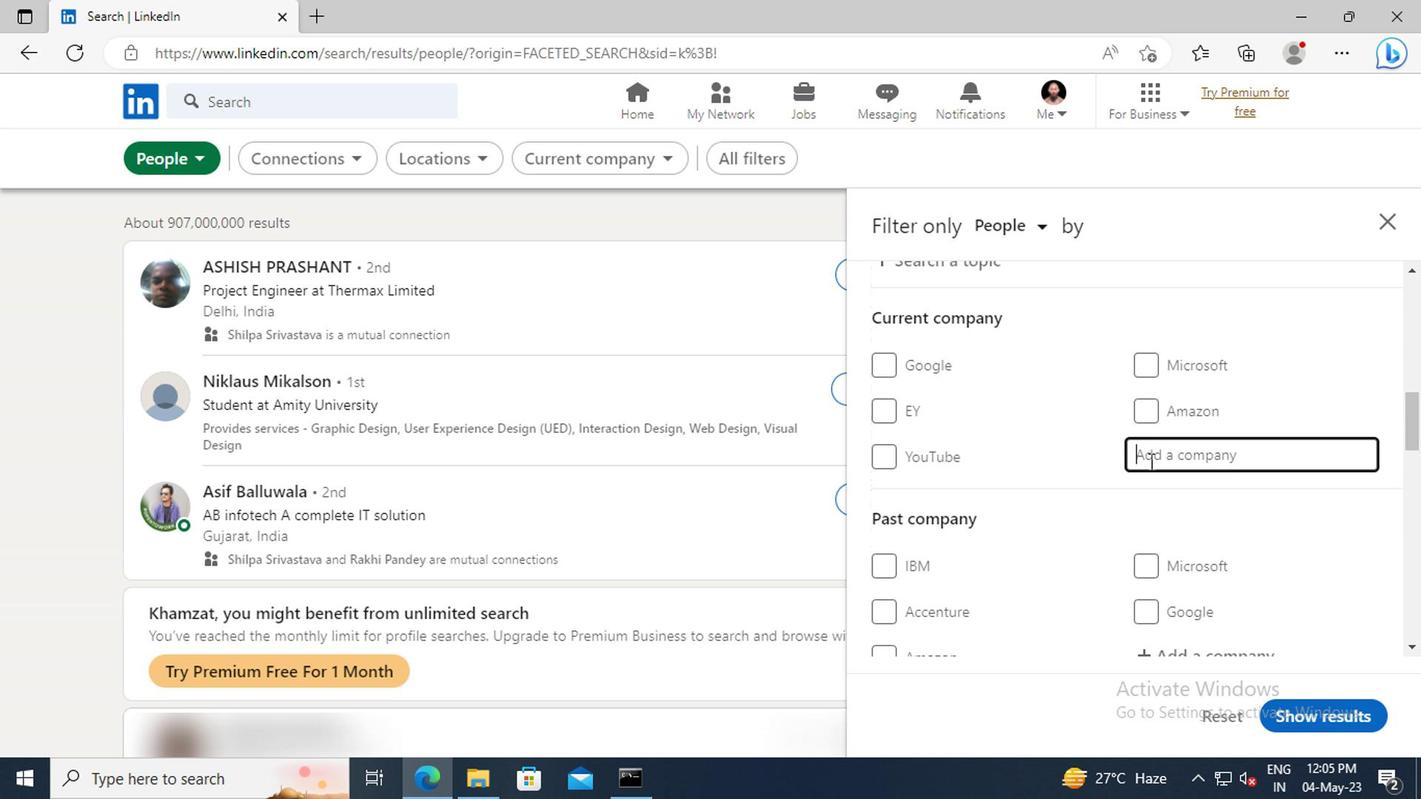 
Action: Mouse moved to (1144, 460)
Screenshot: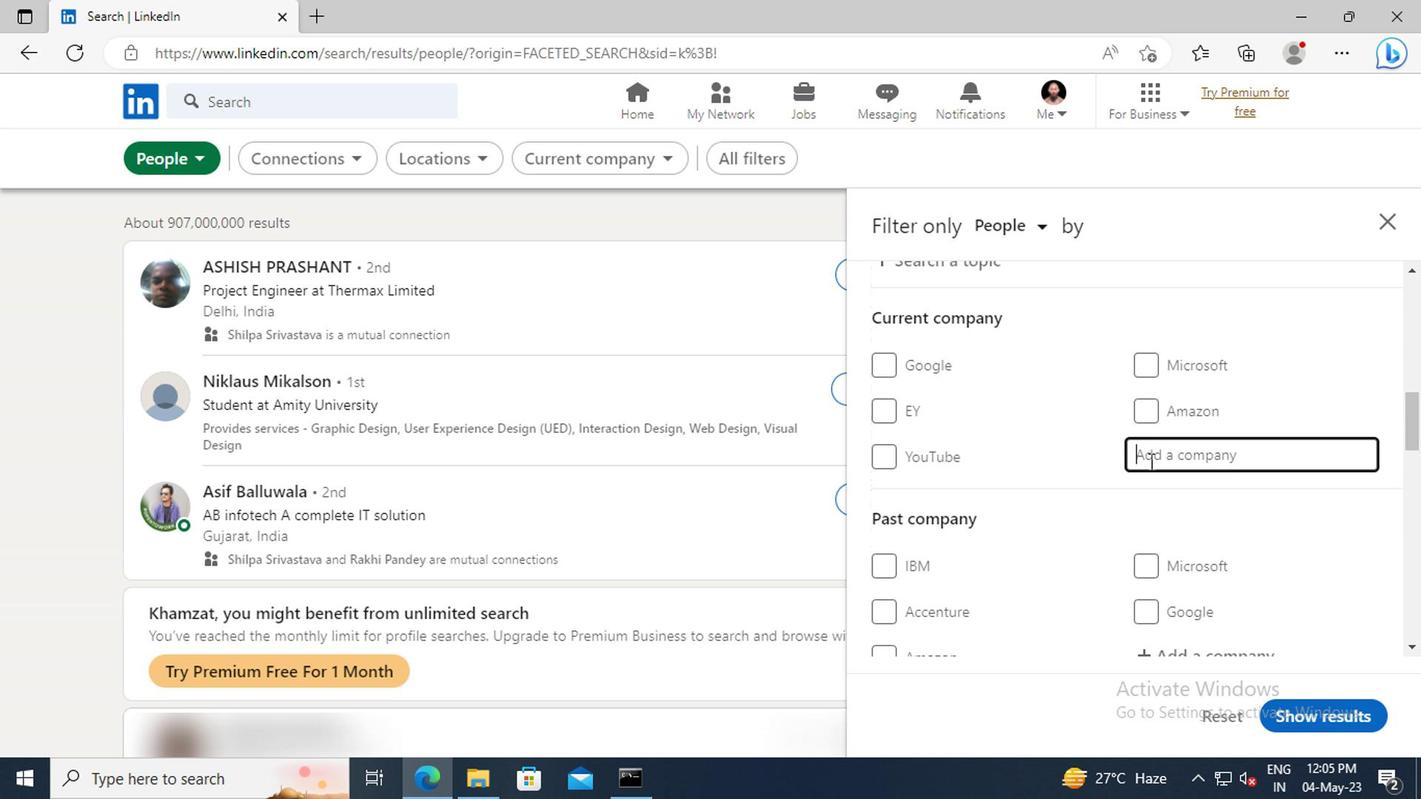 
Action: Key pressed ORTIS<Key.space><Key.shift>HE
Screenshot: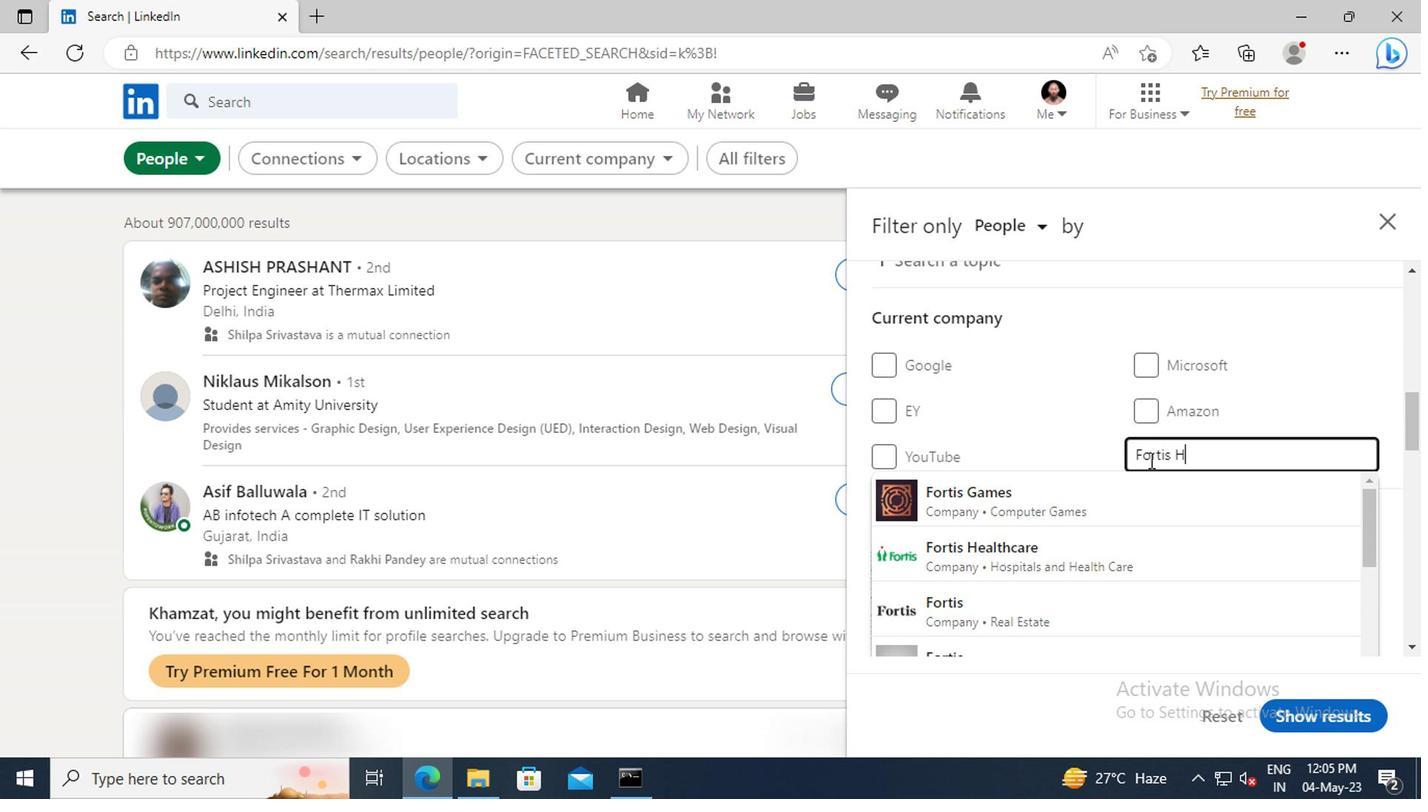 
Action: Mouse moved to (1145, 490)
Screenshot: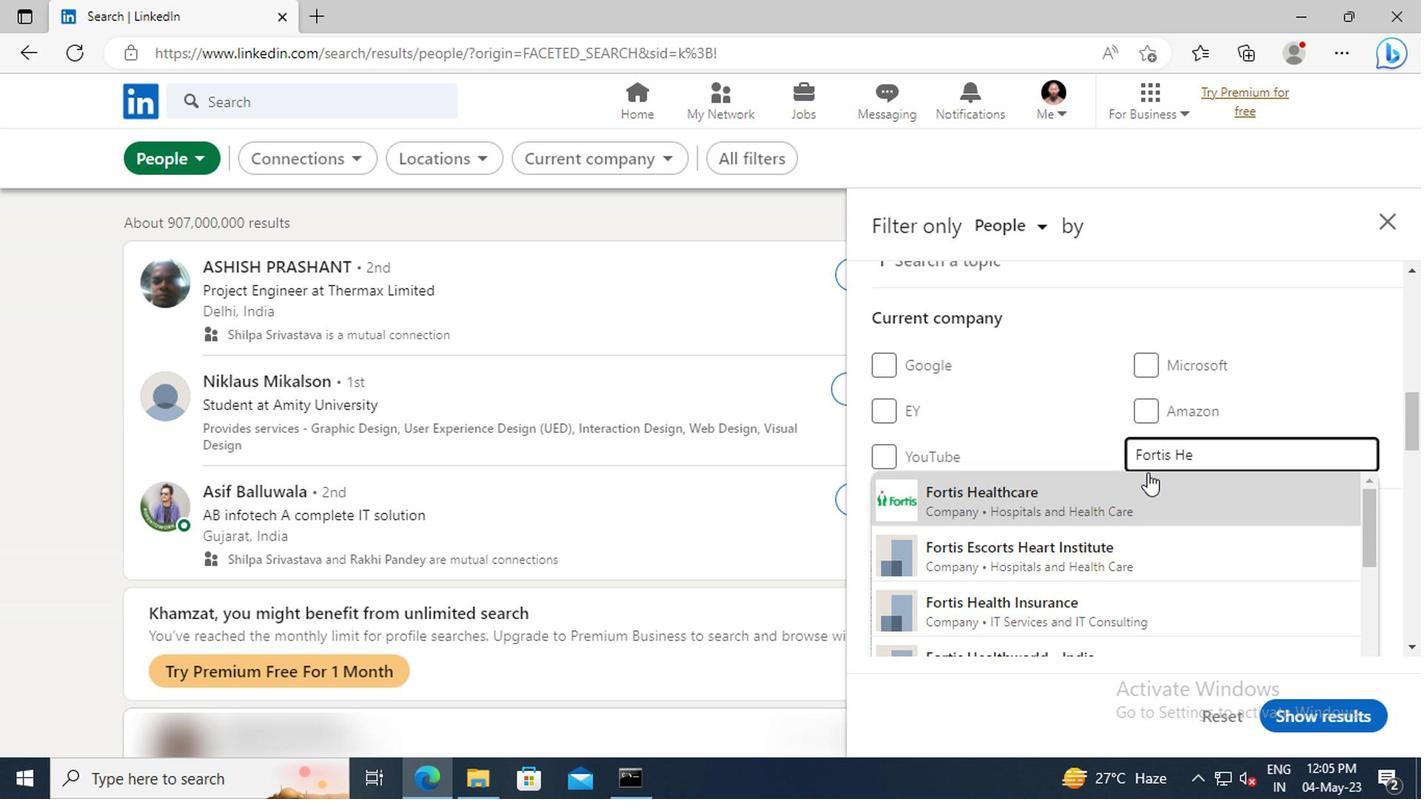 
Action: Mouse pressed left at (1145, 490)
Screenshot: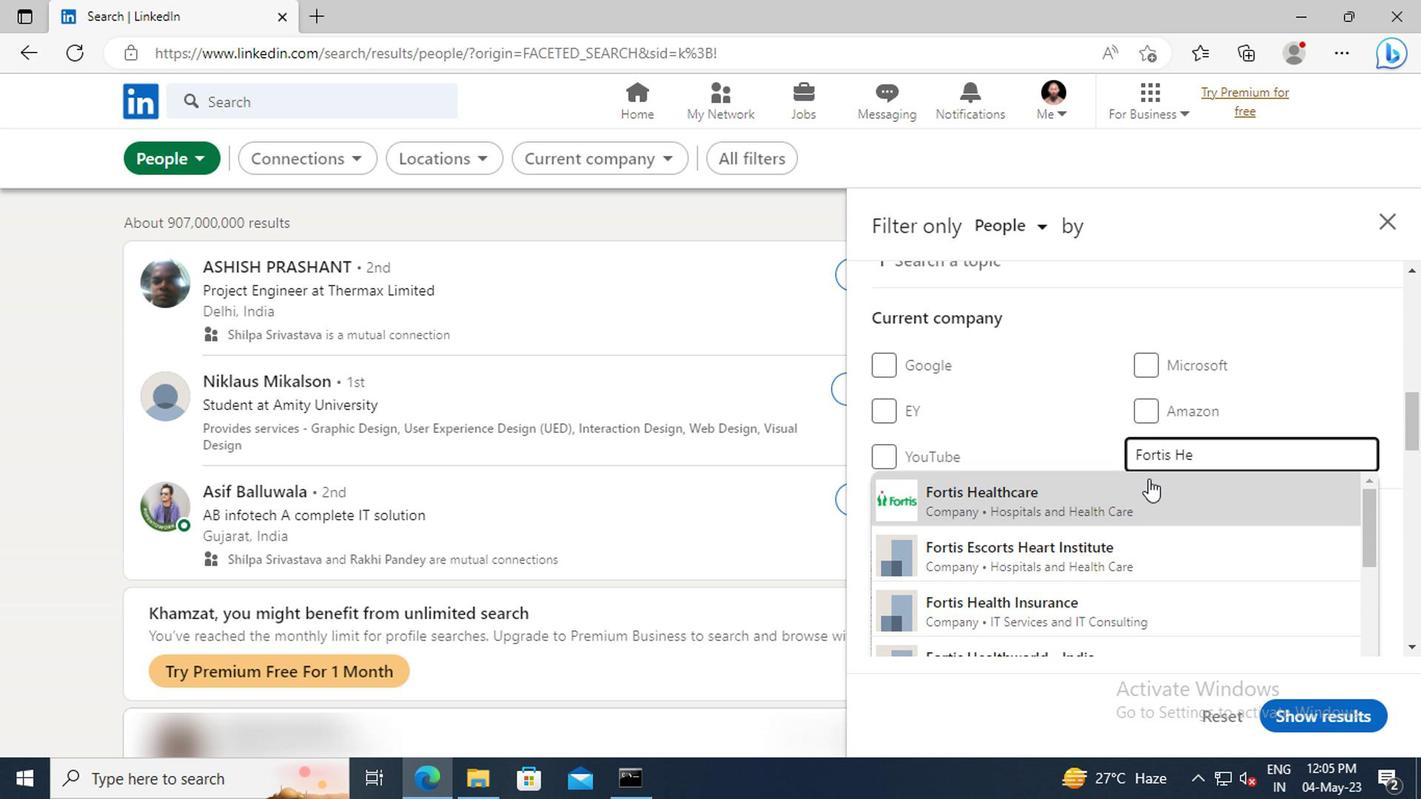
Action: Mouse scrolled (1145, 488) with delta (0, -1)
Screenshot: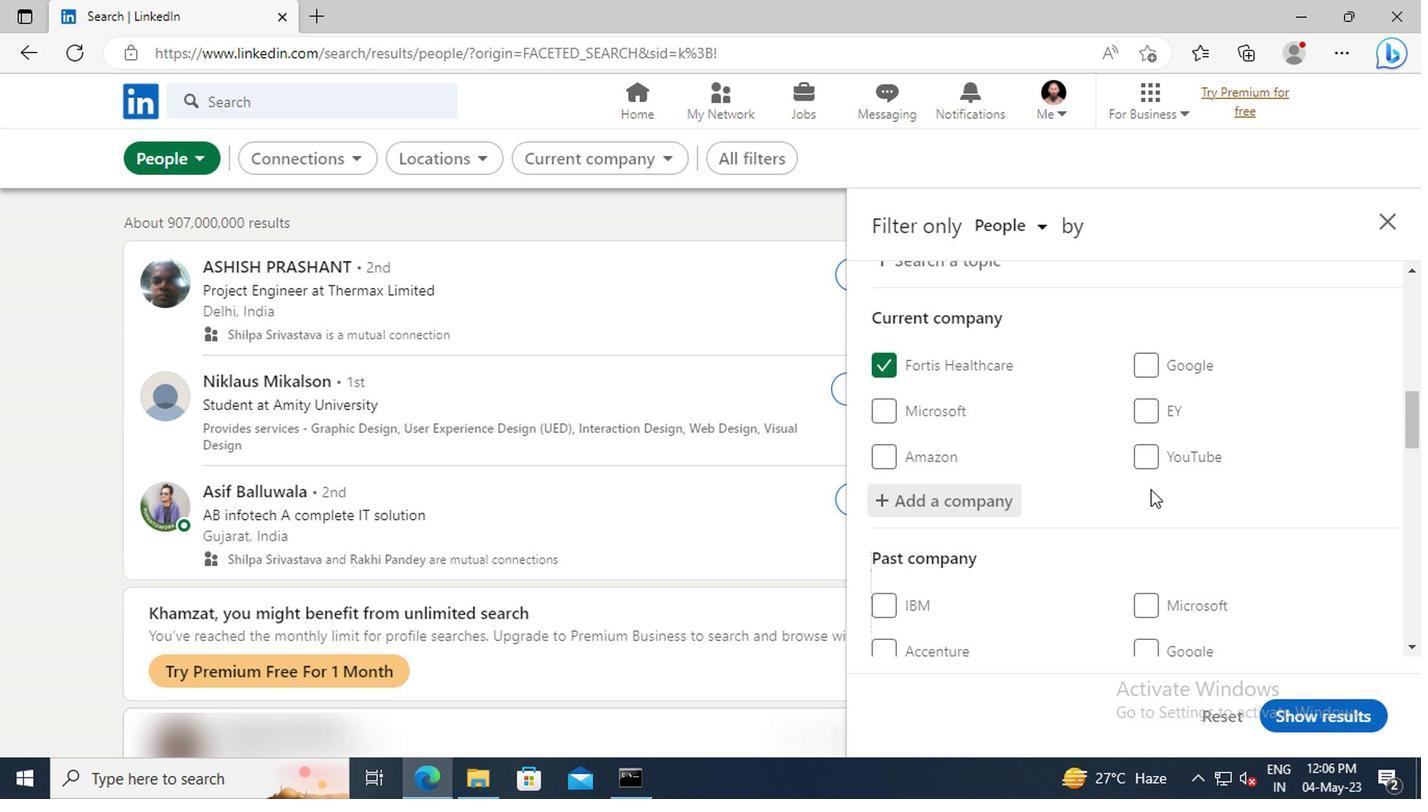 
Action: Mouse moved to (1149, 482)
Screenshot: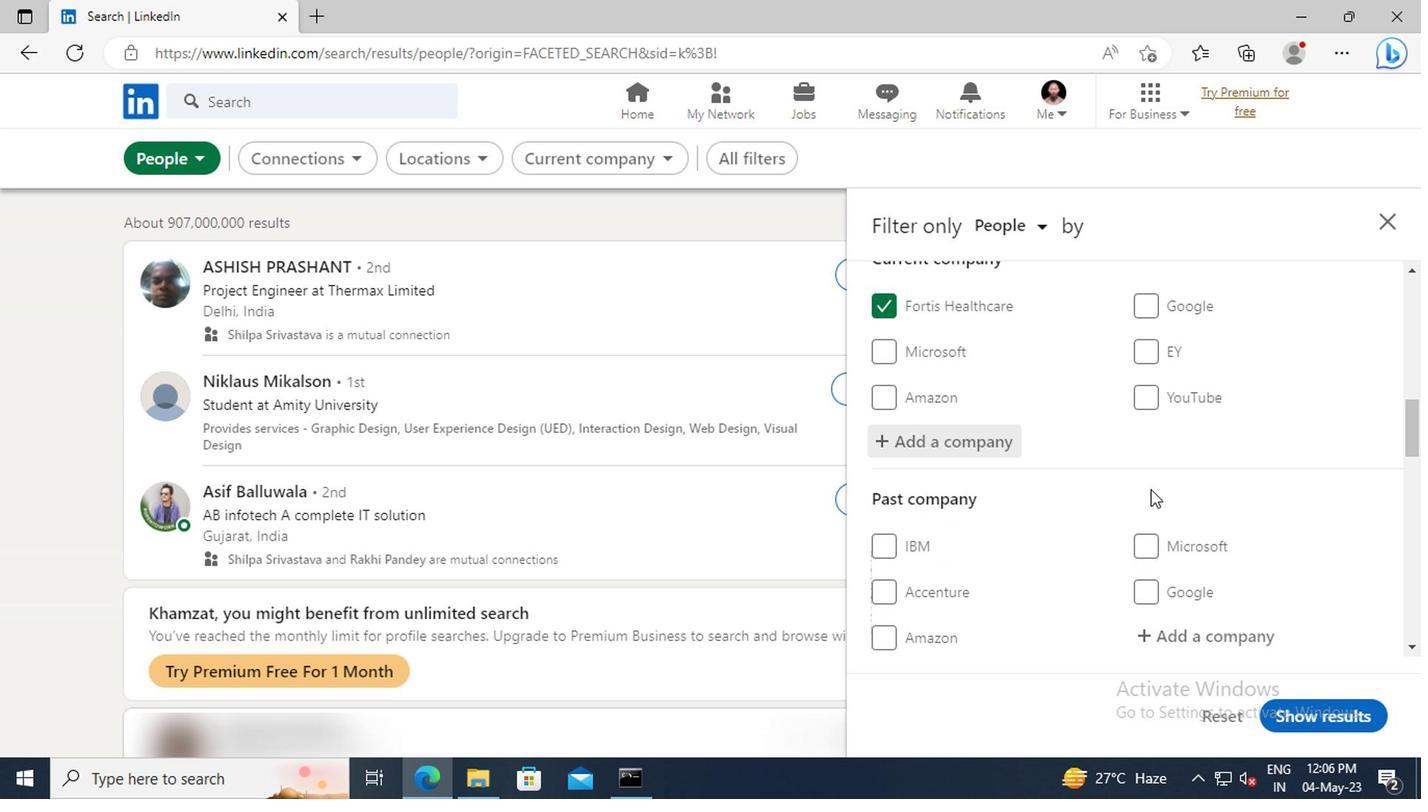 
Action: Mouse scrolled (1149, 481) with delta (0, -1)
Screenshot: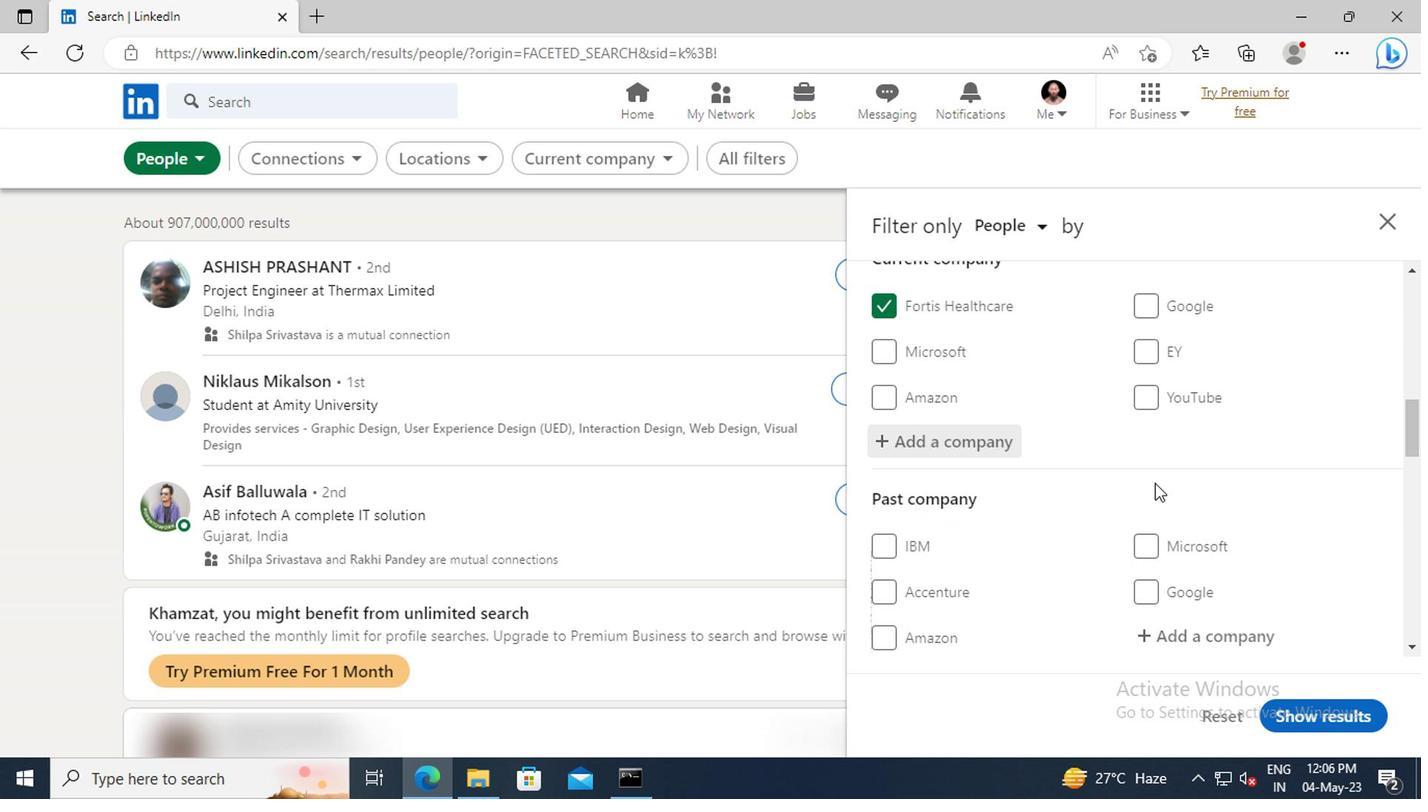 
Action: Mouse scrolled (1149, 481) with delta (0, -1)
Screenshot: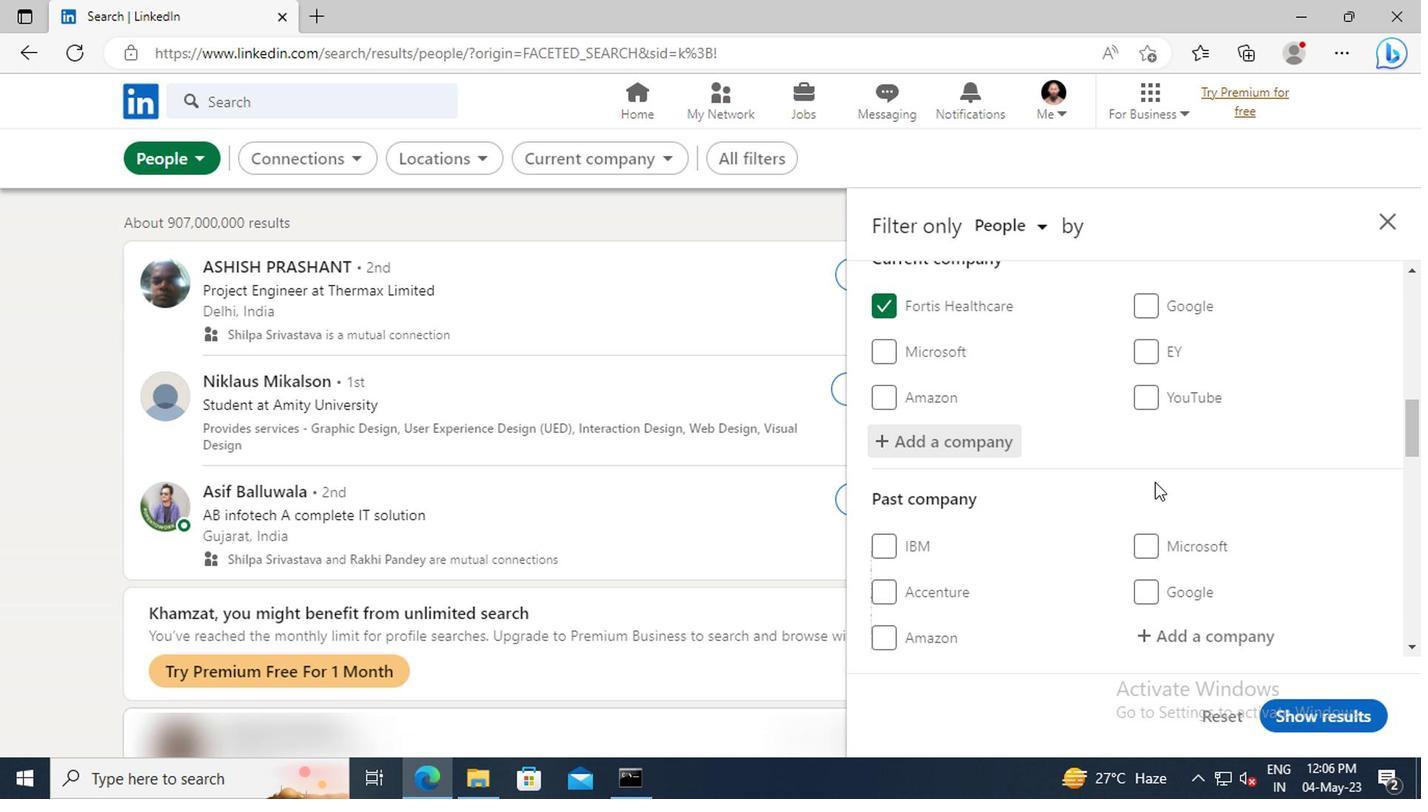
Action: Mouse moved to (1147, 465)
Screenshot: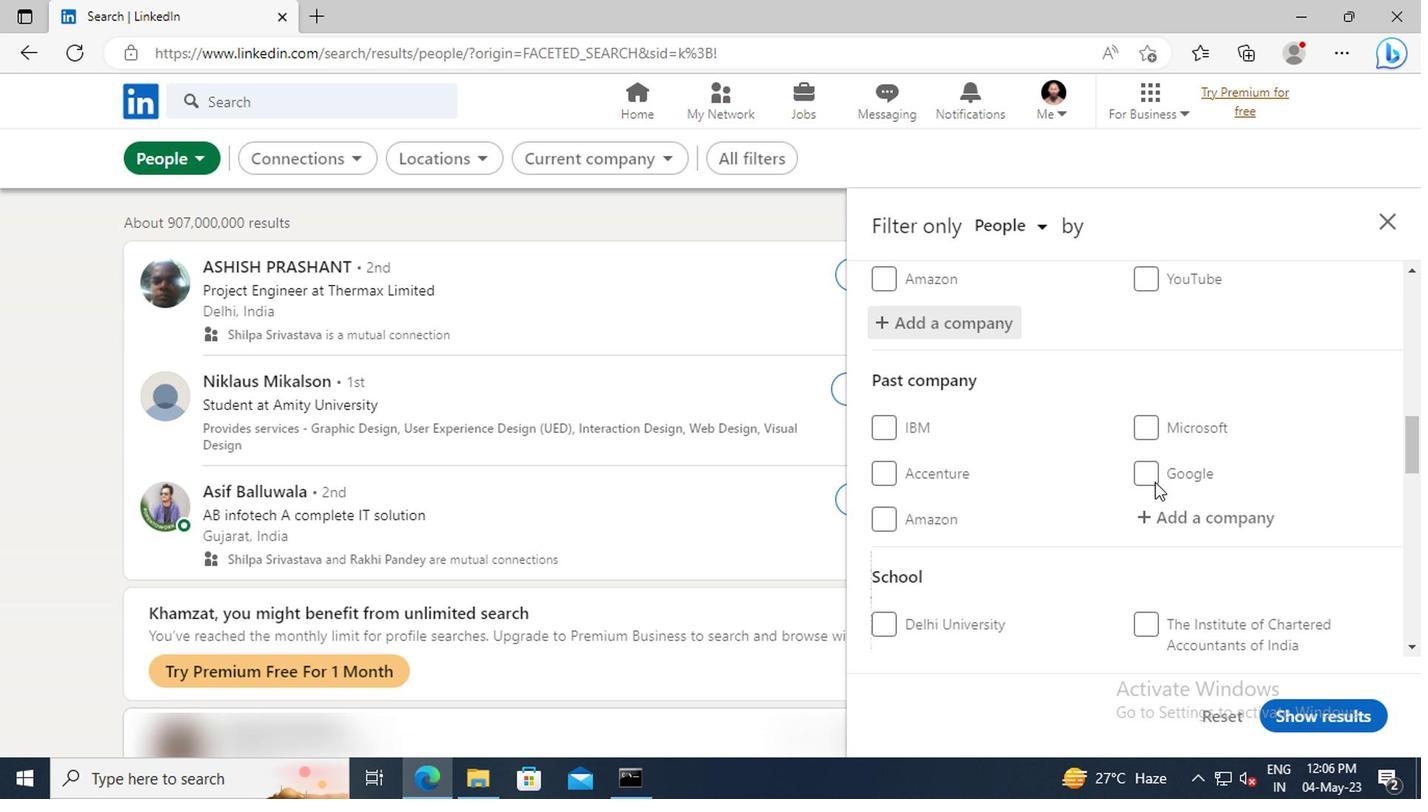 
Action: Mouse scrolled (1147, 464) with delta (0, 0)
Screenshot: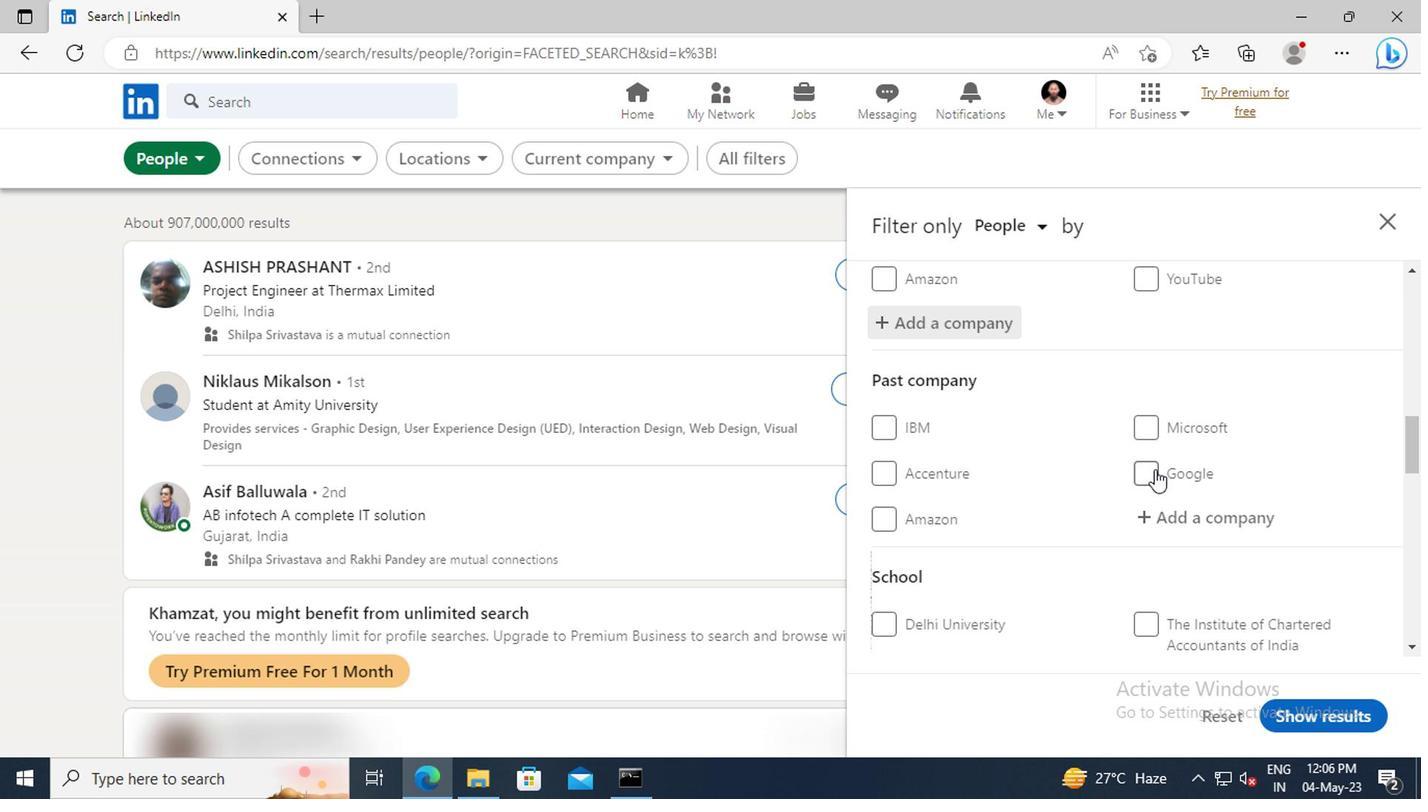 
Action: Mouse scrolled (1147, 464) with delta (0, 0)
Screenshot: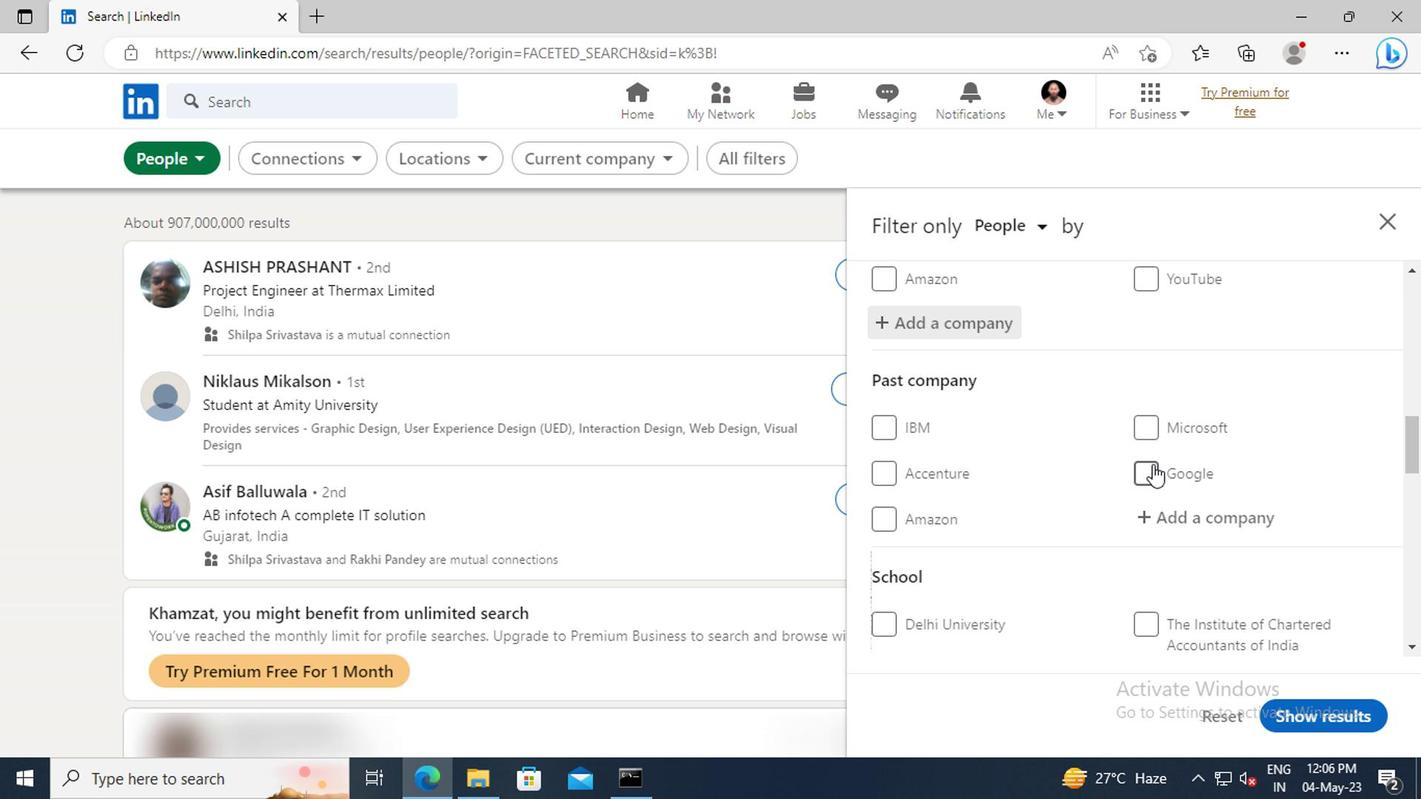 
Action: Mouse scrolled (1147, 464) with delta (0, 0)
Screenshot: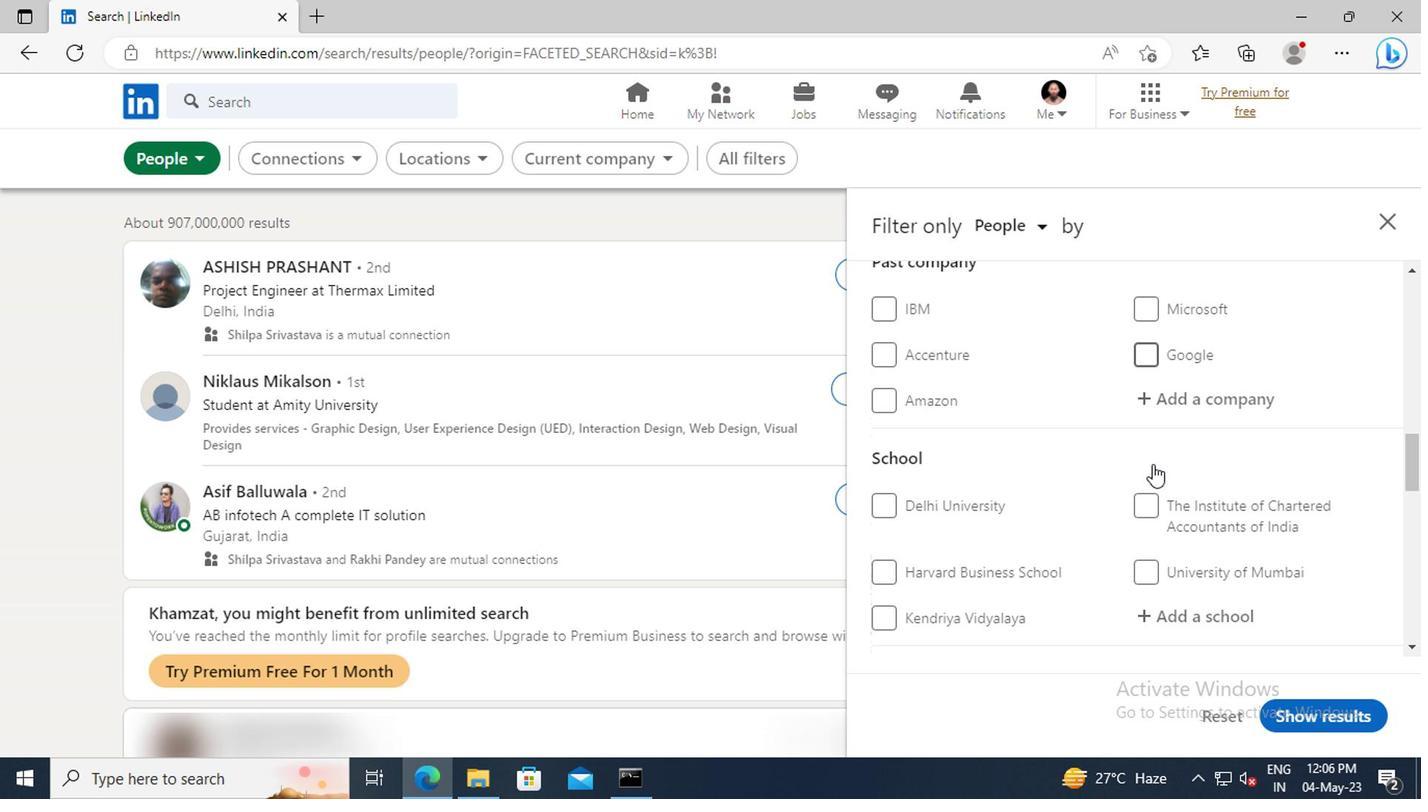 
Action: Mouse scrolled (1147, 464) with delta (0, 0)
Screenshot: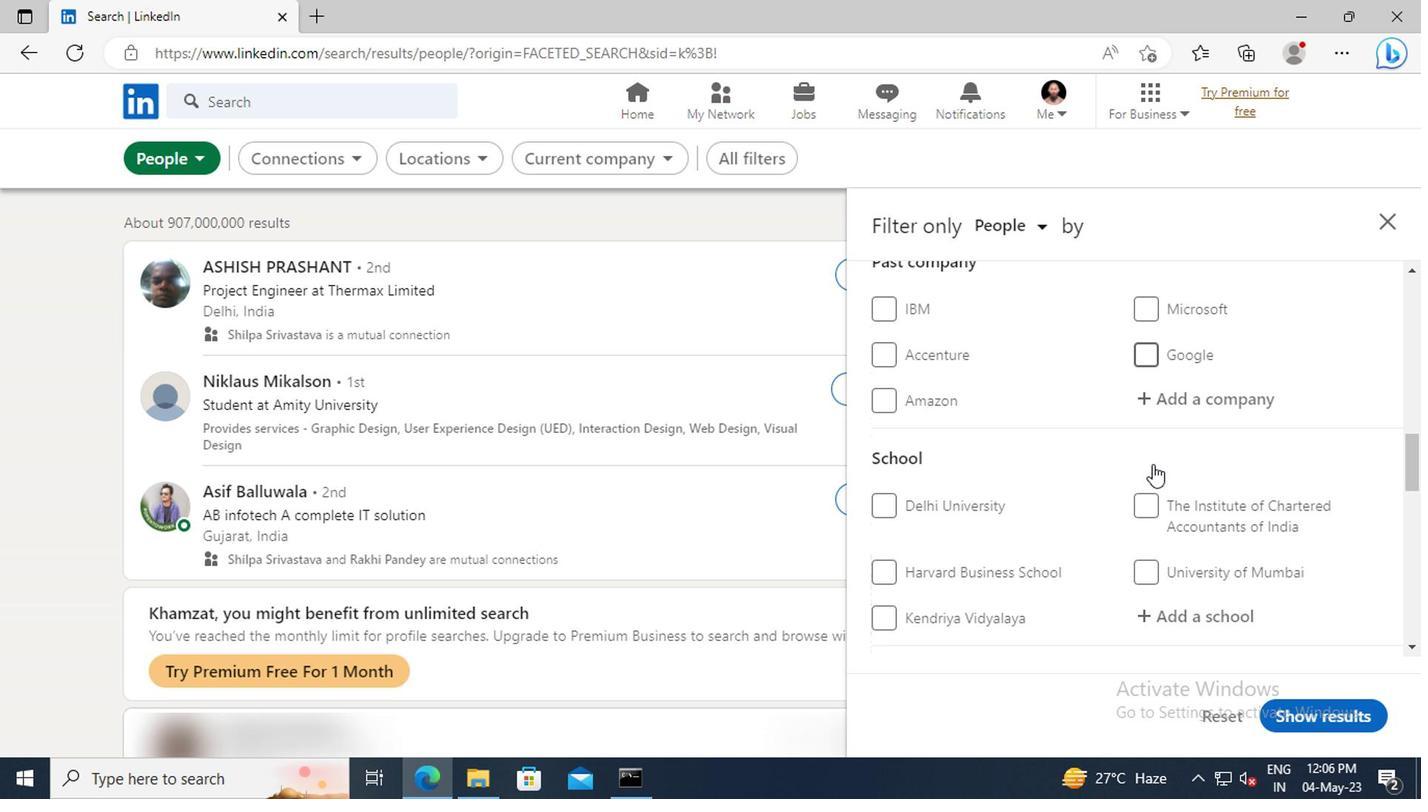 
Action: Mouse scrolled (1147, 464) with delta (0, 0)
Screenshot: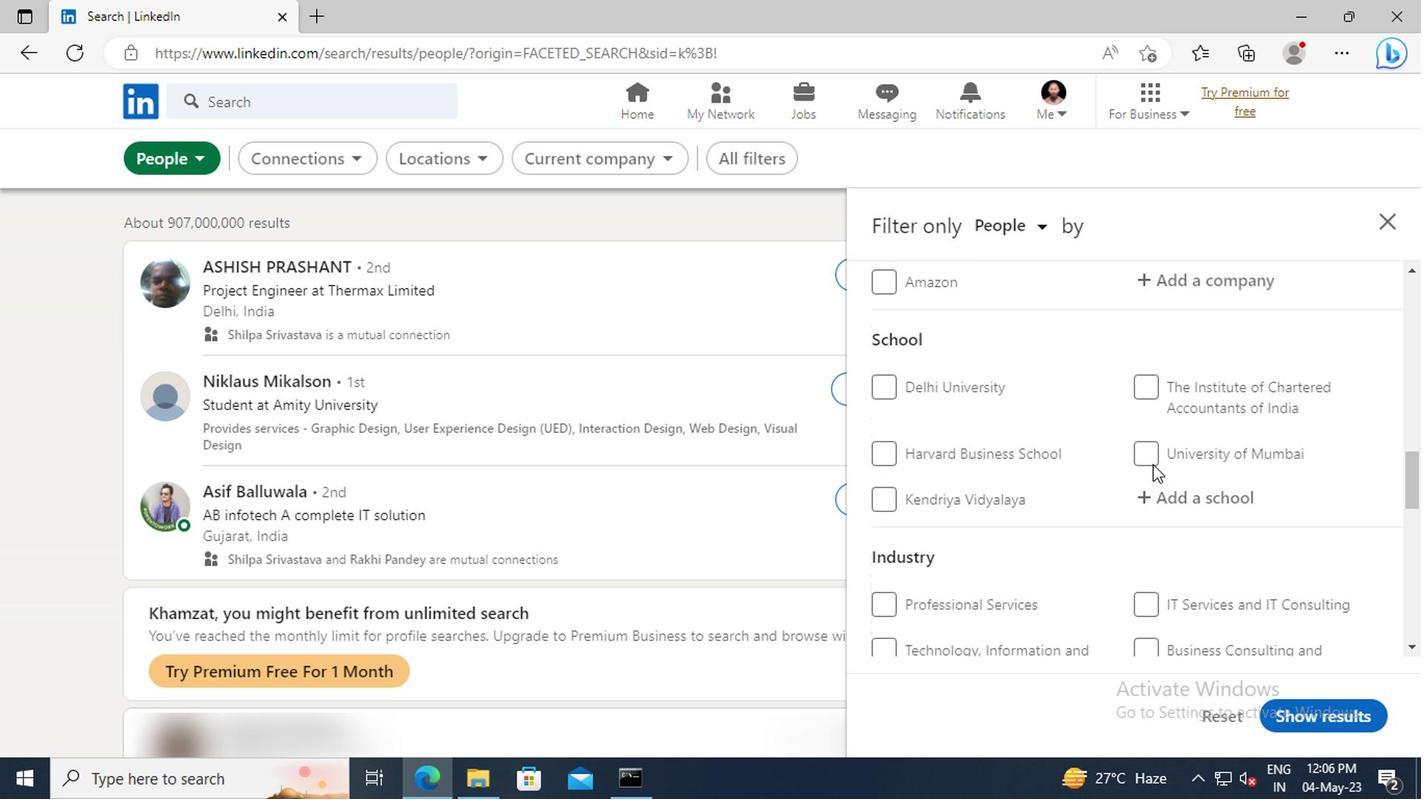 
Action: Mouse moved to (1167, 451)
Screenshot: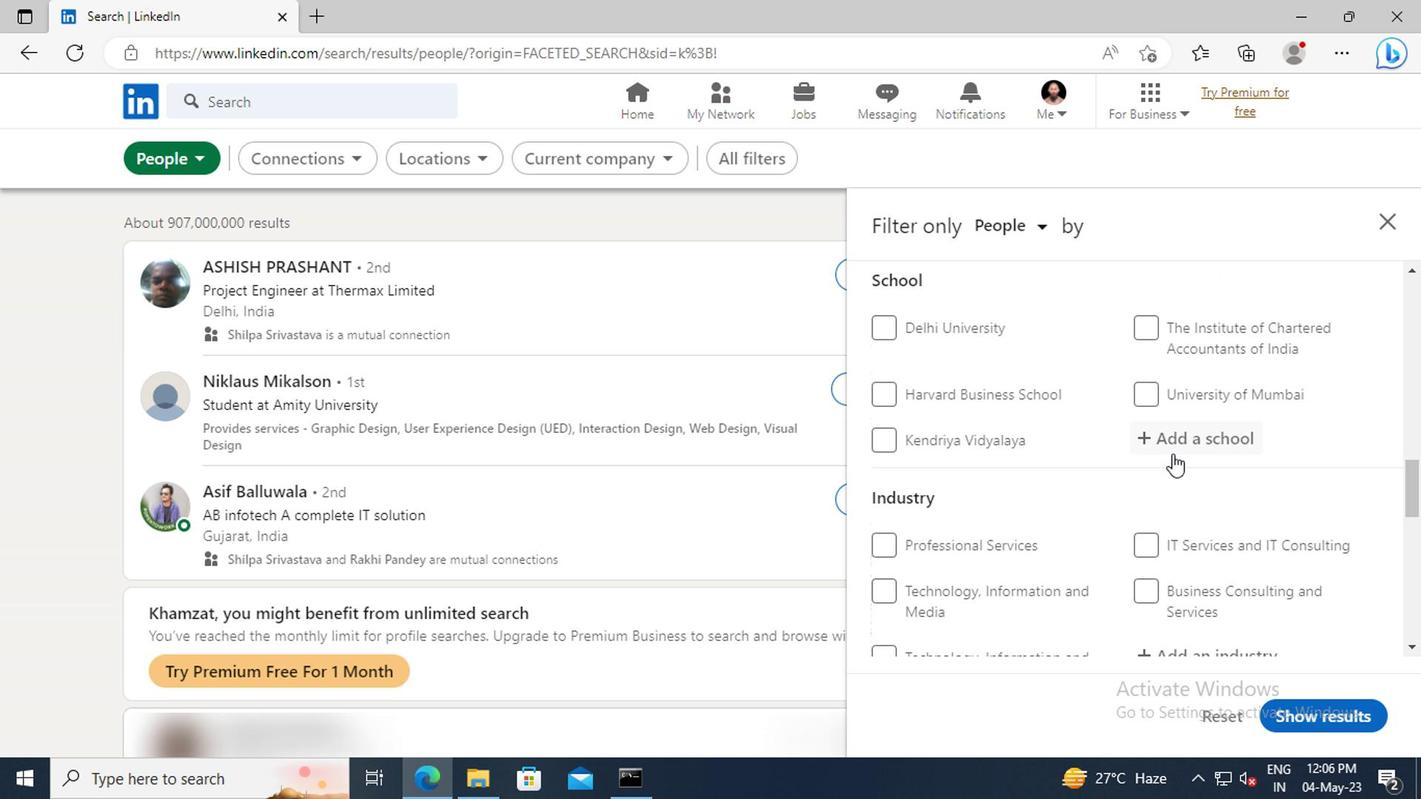 
Action: Mouse pressed left at (1167, 451)
Screenshot: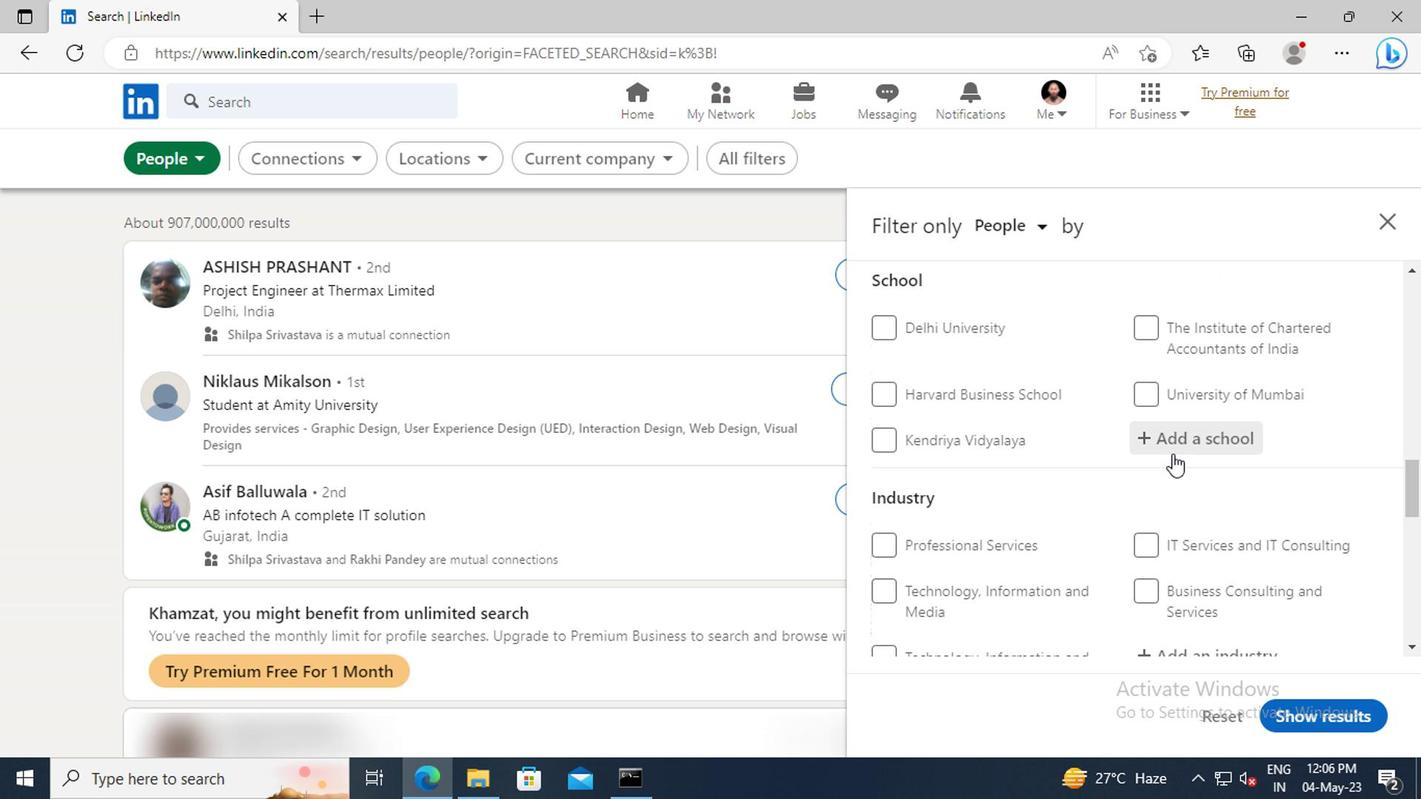 
Action: Key pressed <Key.shift>RAMANUJAN<Key.space><Key.shift>CO
Screenshot: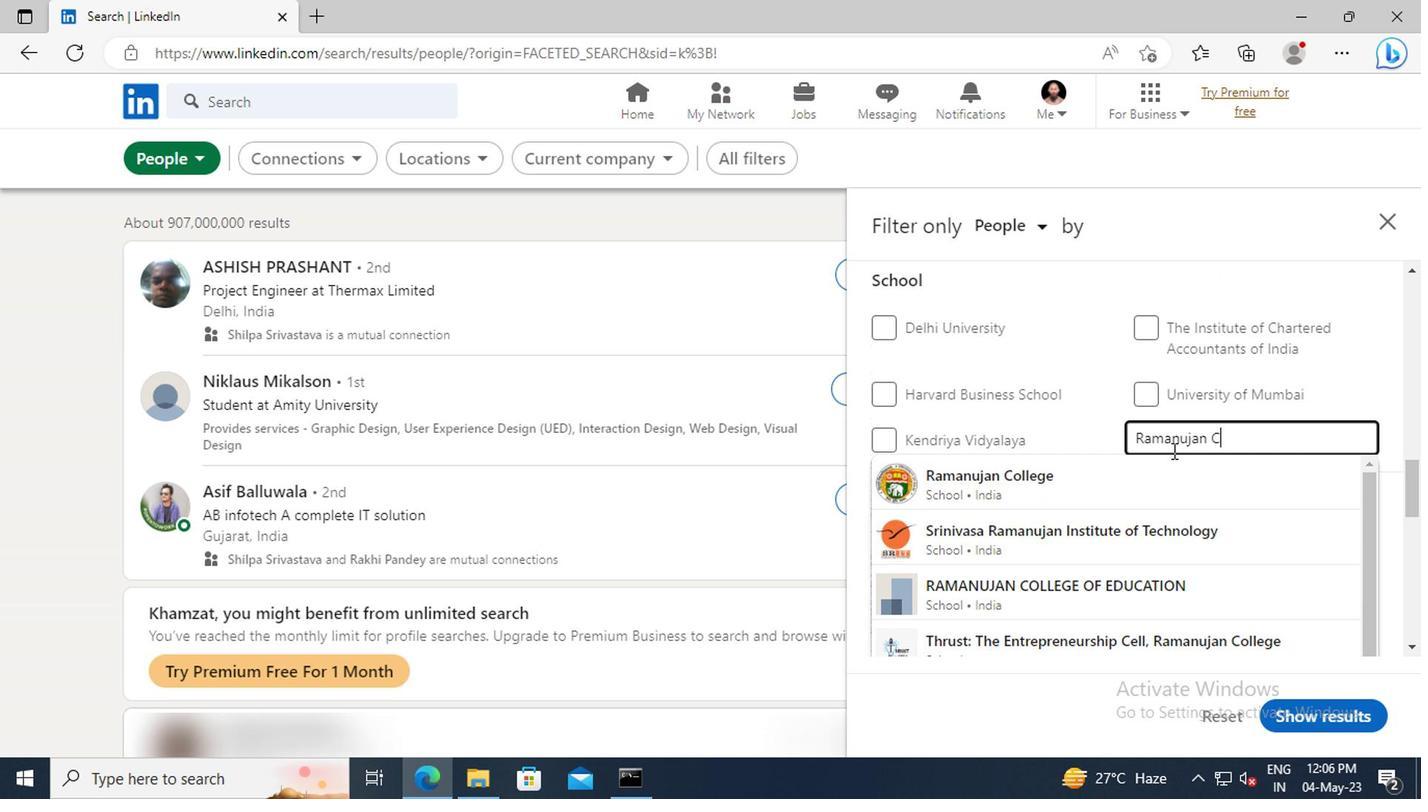
Action: Mouse moved to (1171, 470)
Screenshot: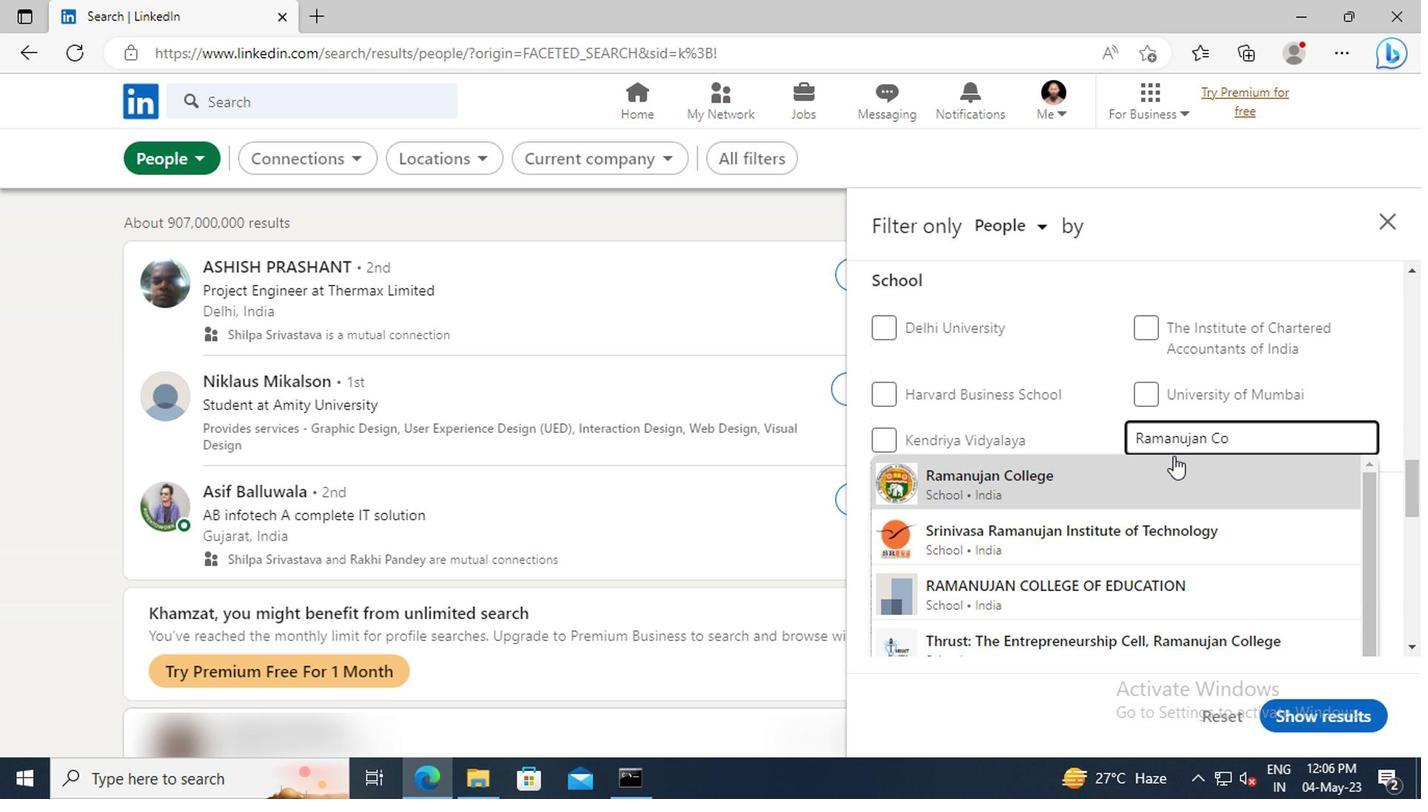 
Action: Mouse pressed left at (1171, 470)
Screenshot: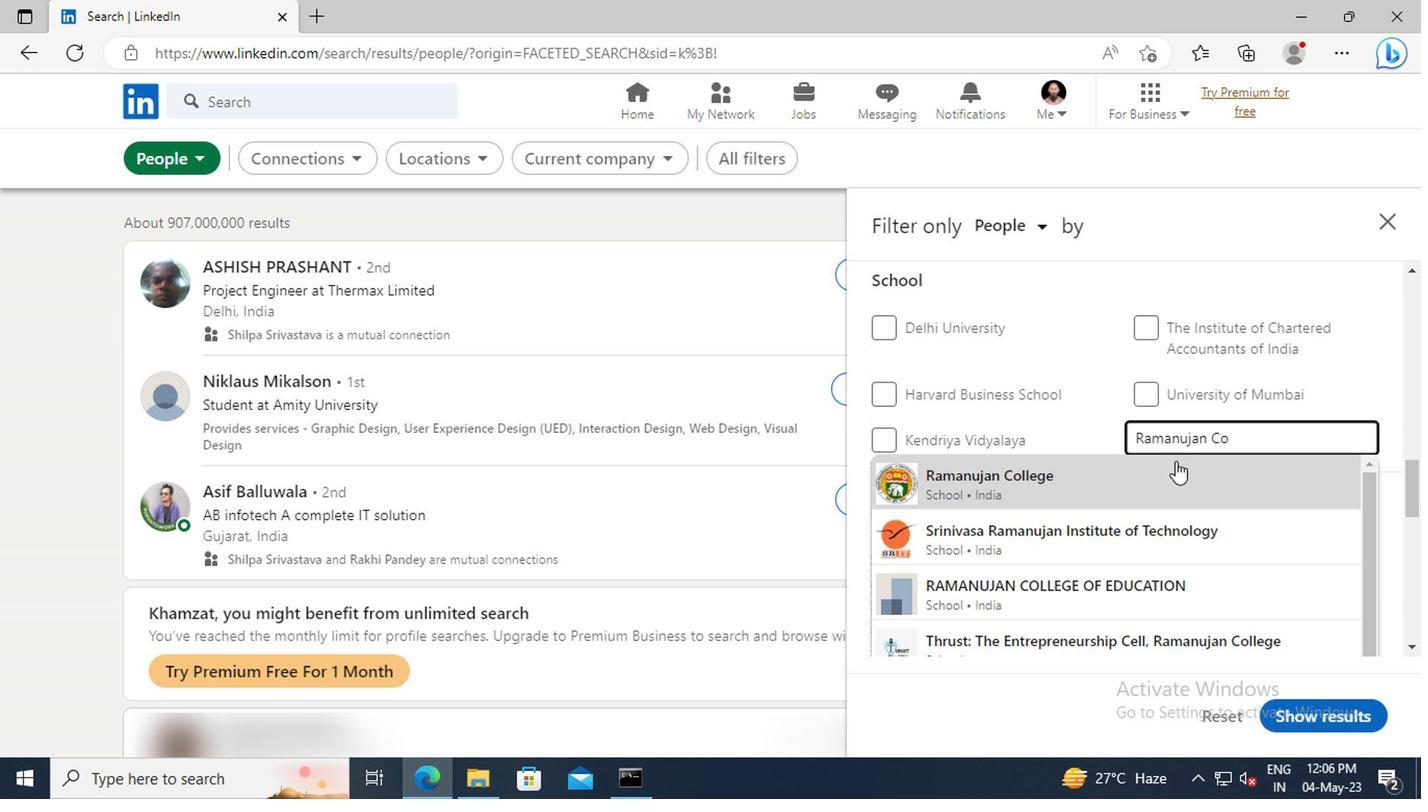 
Action: Mouse scrolled (1171, 470) with delta (0, 0)
Screenshot: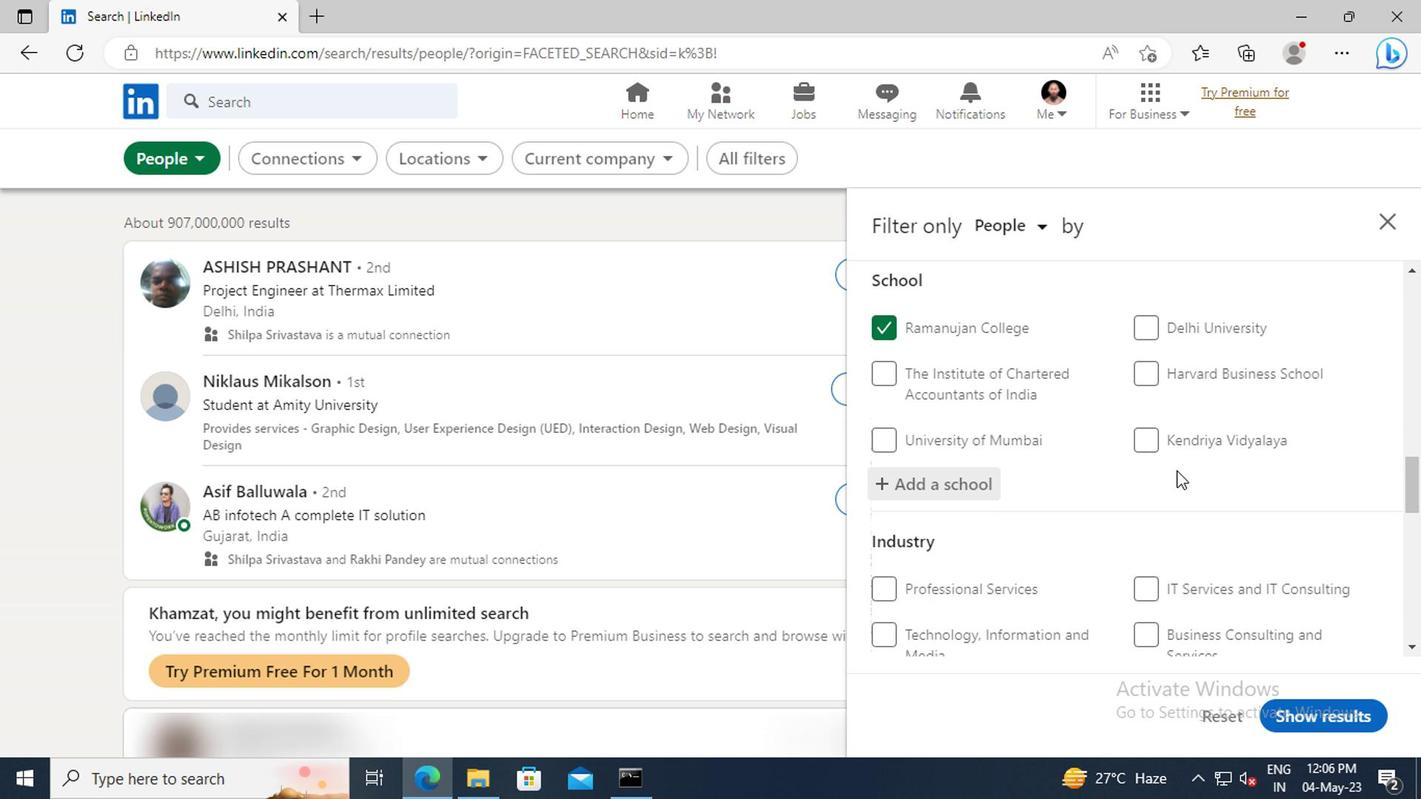 
Action: Mouse scrolled (1171, 470) with delta (0, 0)
Screenshot: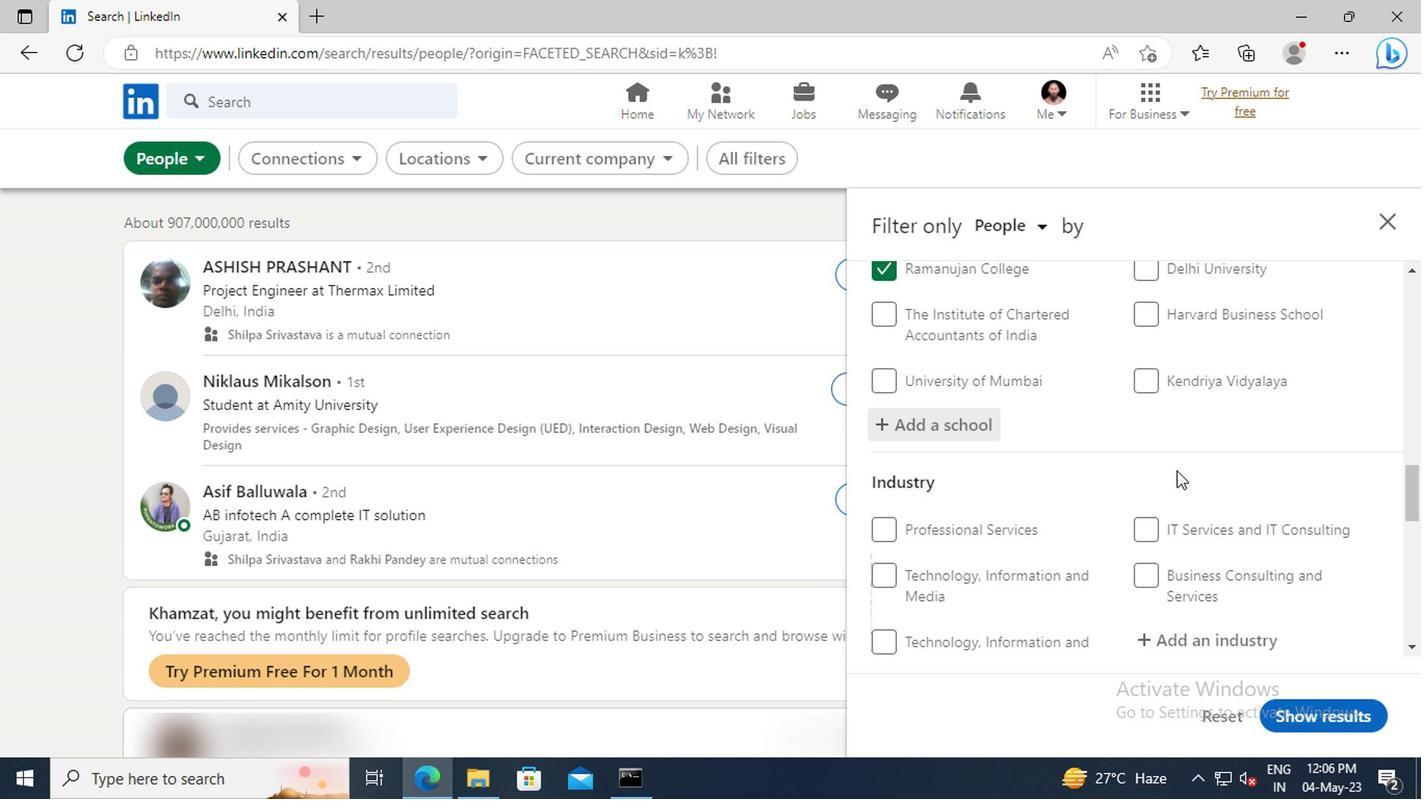
Action: Mouse scrolled (1171, 470) with delta (0, 0)
Screenshot: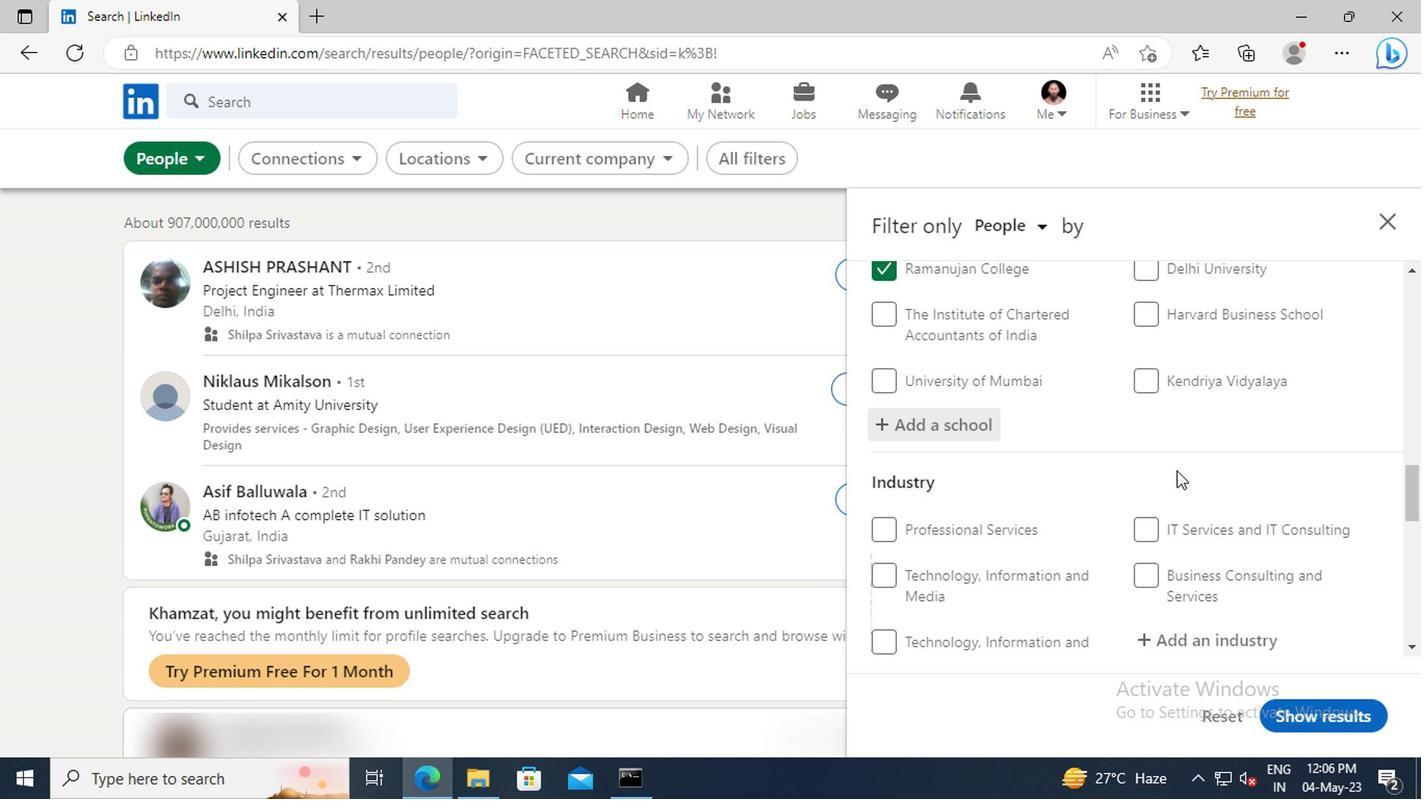 
Action: Mouse scrolled (1171, 470) with delta (0, 0)
Screenshot: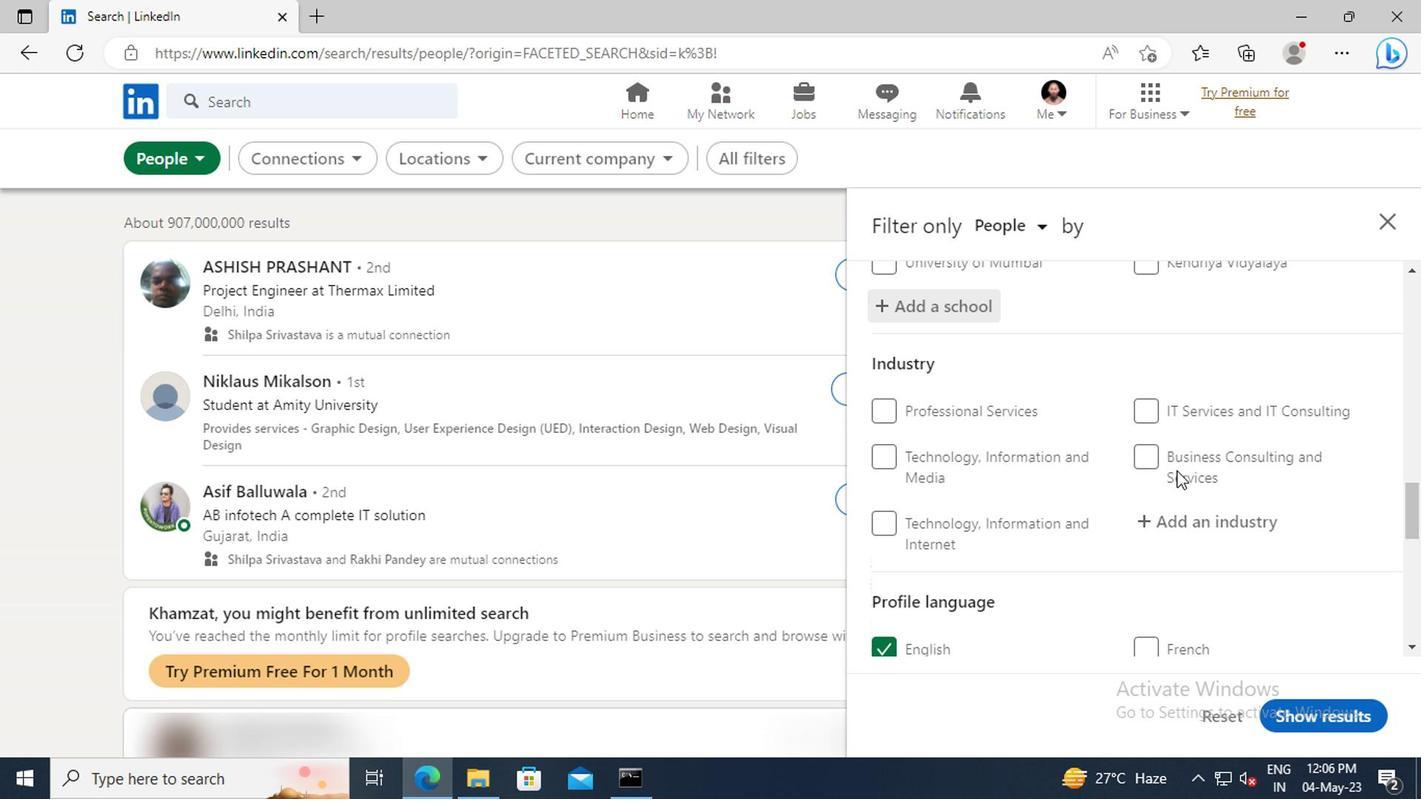 
Action: Mouse moved to (1172, 470)
Screenshot: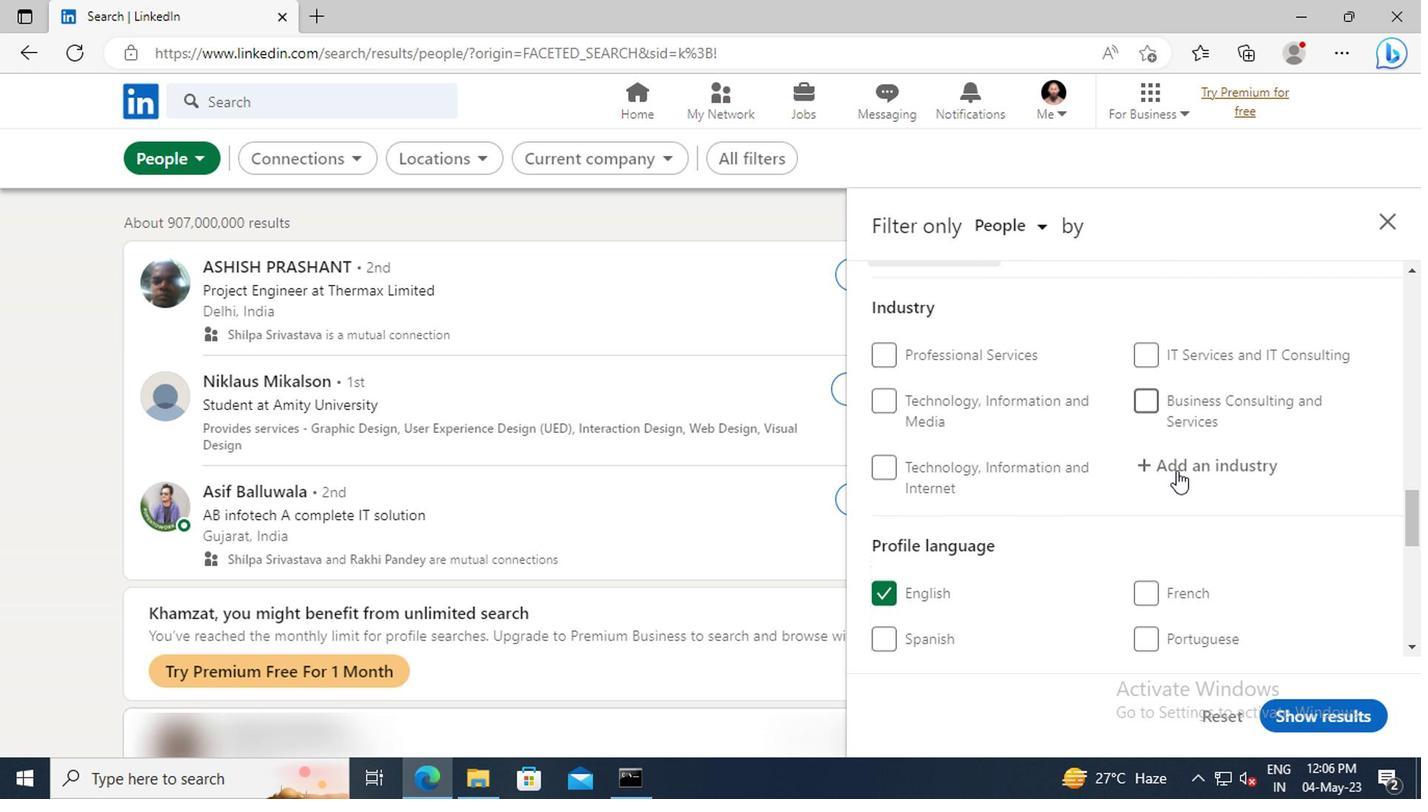 
Action: Mouse pressed left at (1172, 470)
Screenshot: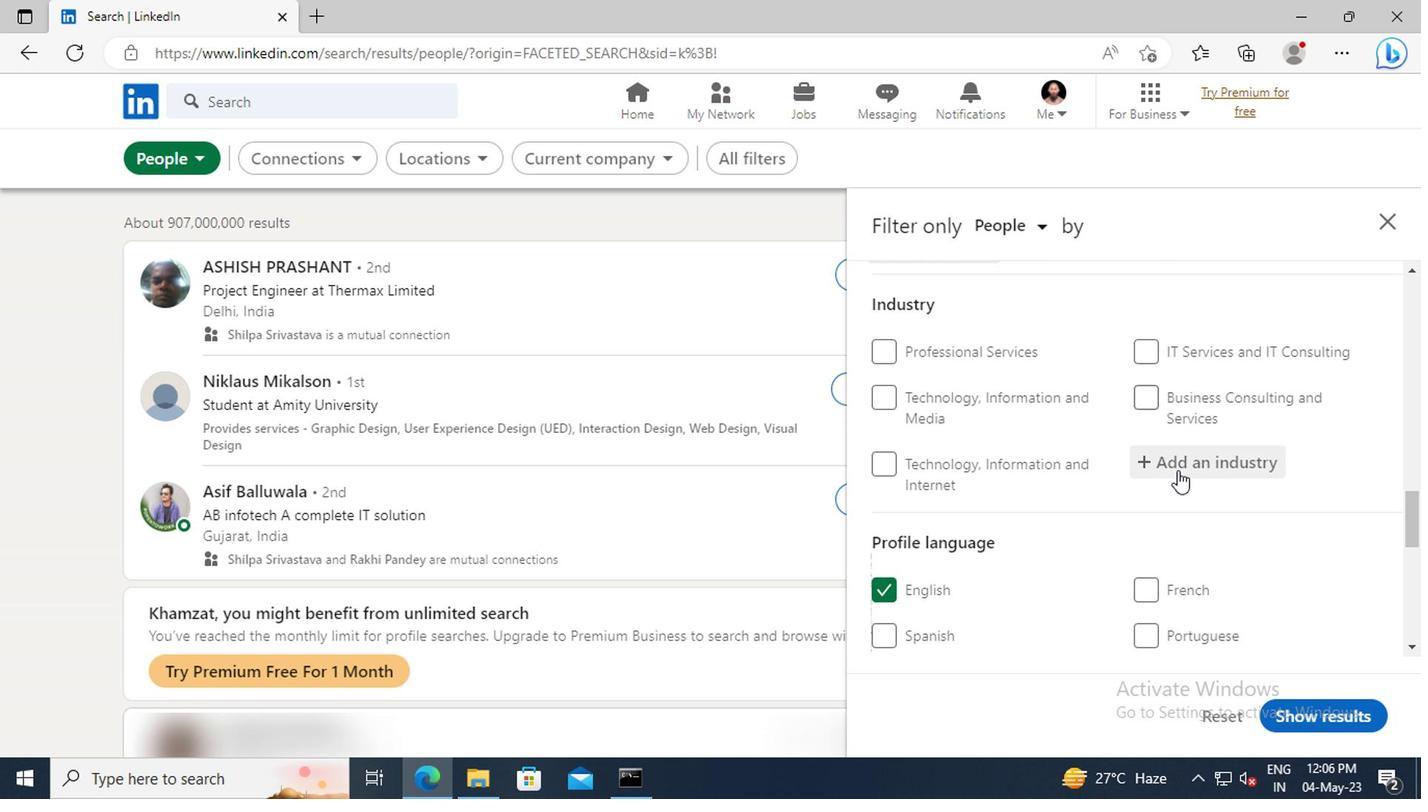 
Action: Key pressed <Key.shift>NON-
Screenshot: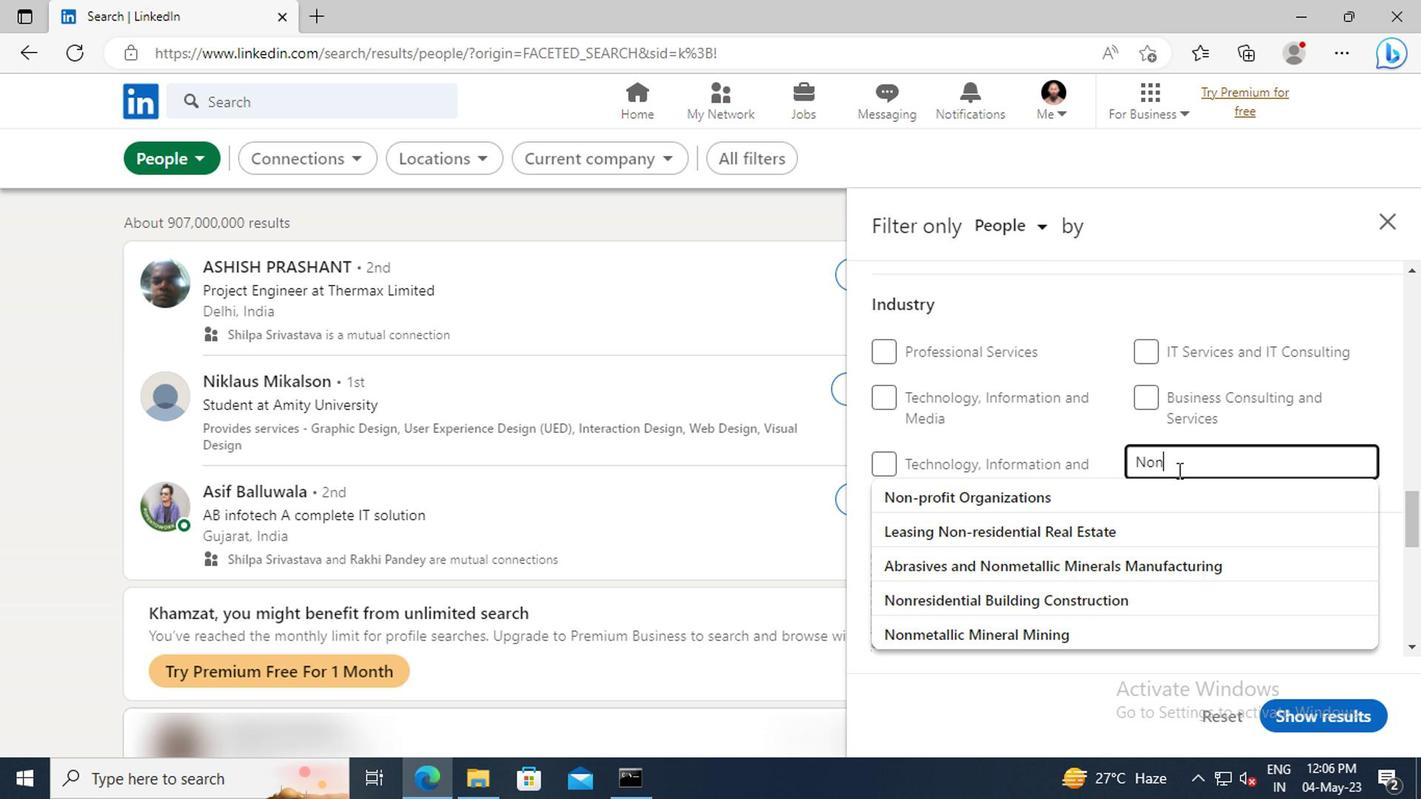 
Action: Mouse moved to (1180, 488)
Screenshot: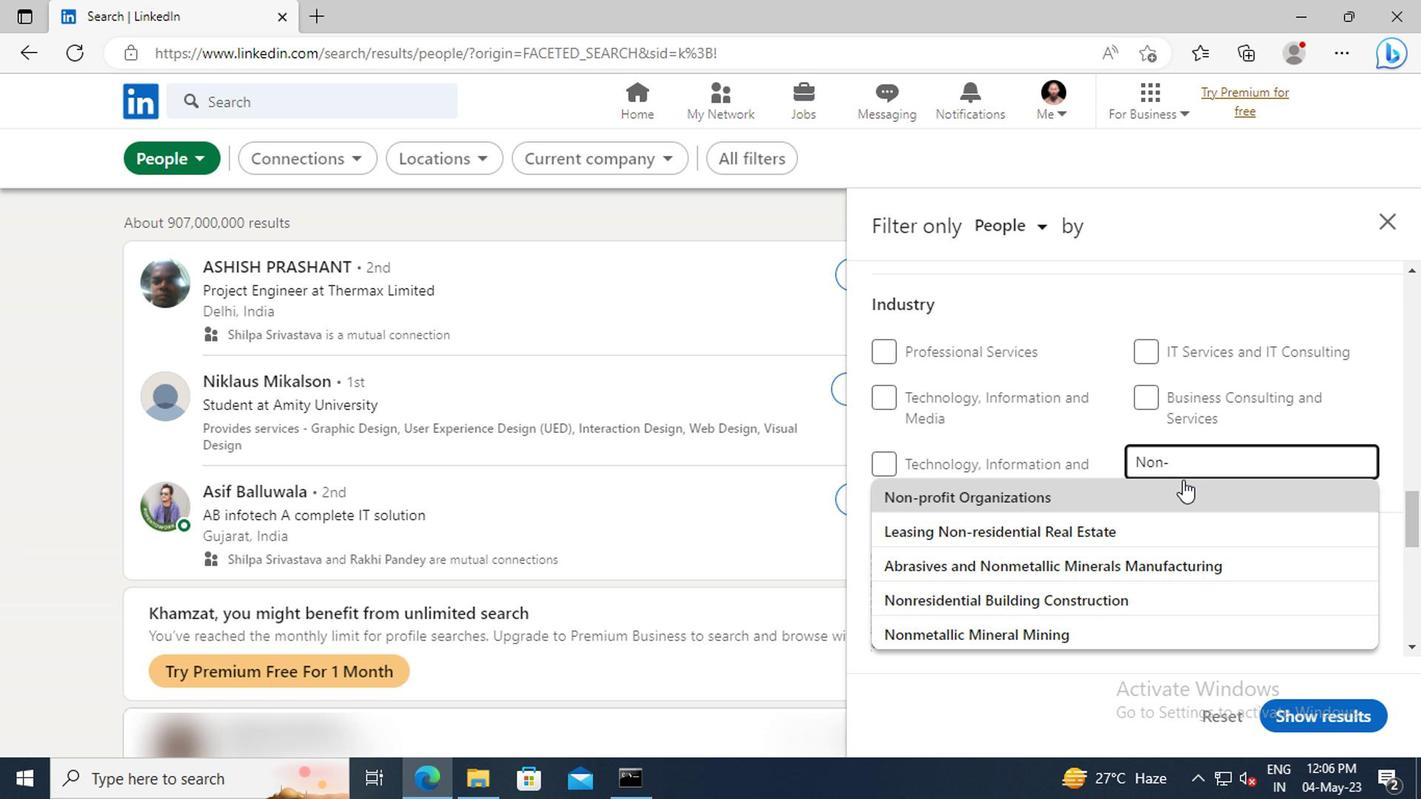 
Action: Mouse pressed left at (1180, 488)
Screenshot: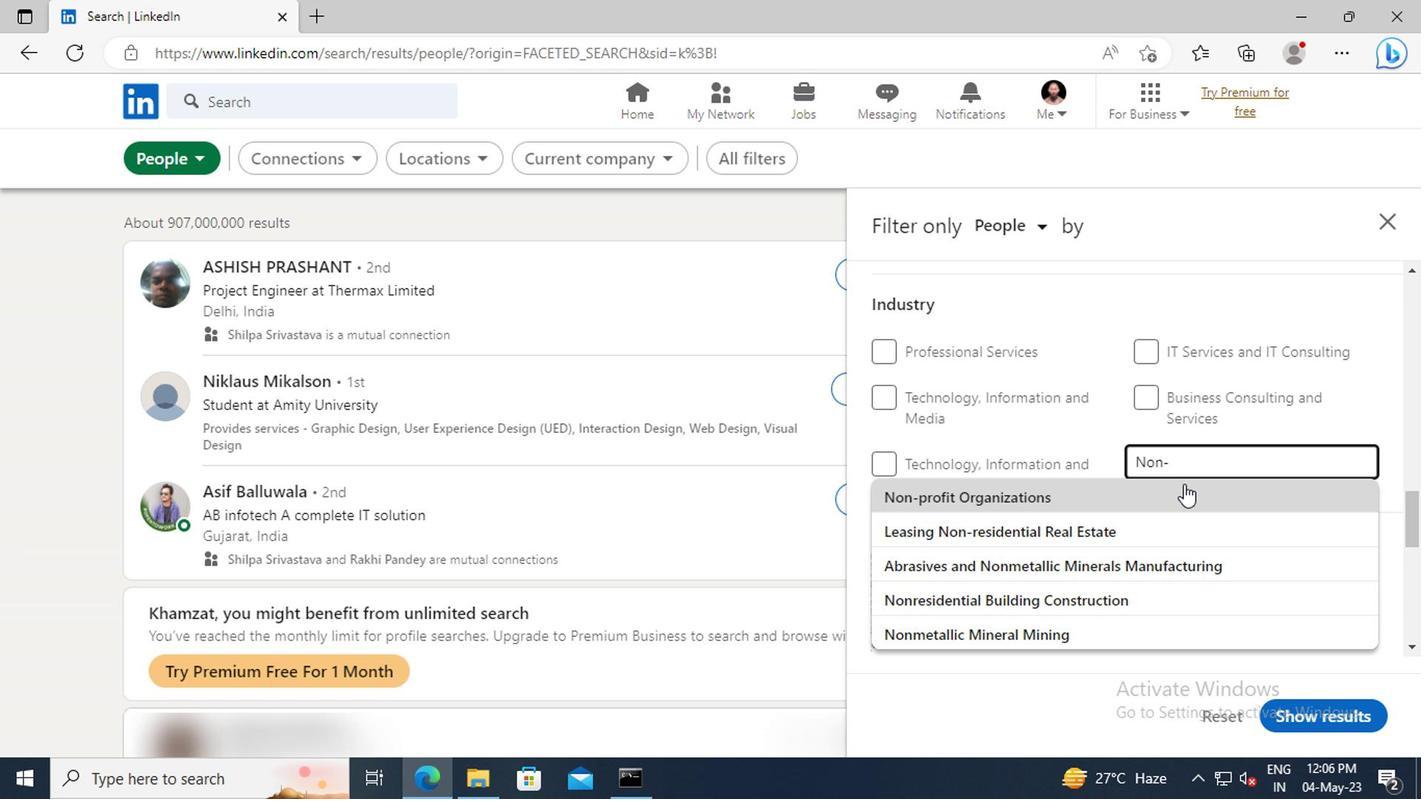 
Action: Mouse scrolled (1180, 486) with delta (0, -1)
Screenshot: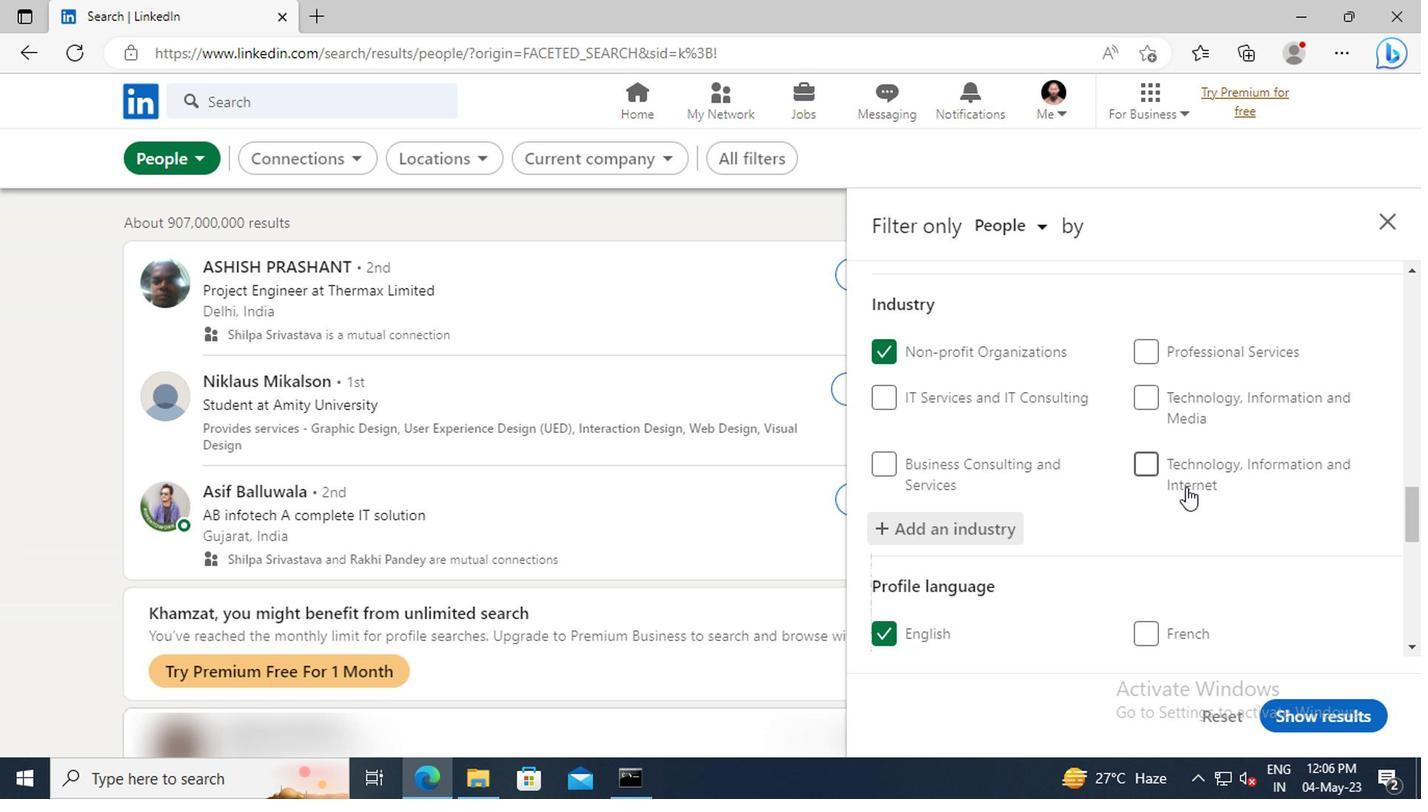 
Action: Mouse scrolled (1180, 486) with delta (0, -1)
Screenshot: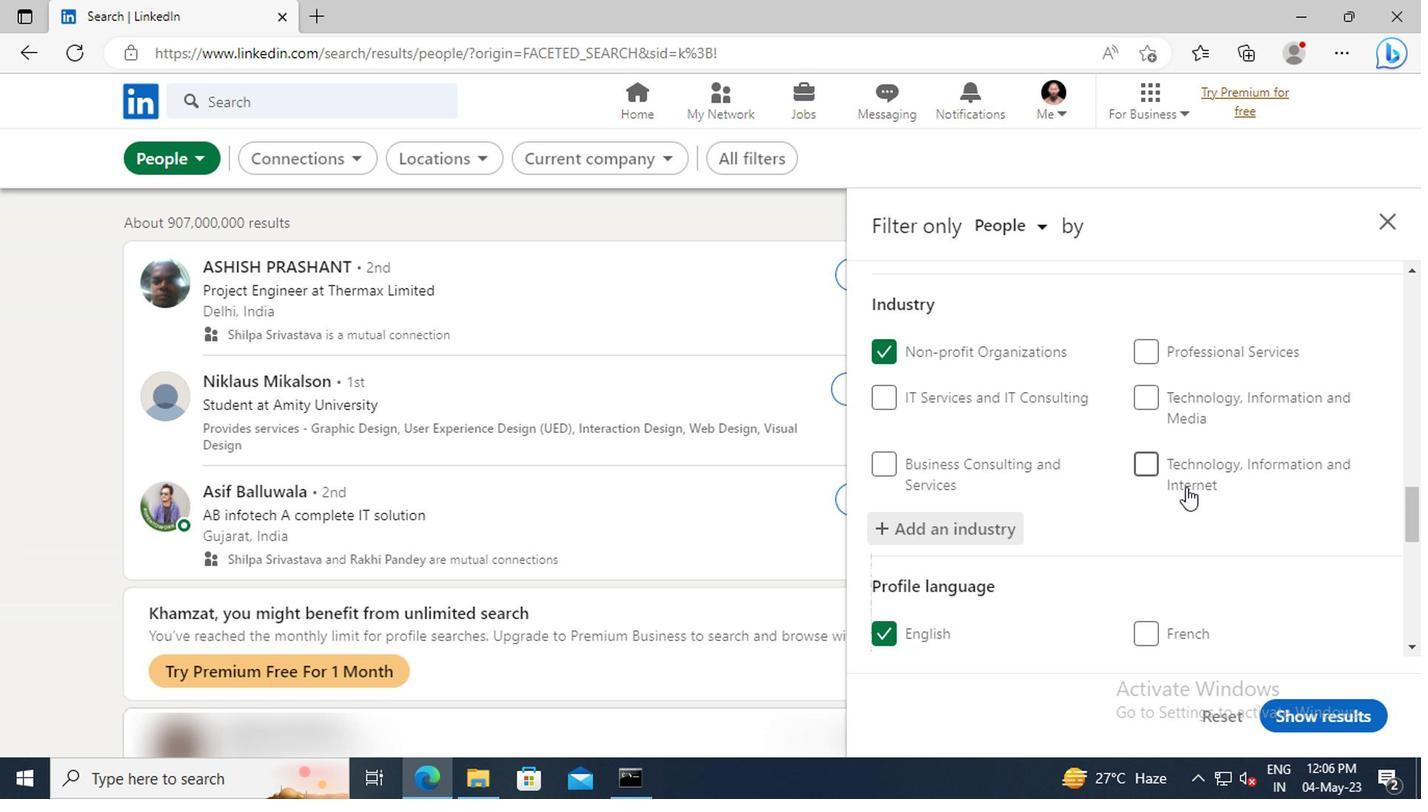 
Action: Mouse scrolled (1180, 486) with delta (0, -1)
Screenshot: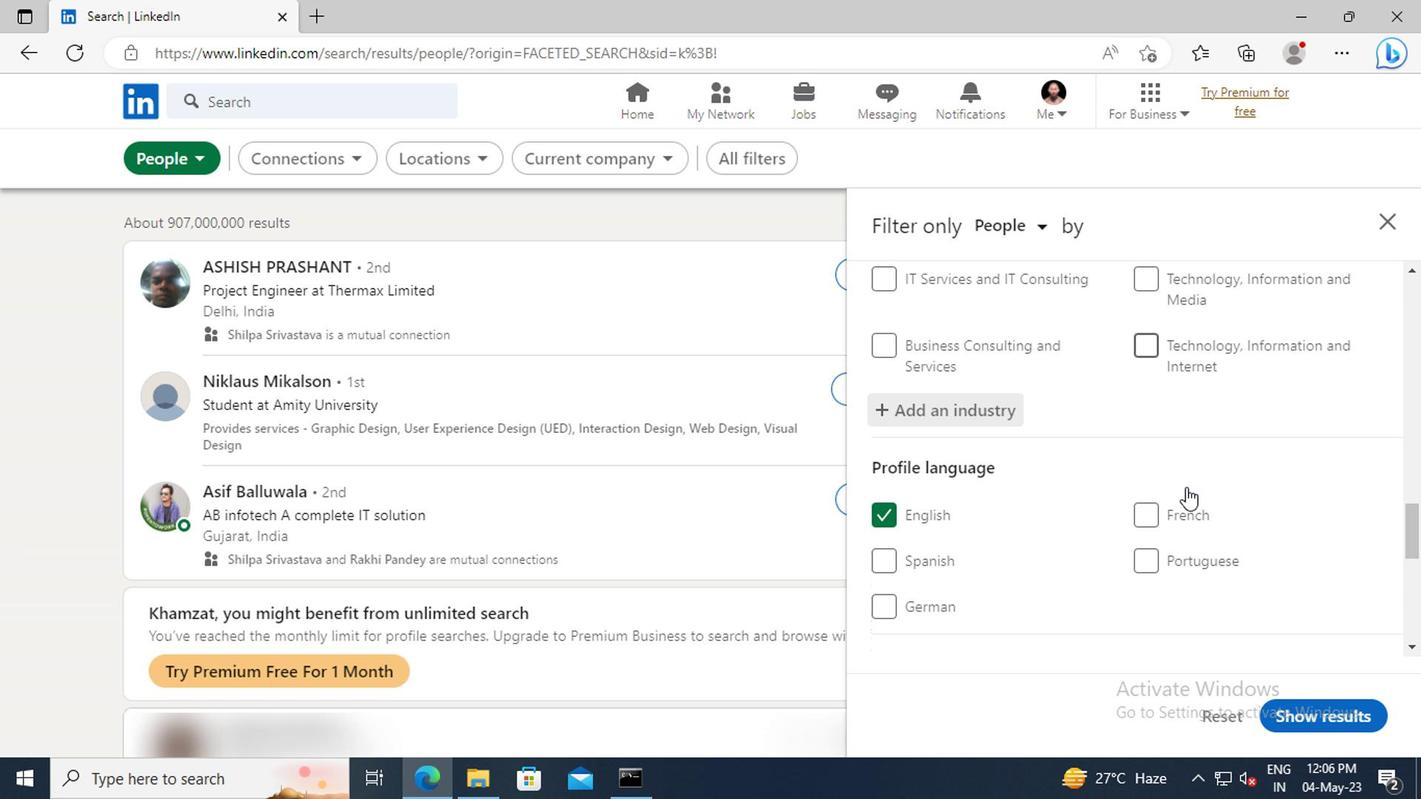 
Action: Mouse scrolled (1180, 486) with delta (0, -1)
Screenshot: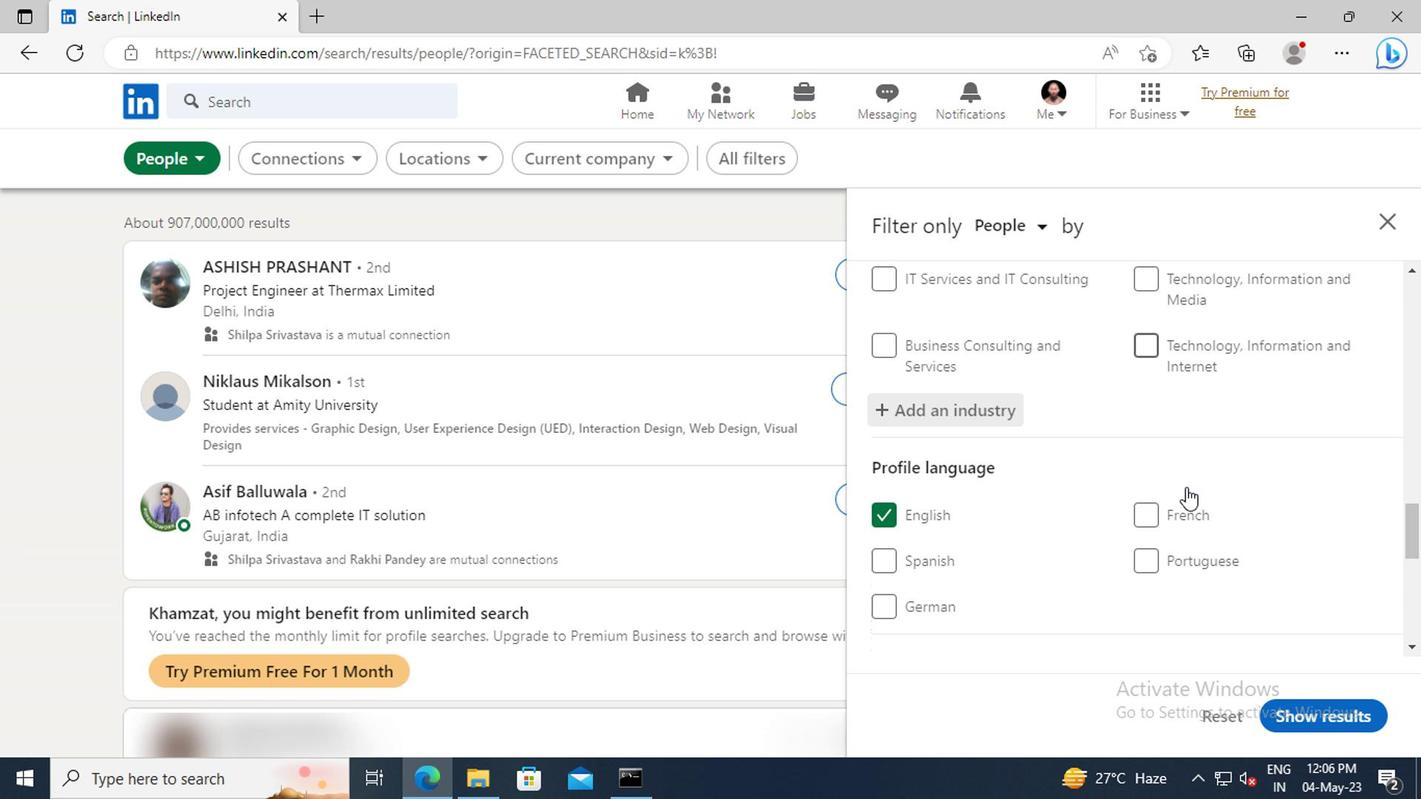 
Action: Mouse scrolled (1180, 486) with delta (0, -1)
Screenshot: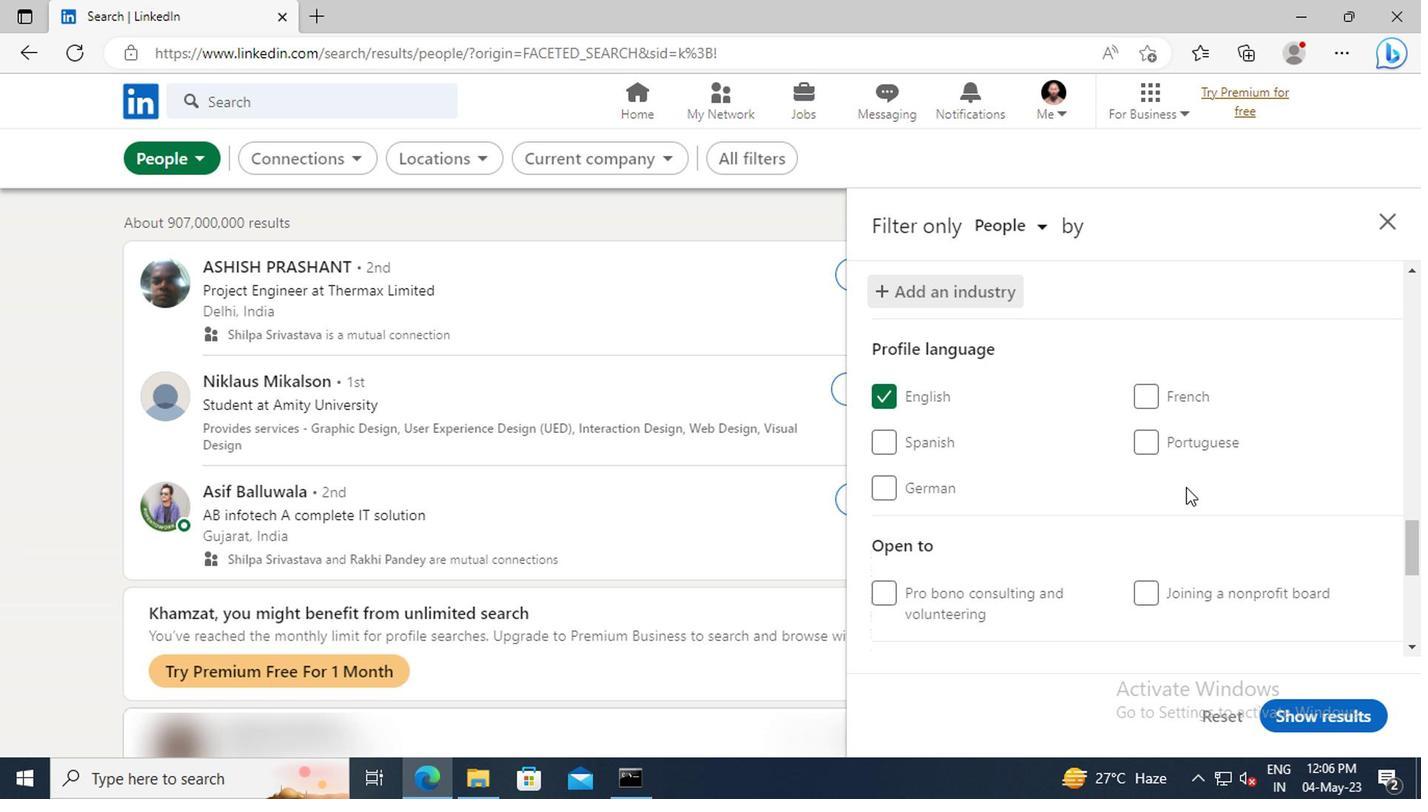 
Action: Mouse scrolled (1180, 486) with delta (0, -1)
Screenshot: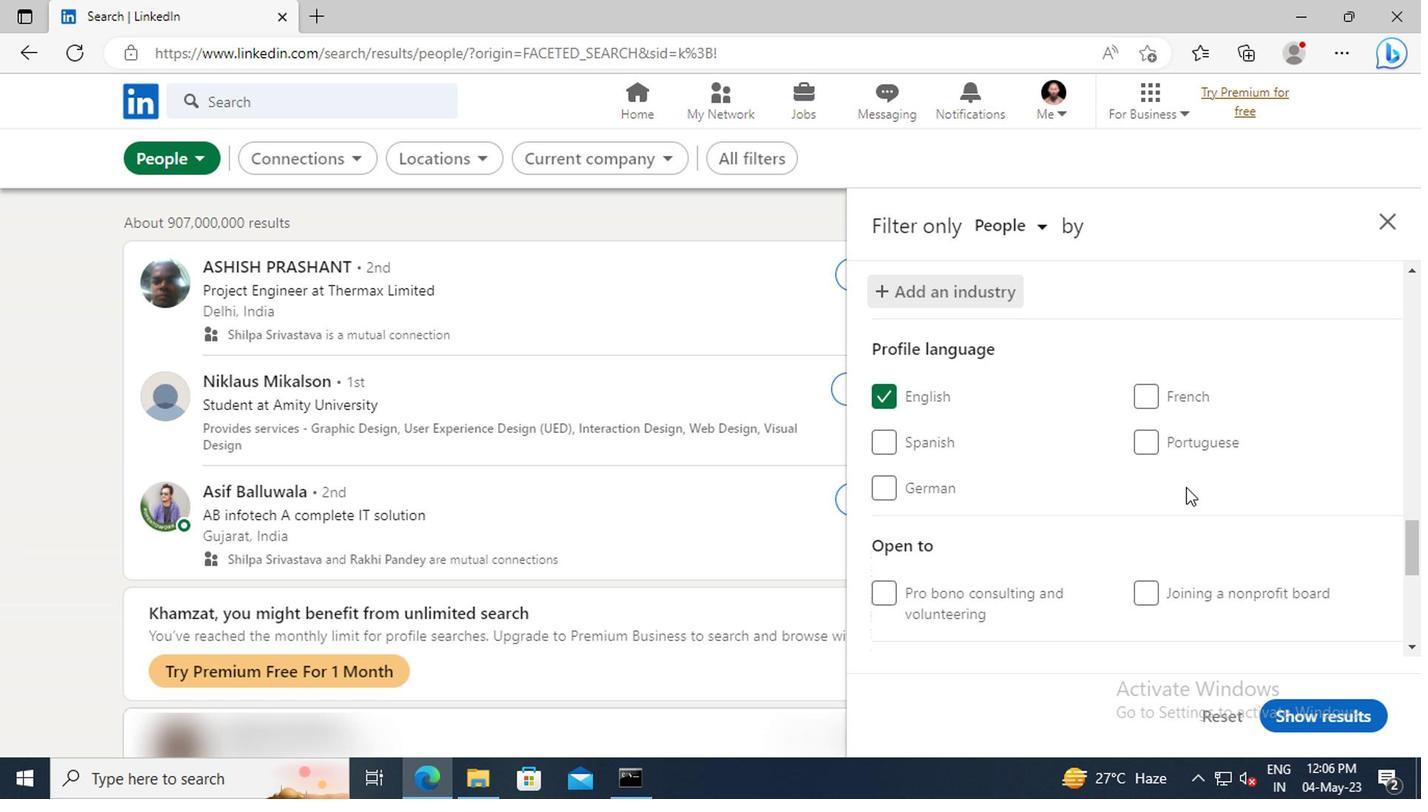 
Action: Mouse scrolled (1180, 486) with delta (0, -1)
Screenshot: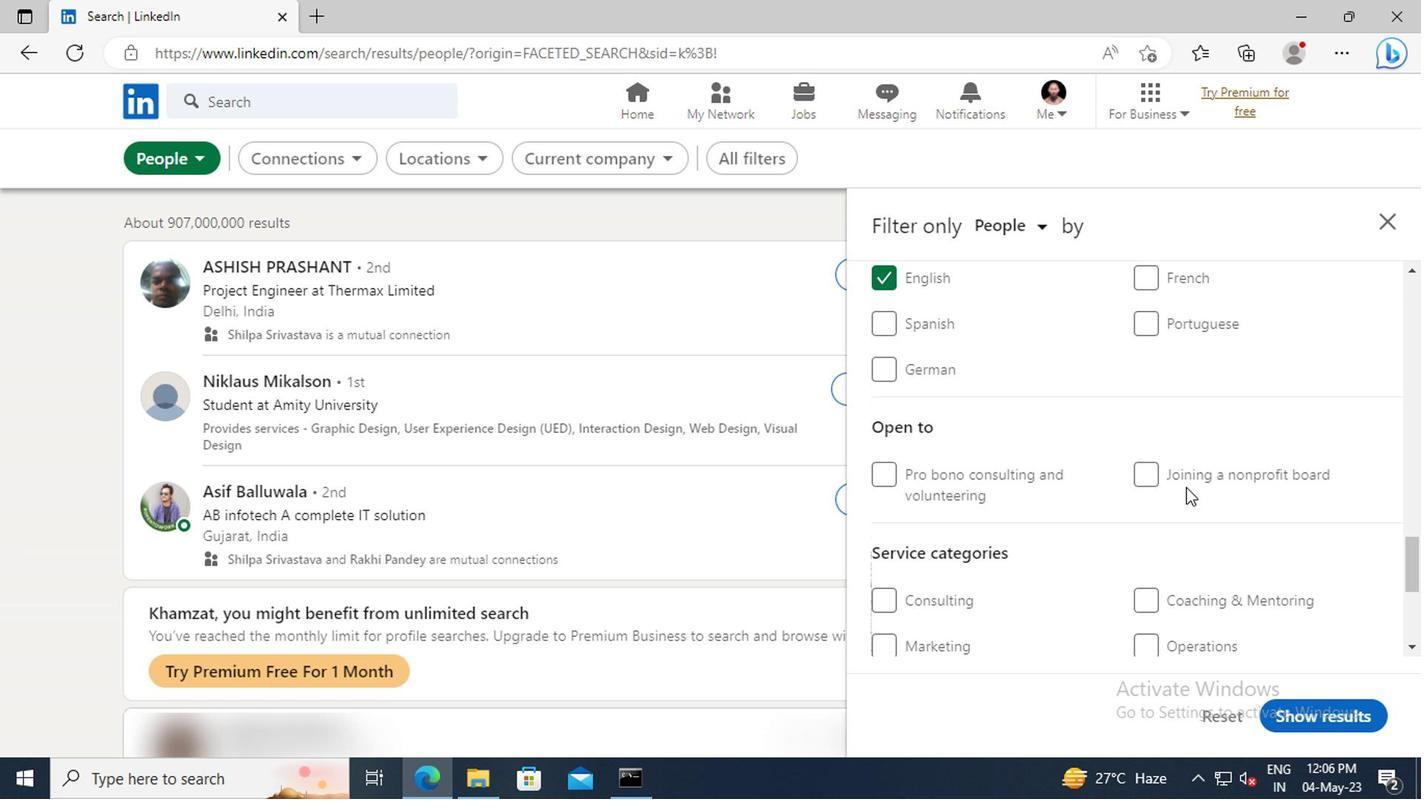 
Action: Mouse scrolled (1180, 486) with delta (0, -1)
Screenshot: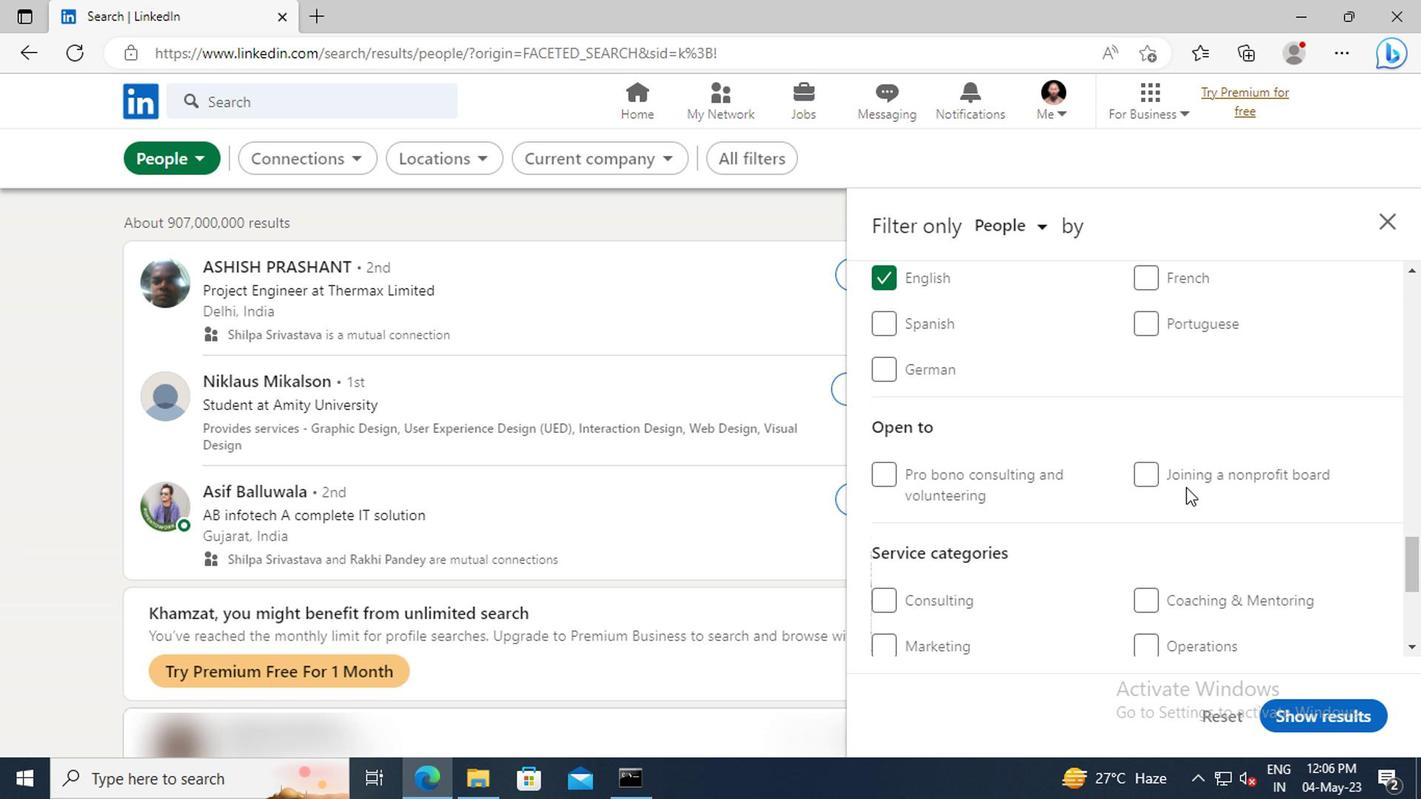 
Action: Mouse scrolled (1180, 486) with delta (0, -1)
Screenshot: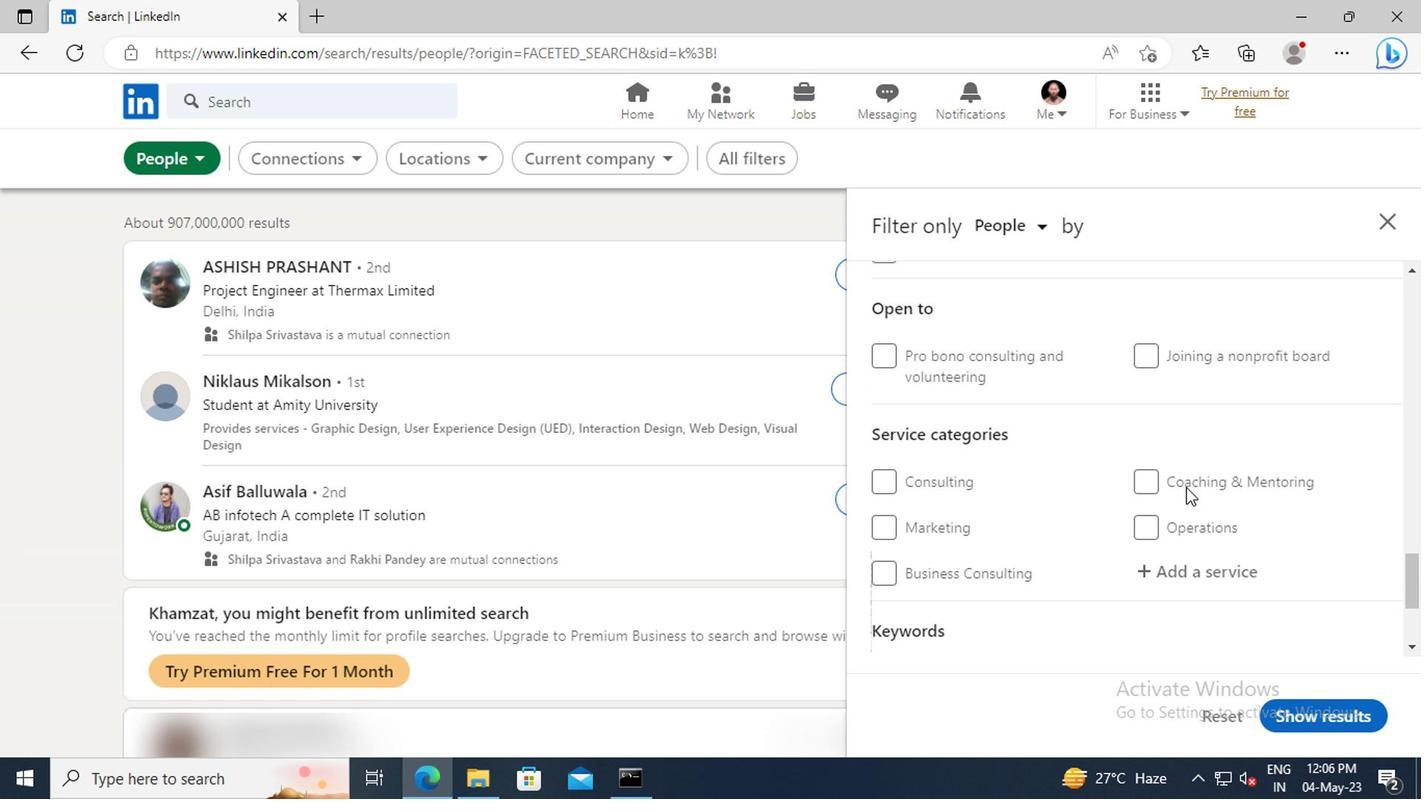 
Action: Mouse moved to (1182, 508)
Screenshot: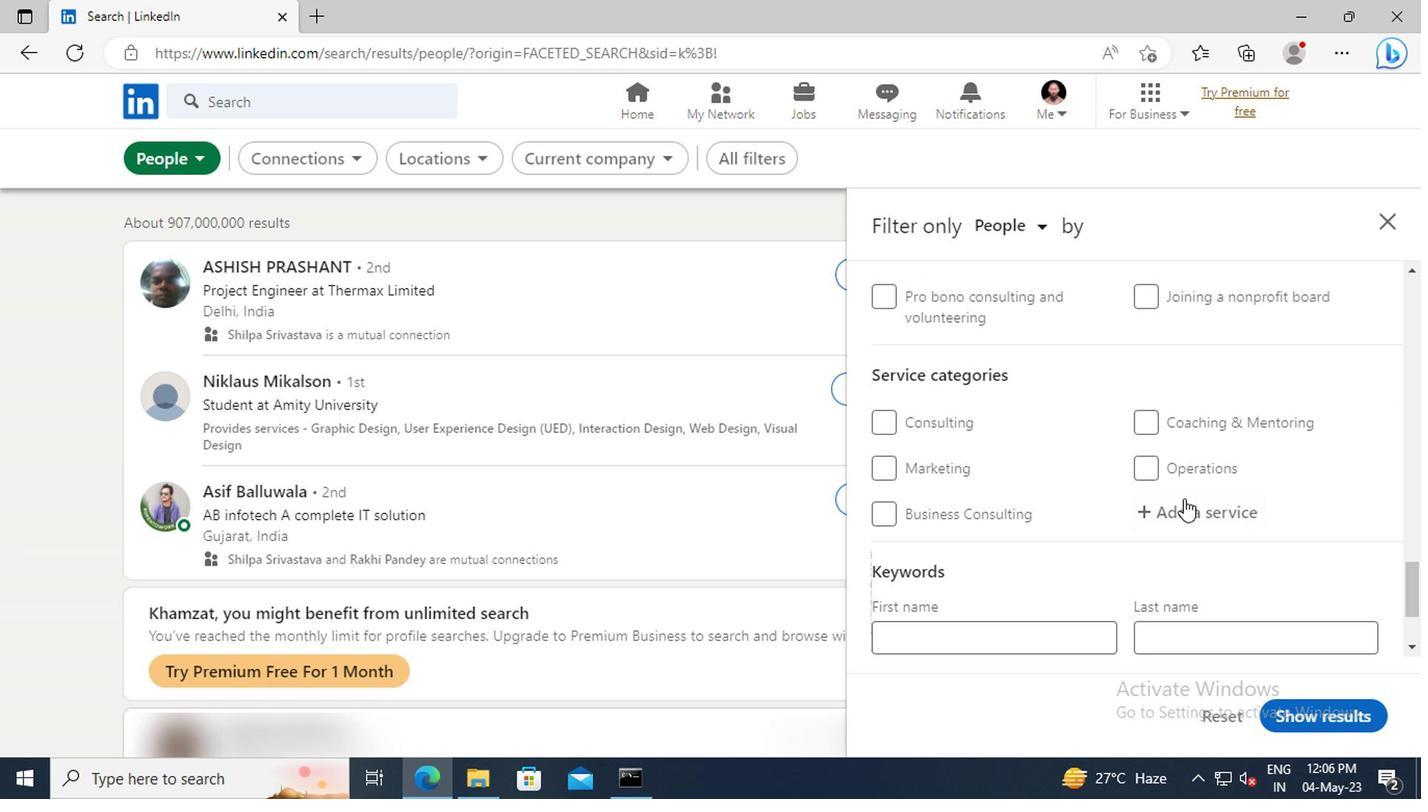 
Action: Mouse pressed left at (1182, 508)
Screenshot: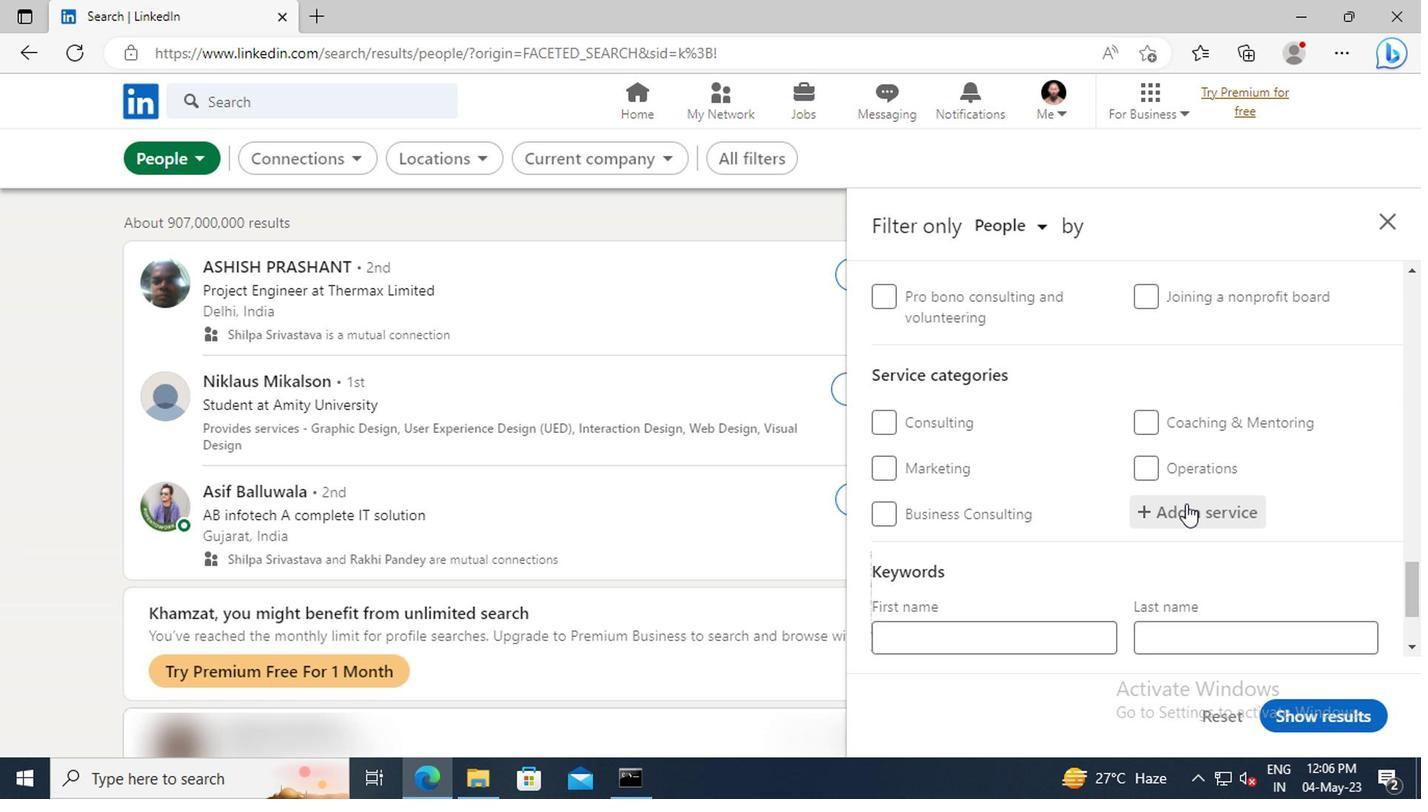 
Action: Key pressed <Key.shift>SUPPORT<Key.shift>TECHNICAL<Key.space><Key.shift>WRITING<Key.enter>
Screenshot: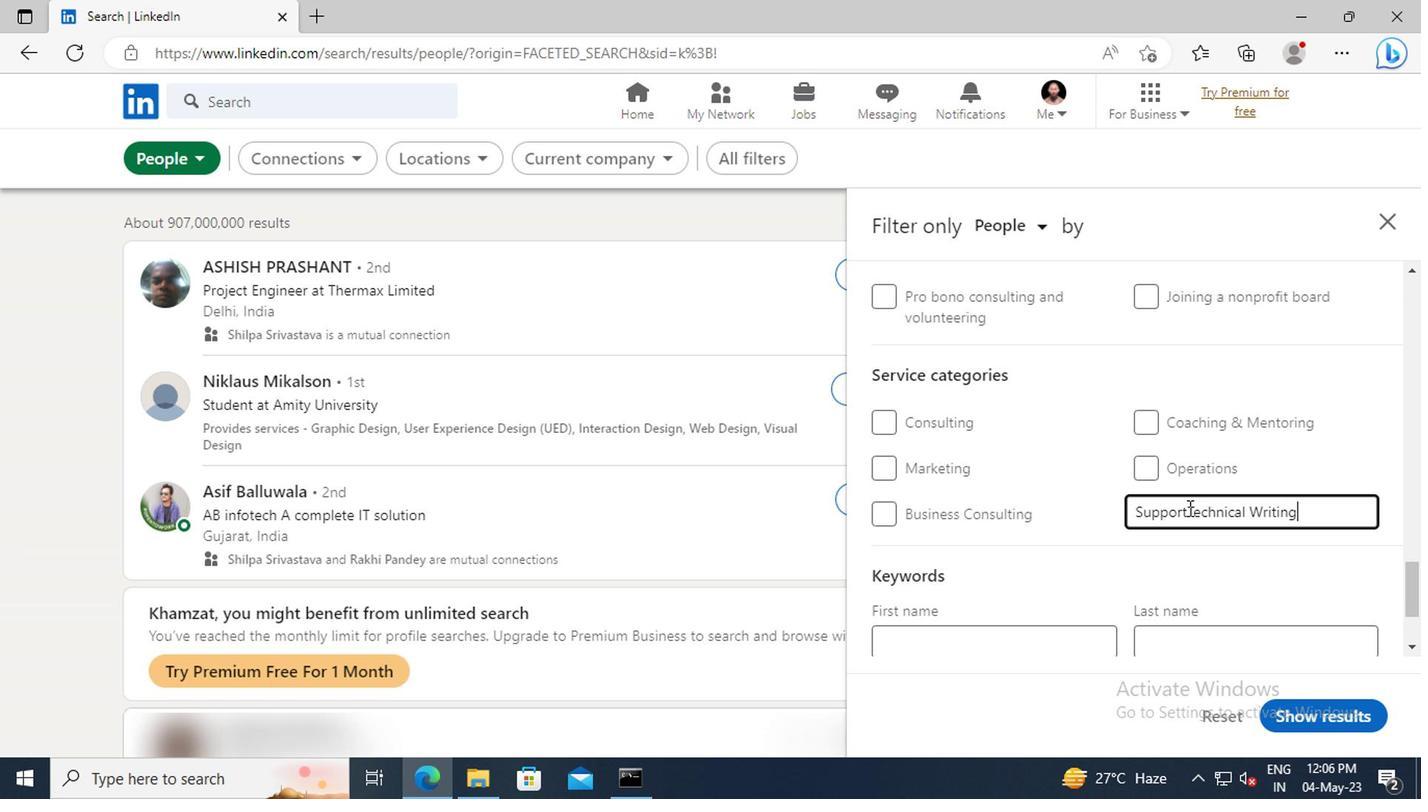 
Action: Mouse scrolled (1182, 508) with delta (0, 0)
Screenshot: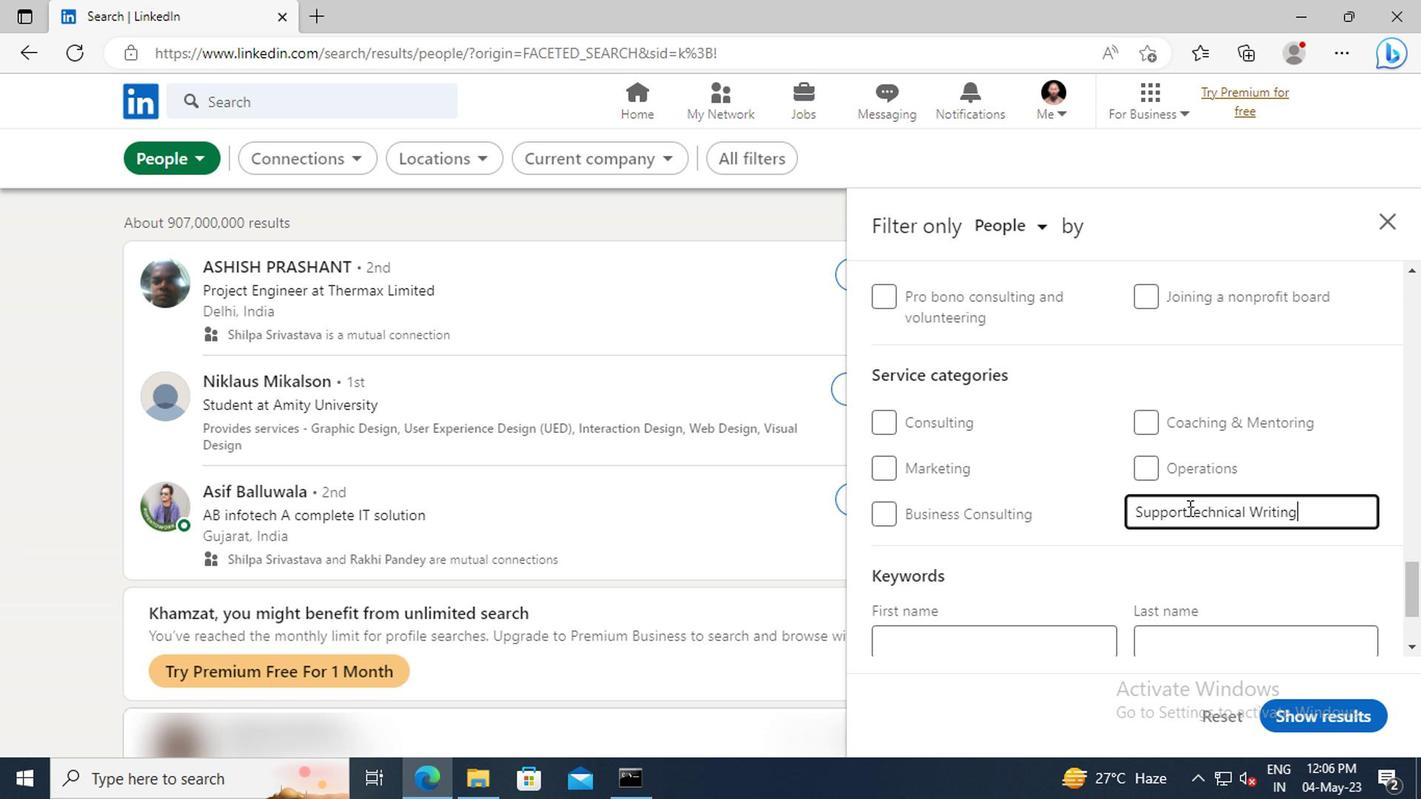 
Action: Mouse scrolled (1182, 508) with delta (0, 0)
Screenshot: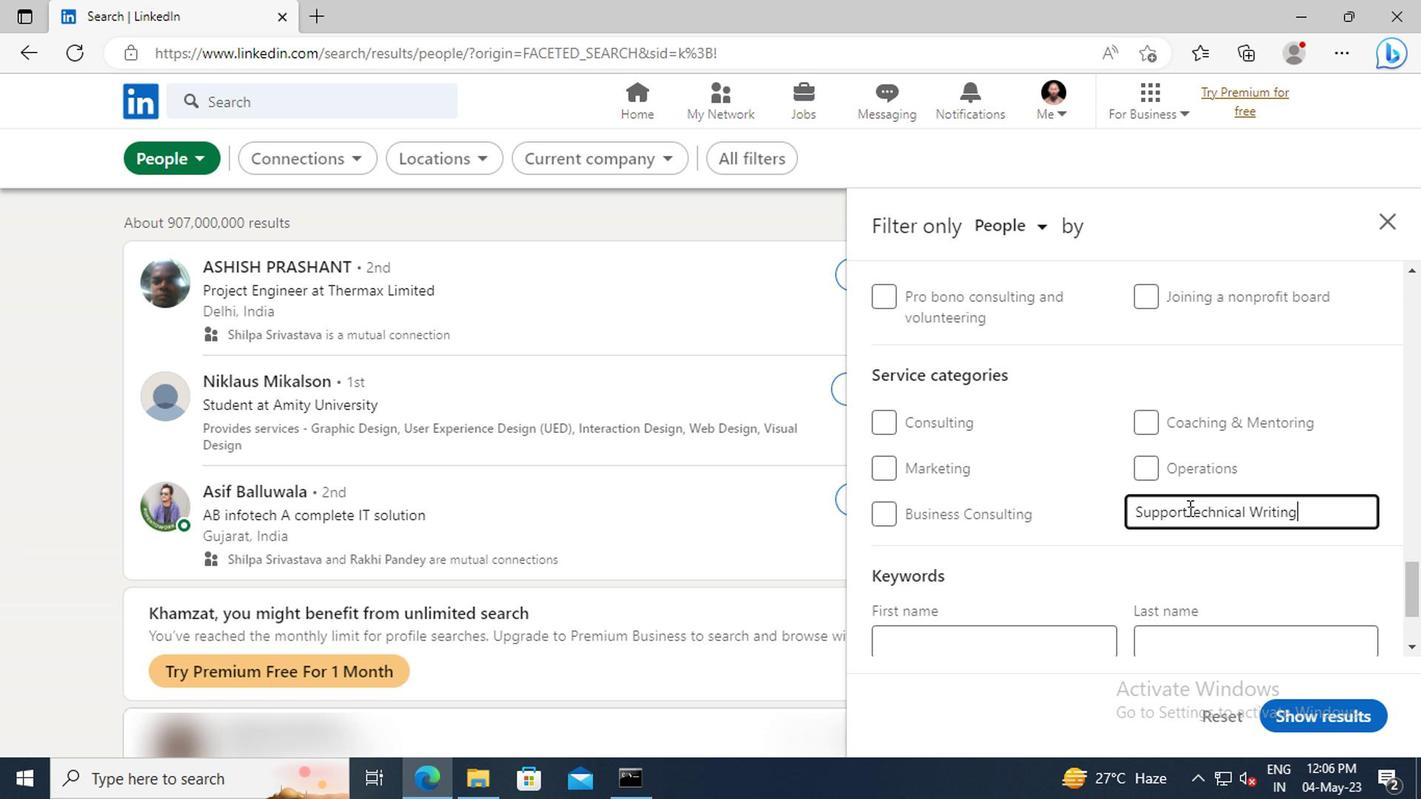 
Action: Mouse scrolled (1182, 508) with delta (0, 0)
Screenshot: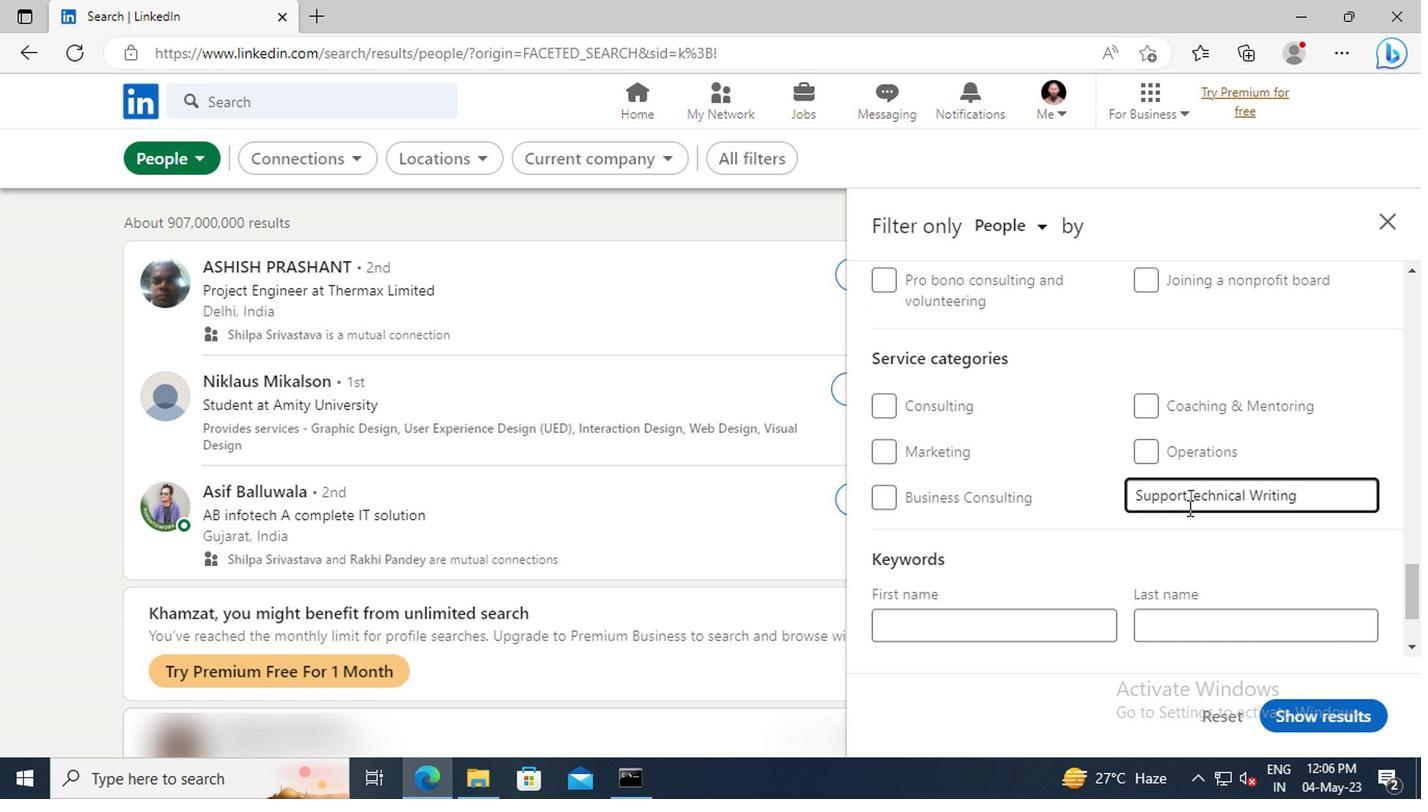
Action: Mouse moved to (1066, 565)
Screenshot: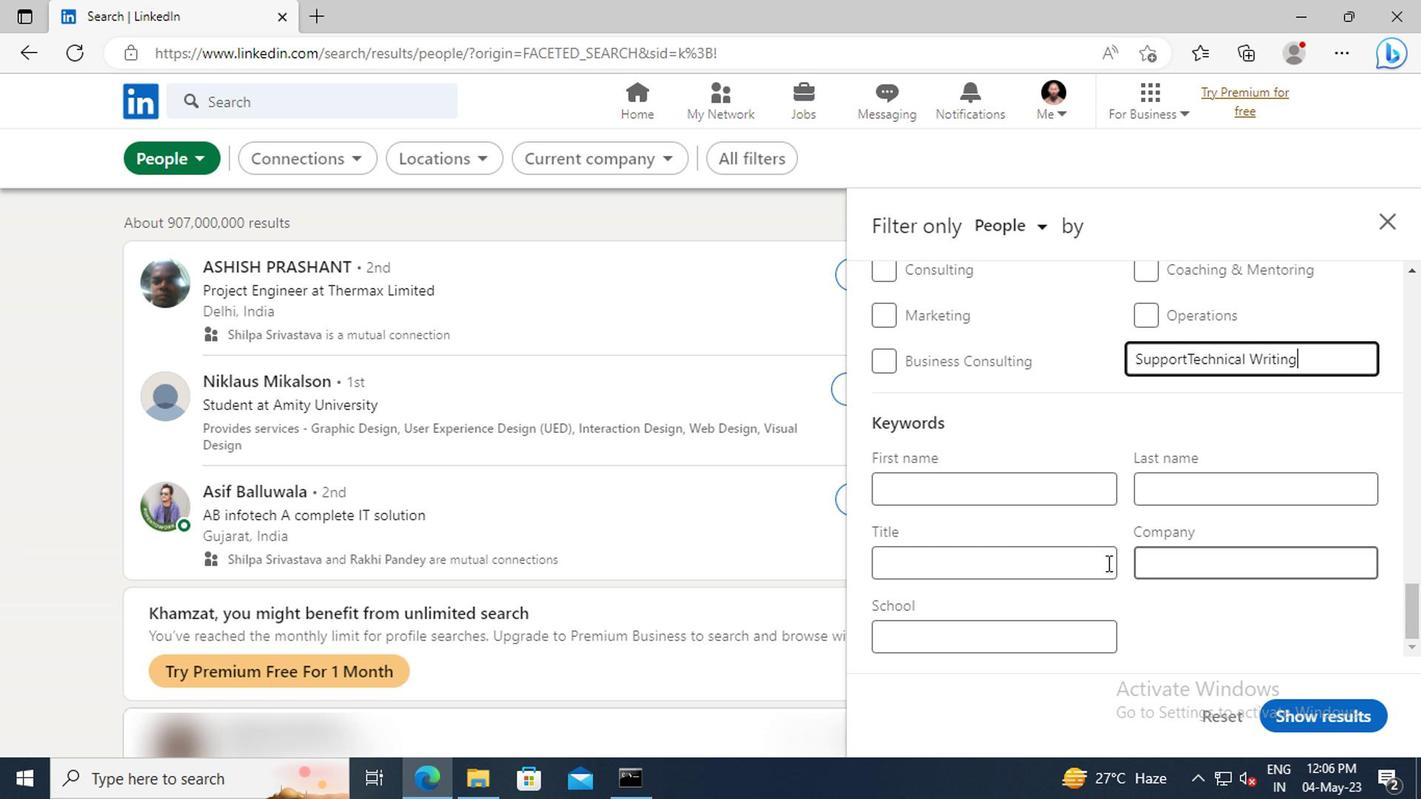 
Action: Mouse pressed left at (1066, 565)
Screenshot: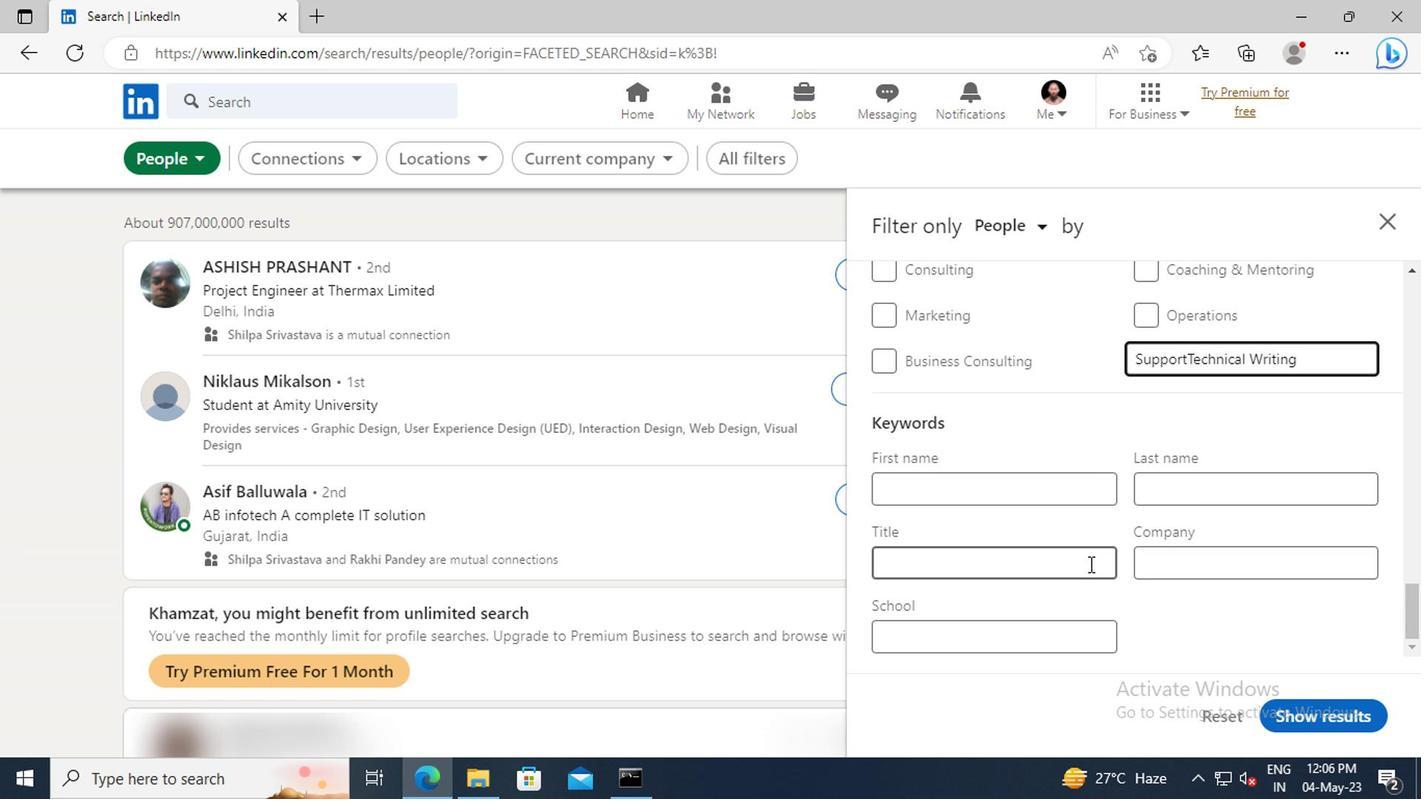 
Action: Mouse moved to (1066, 565)
Screenshot: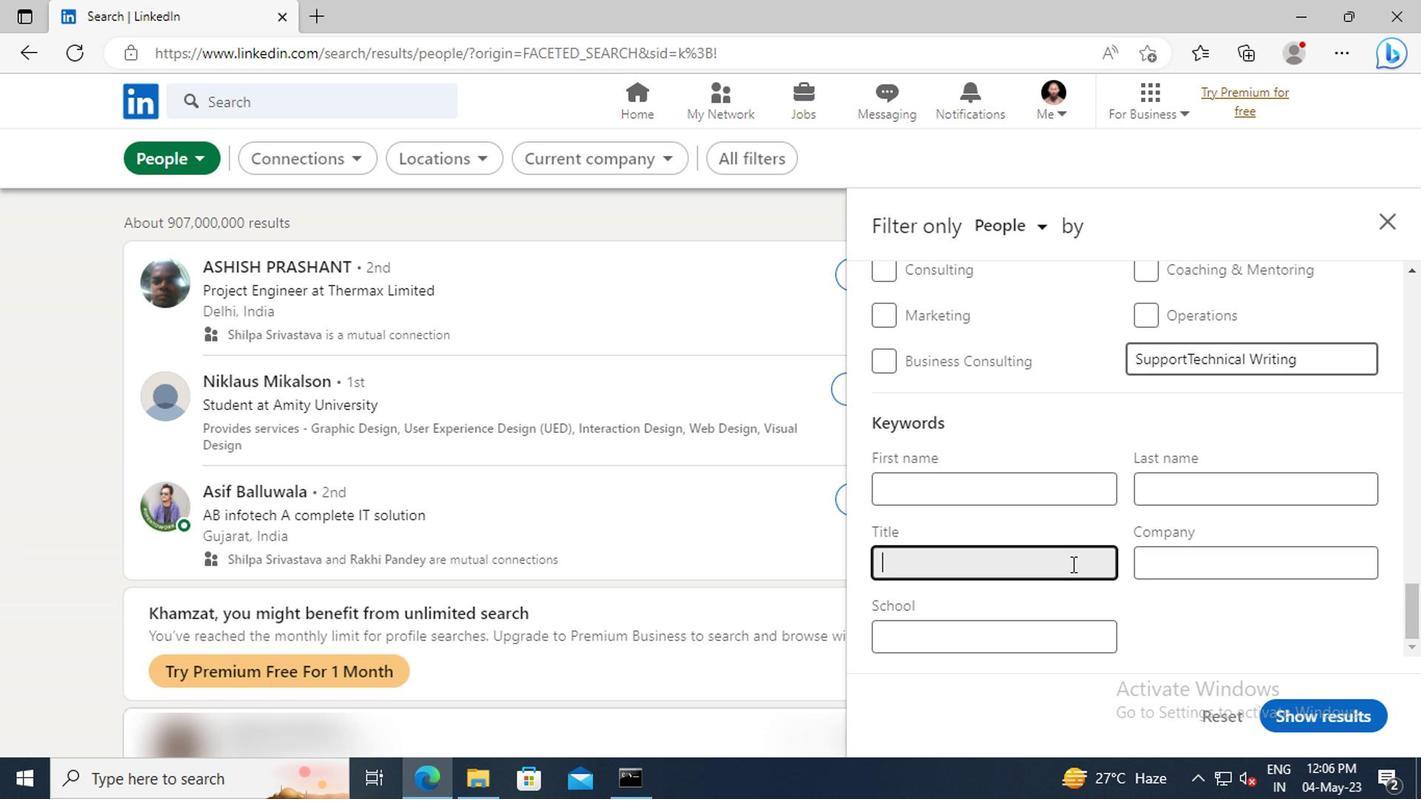 
Action: Key pressed <Key.shift>CONTROLLER<Key.enter>
Screenshot: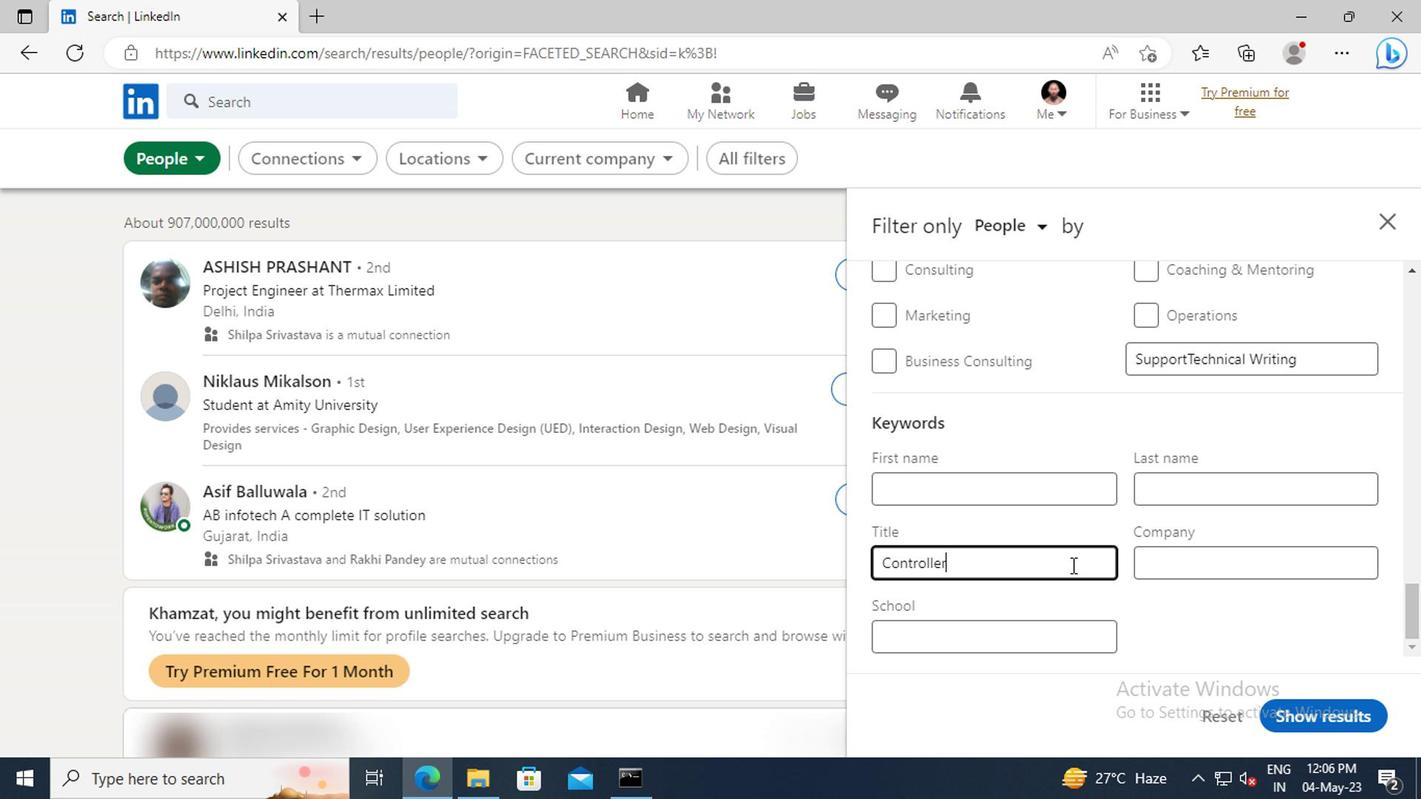 
Action: Mouse moved to (1283, 704)
Screenshot: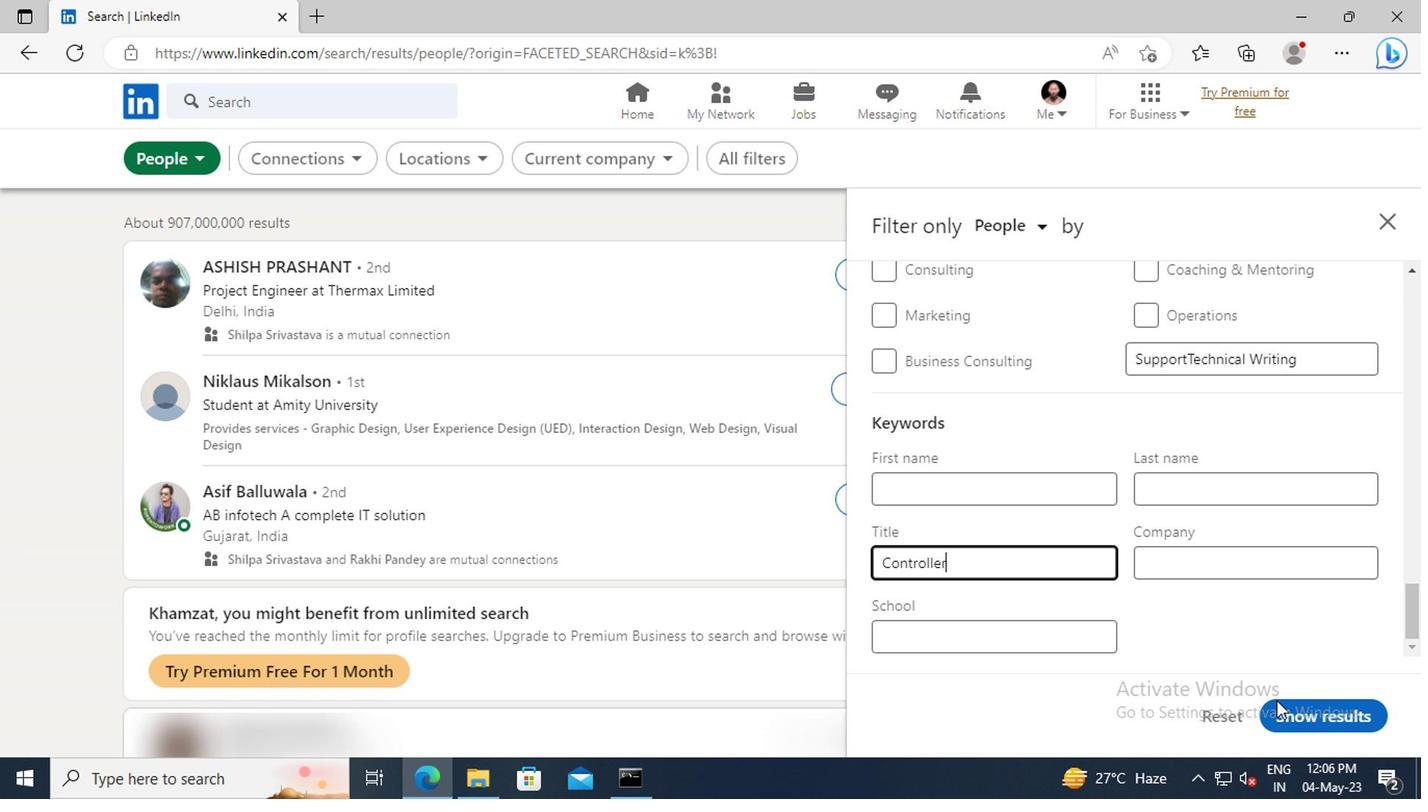 
Action: Mouse pressed left at (1283, 704)
Screenshot: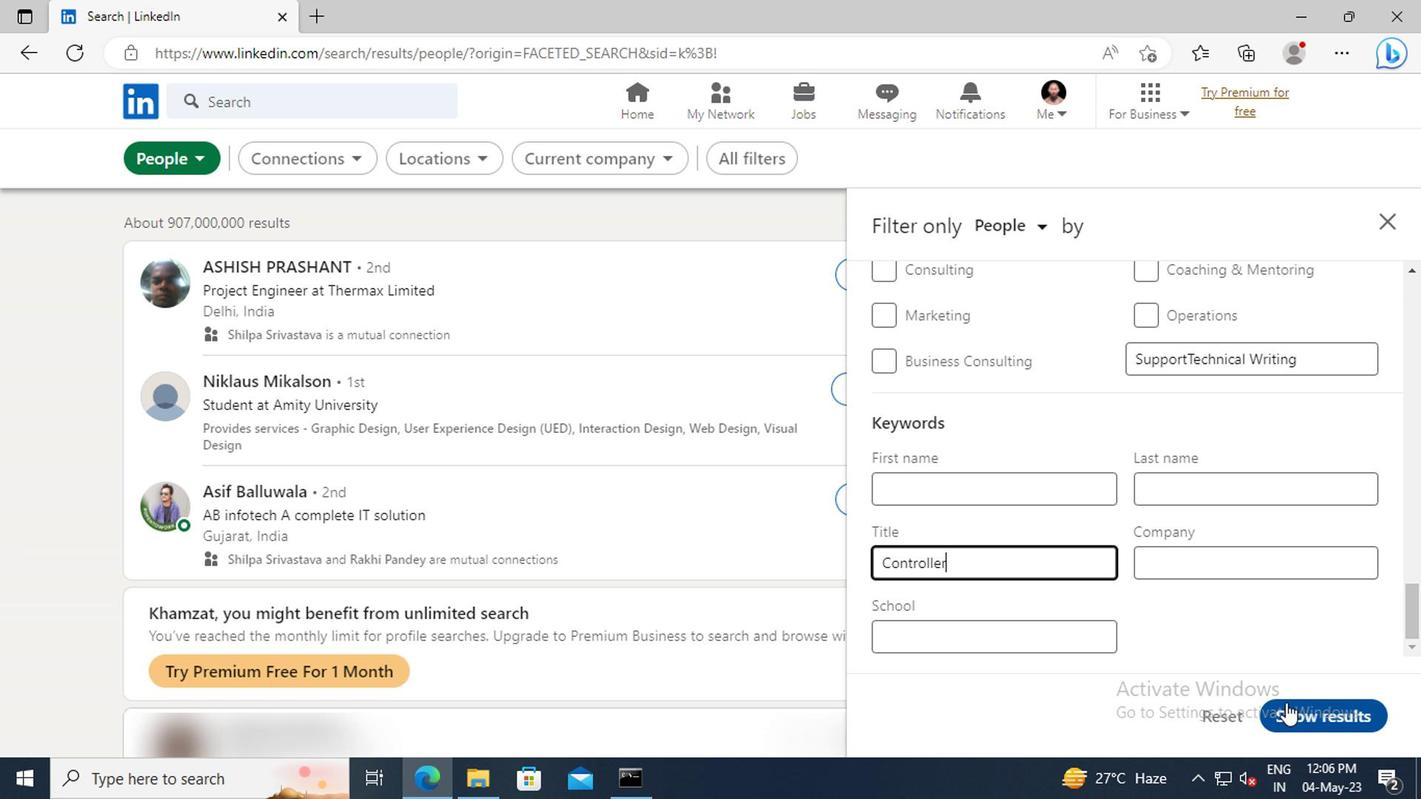 
